Task: Open Card Product Testing Review in Board Thought Leadership to Workspace E-commerce Management and add a team member Softage.4@softage.net, a label Green, a checklist Culinary Nutrition, an attachment from your google drive, a color Green and finally, add a card description 'Develop and launch new referral program for new customers' and a comment 'This task requires us to be organized and efficient, managing our time and resources effectively.'. Add a start date 'Jan 08, 1900' with a due date 'Jan 15, 1900'
Action: Mouse moved to (82, 386)
Screenshot: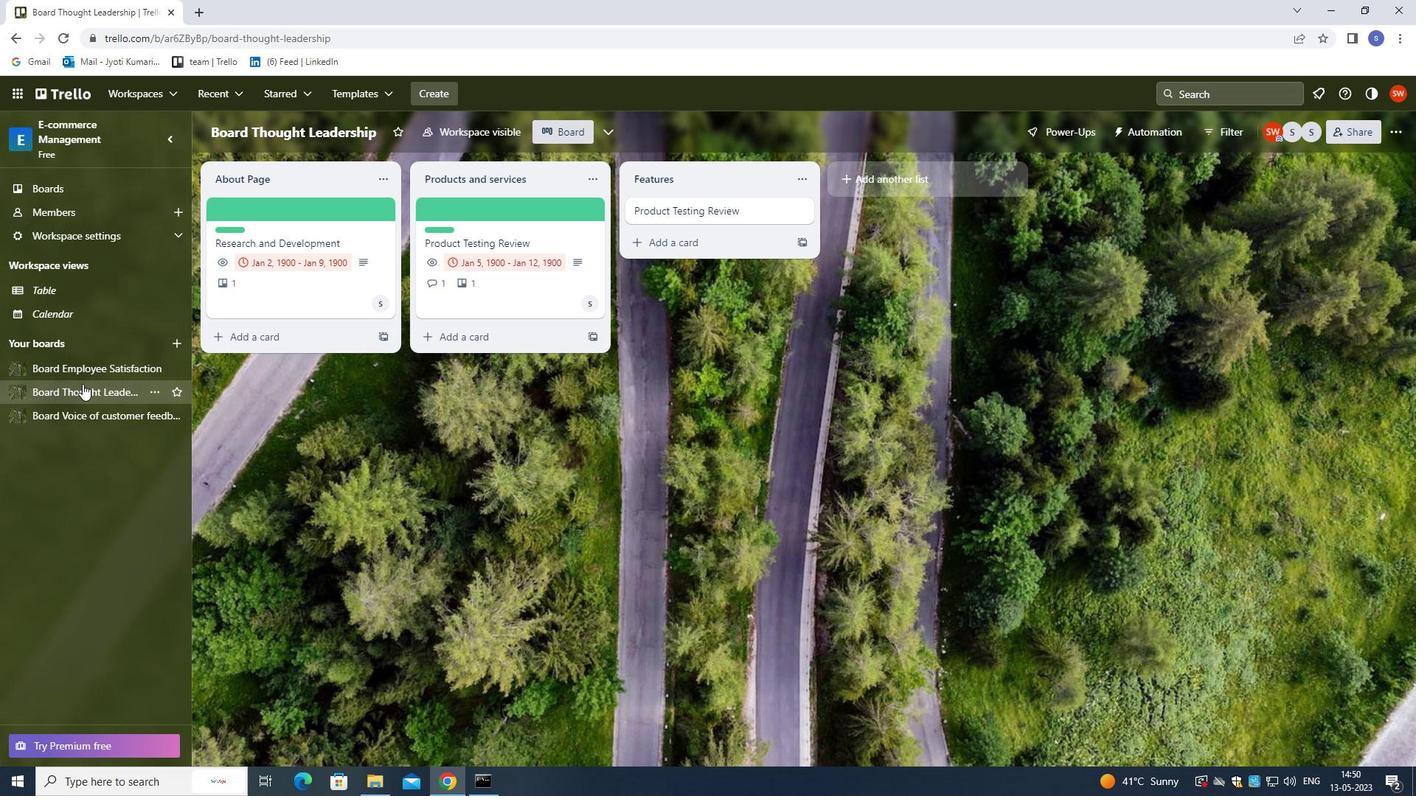 
Action: Mouse pressed left at (82, 386)
Screenshot: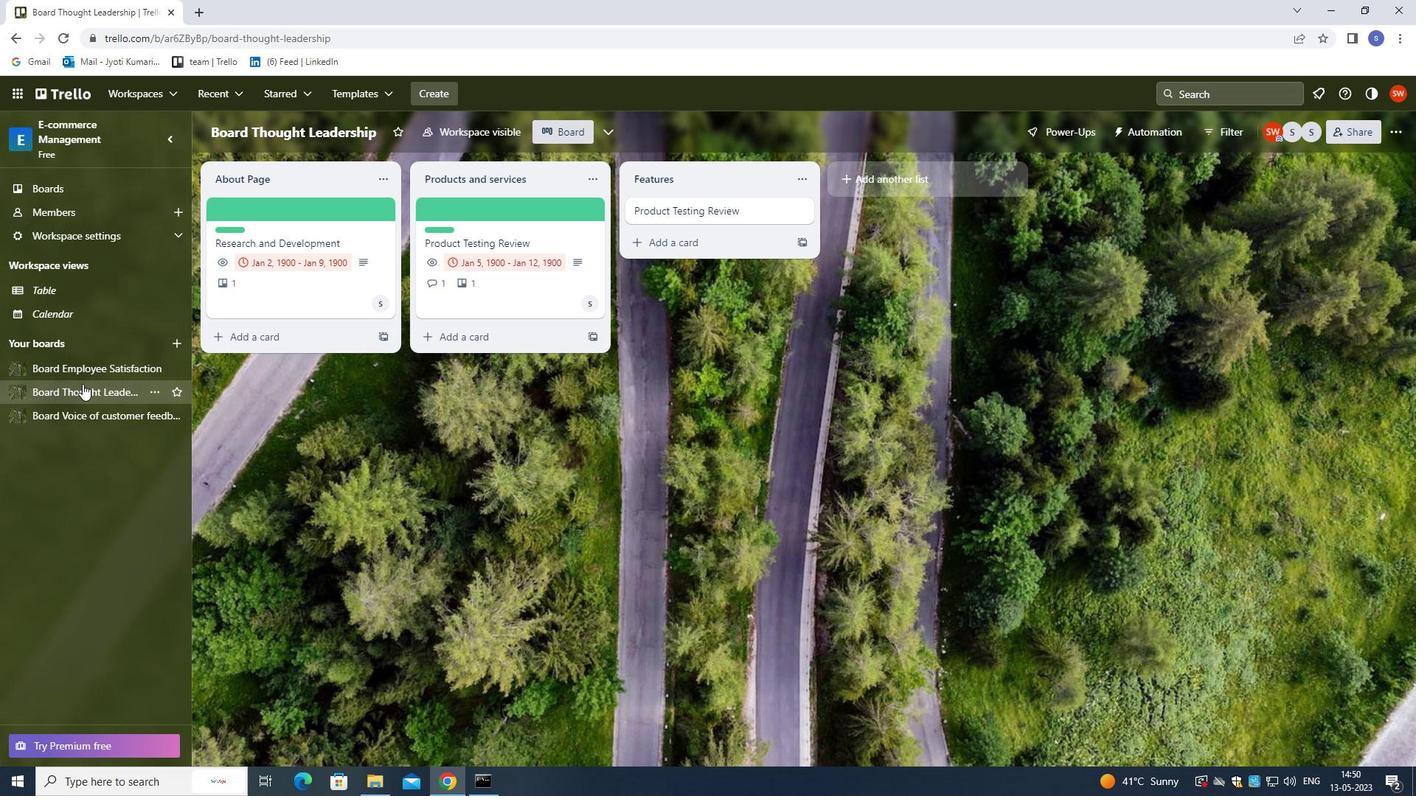 
Action: Mouse moved to (635, 208)
Screenshot: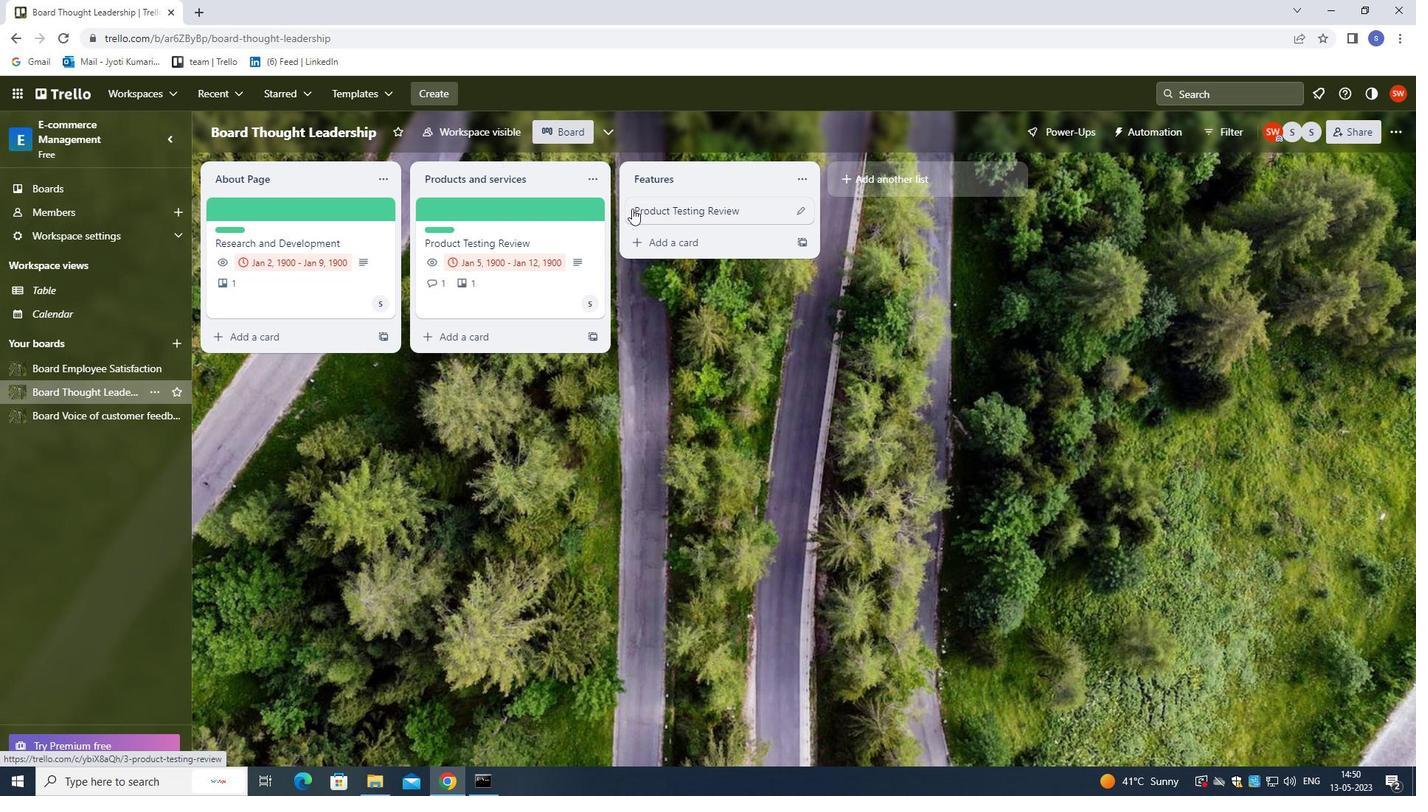 
Action: Mouse pressed left at (635, 208)
Screenshot: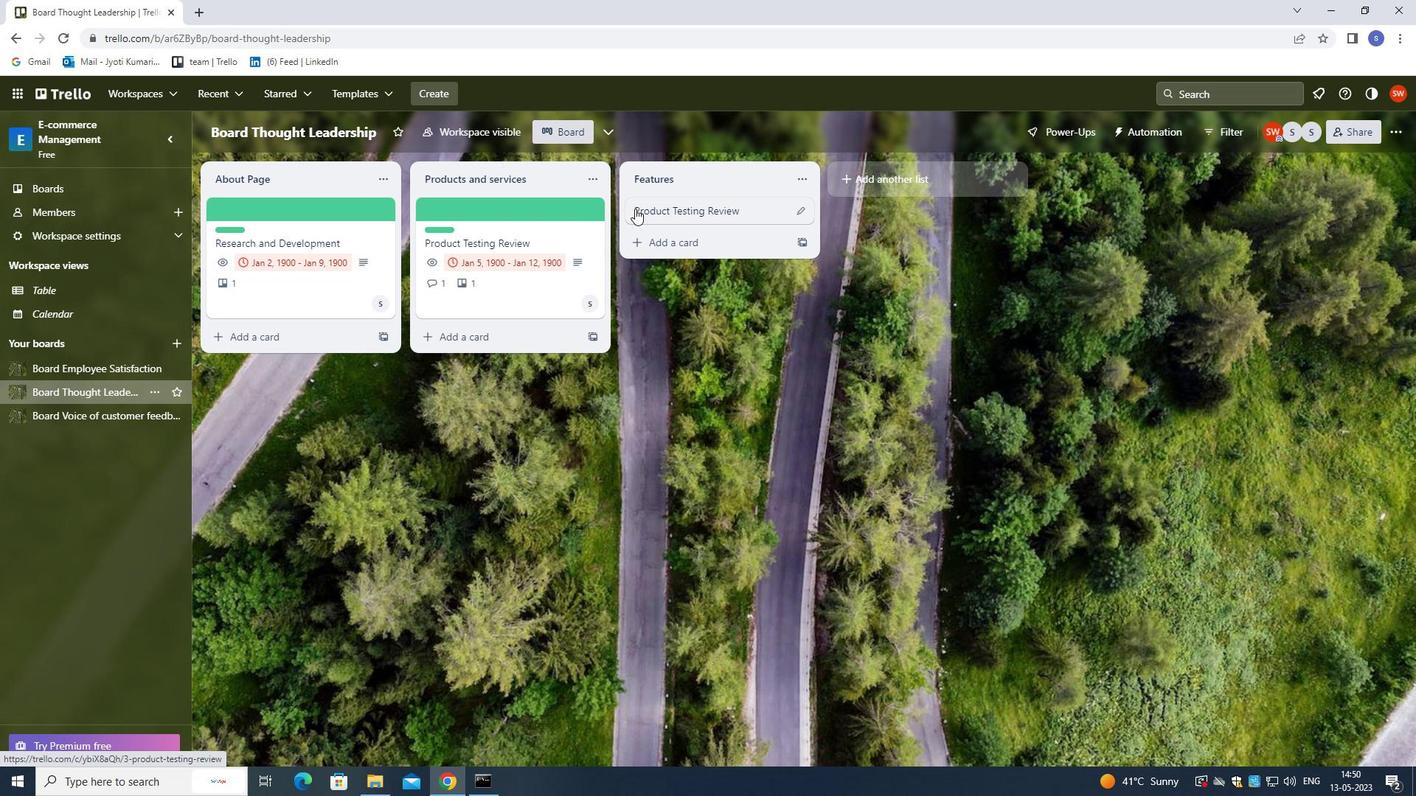 
Action: Mouse moved to (725, 289)
Screenshot: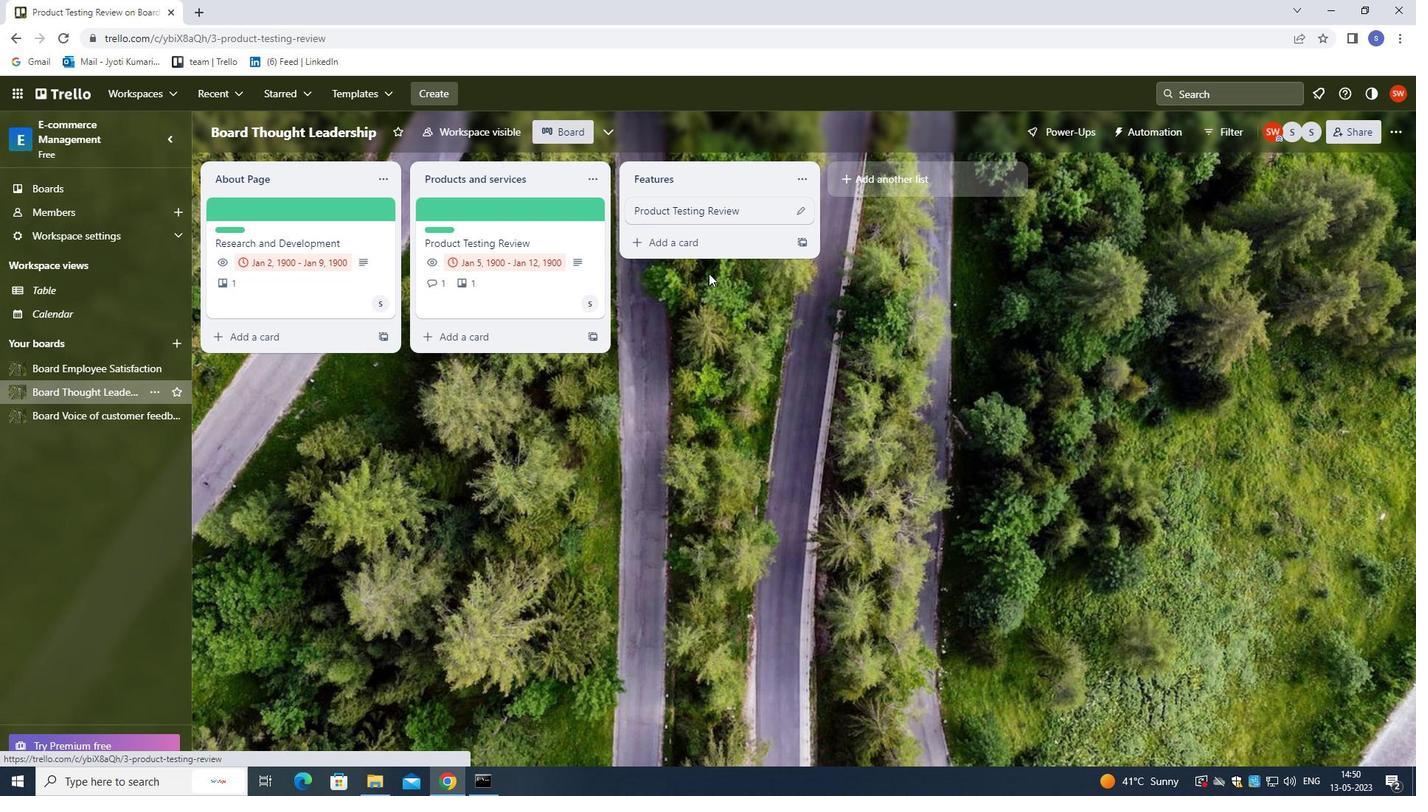 
Action: Key pressed softage.4<Key.shift>@SOFTAGE.NET
Screenshot: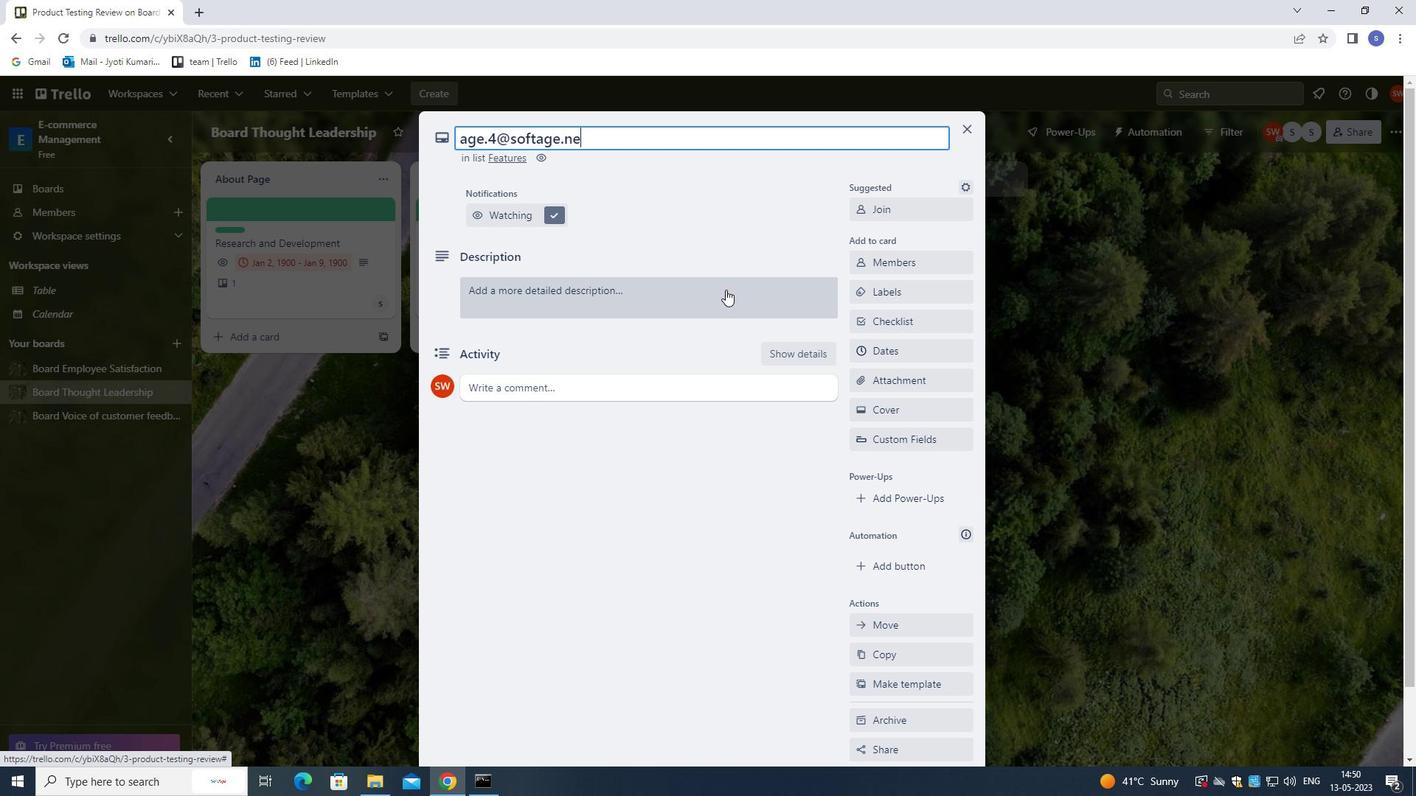 
Action: Mouse moved to (718, 281)
Screenshot: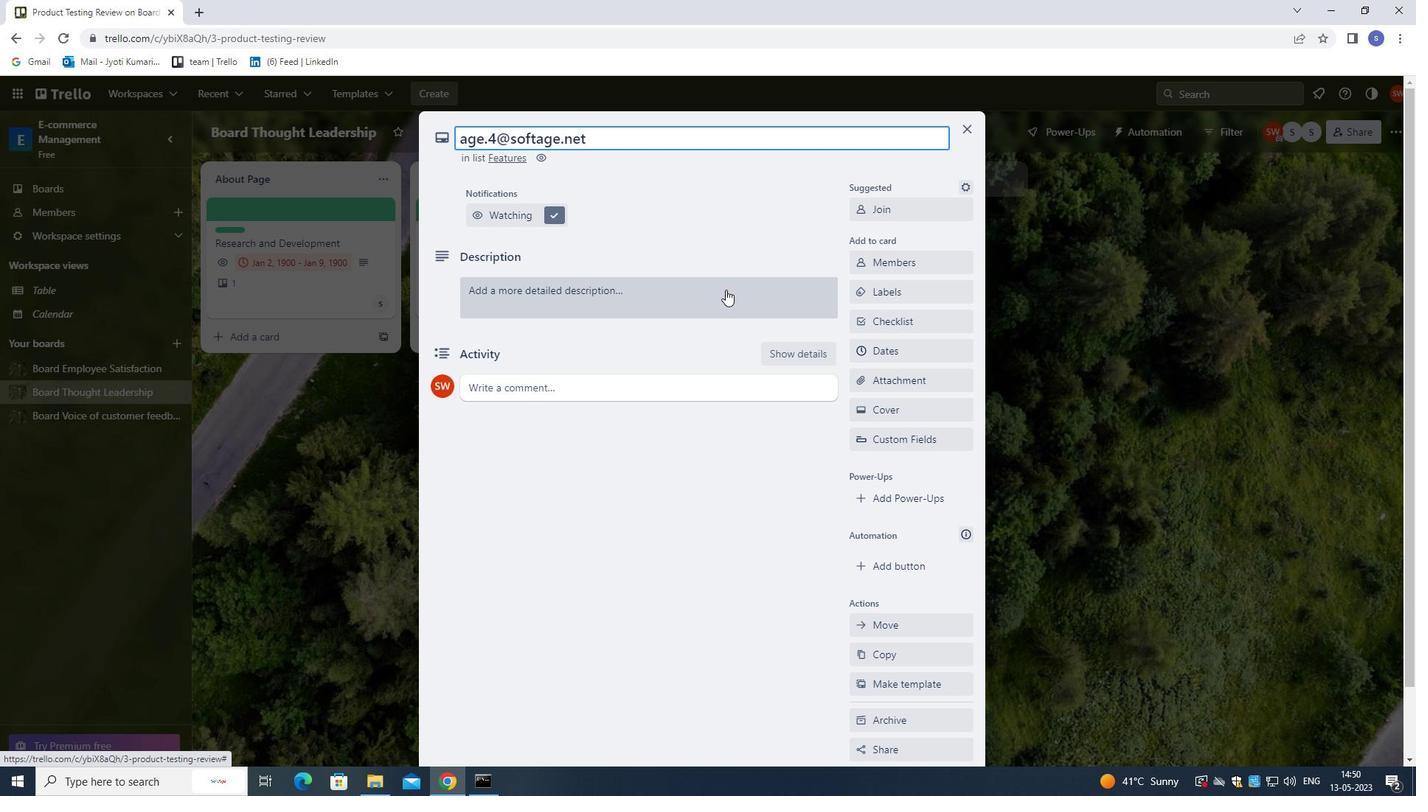
Action: Key pressed <Key.backspace><Key.backspace><Key.backspace><Key.backspace><Key.backspace><Key.backspace><Key.backspace><Key.backspace><Key.backspace><Key.backspace><Key.backspace><Key.backspace><Key.backspace><Key.backspace><Key.backspace><Key.backspace><Key.backspace><Key.backspace><Key.backspace><Key.backspace><Key.backspace>
Screenshot: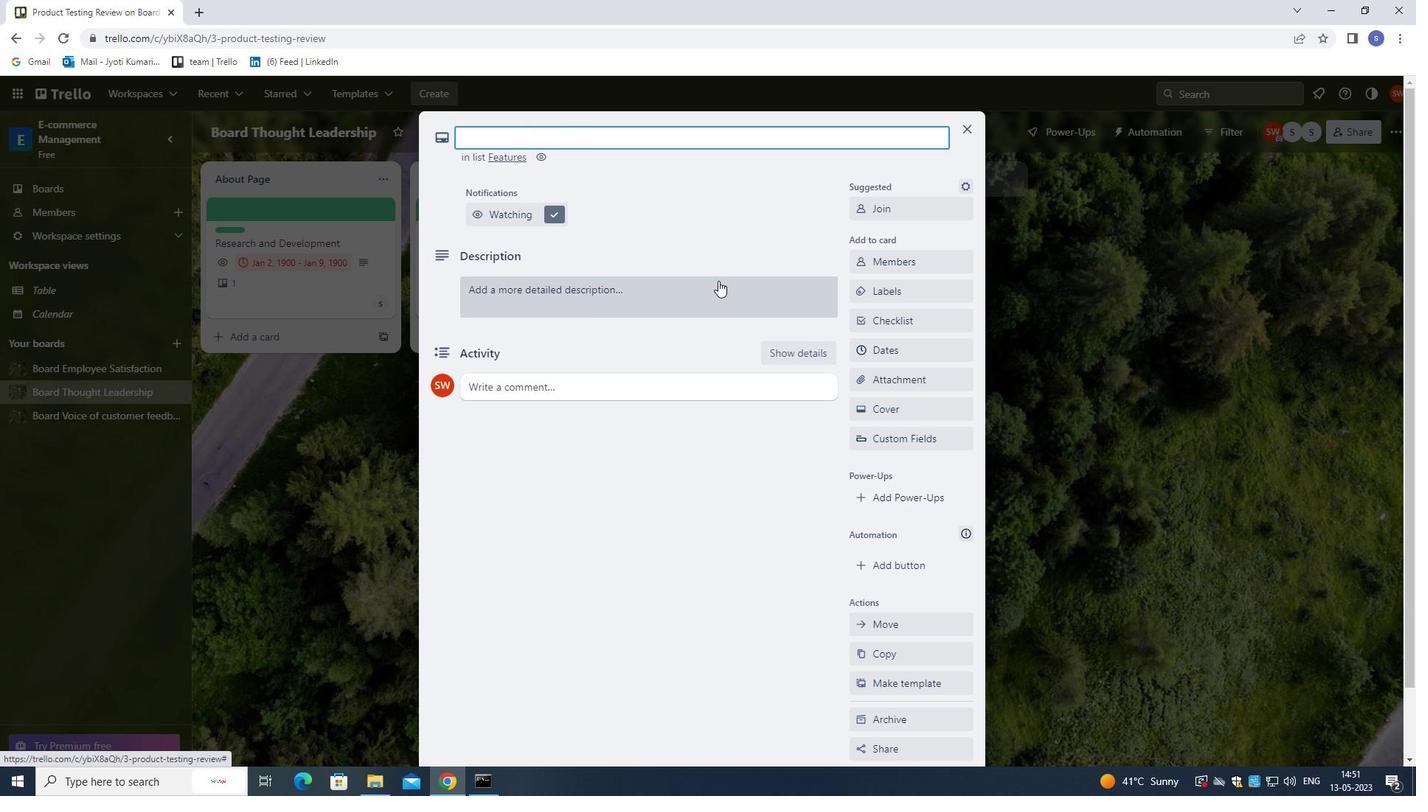 
Action: Mouse moved to (869, 253)
Screenshot: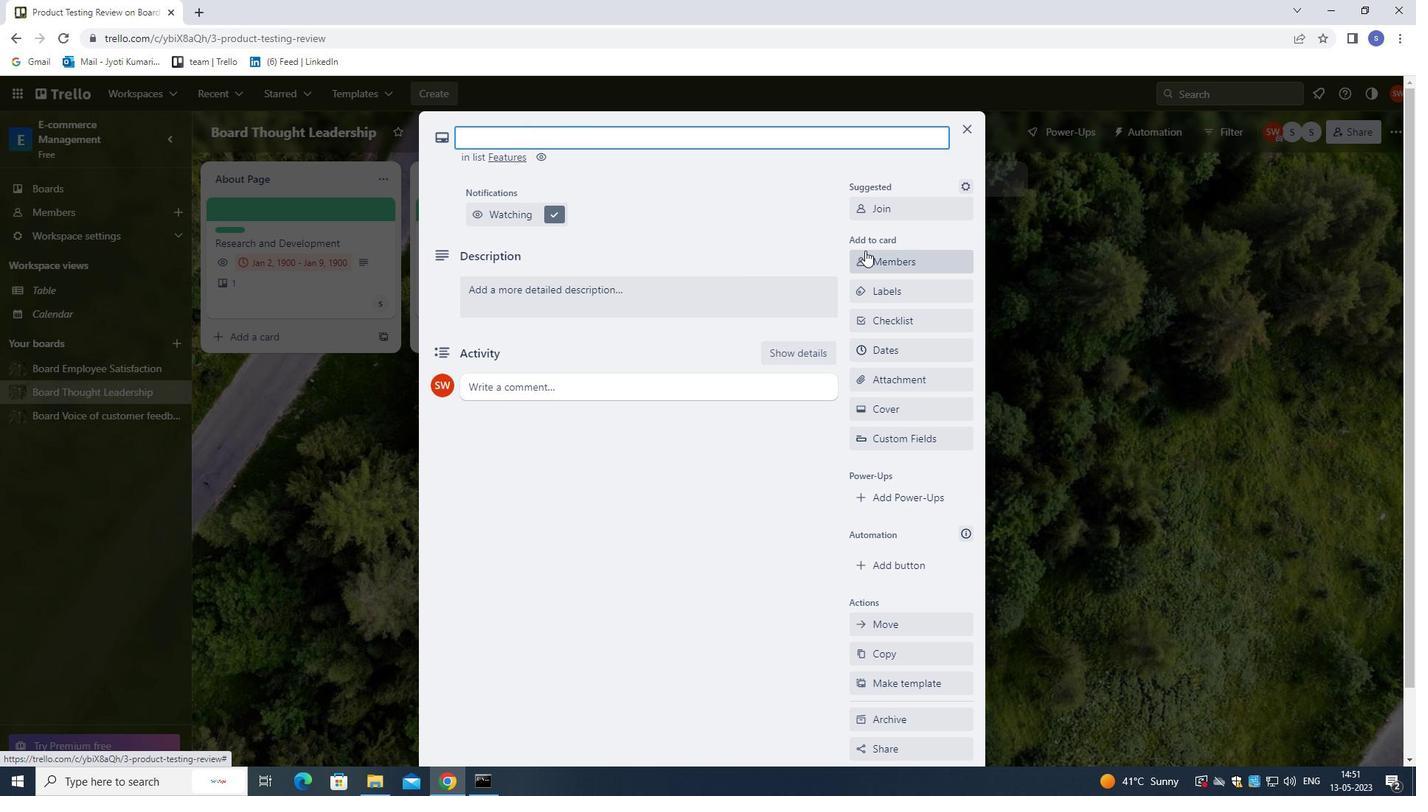 
Action: Mouse pressed left at (869, 253)
Screenshot: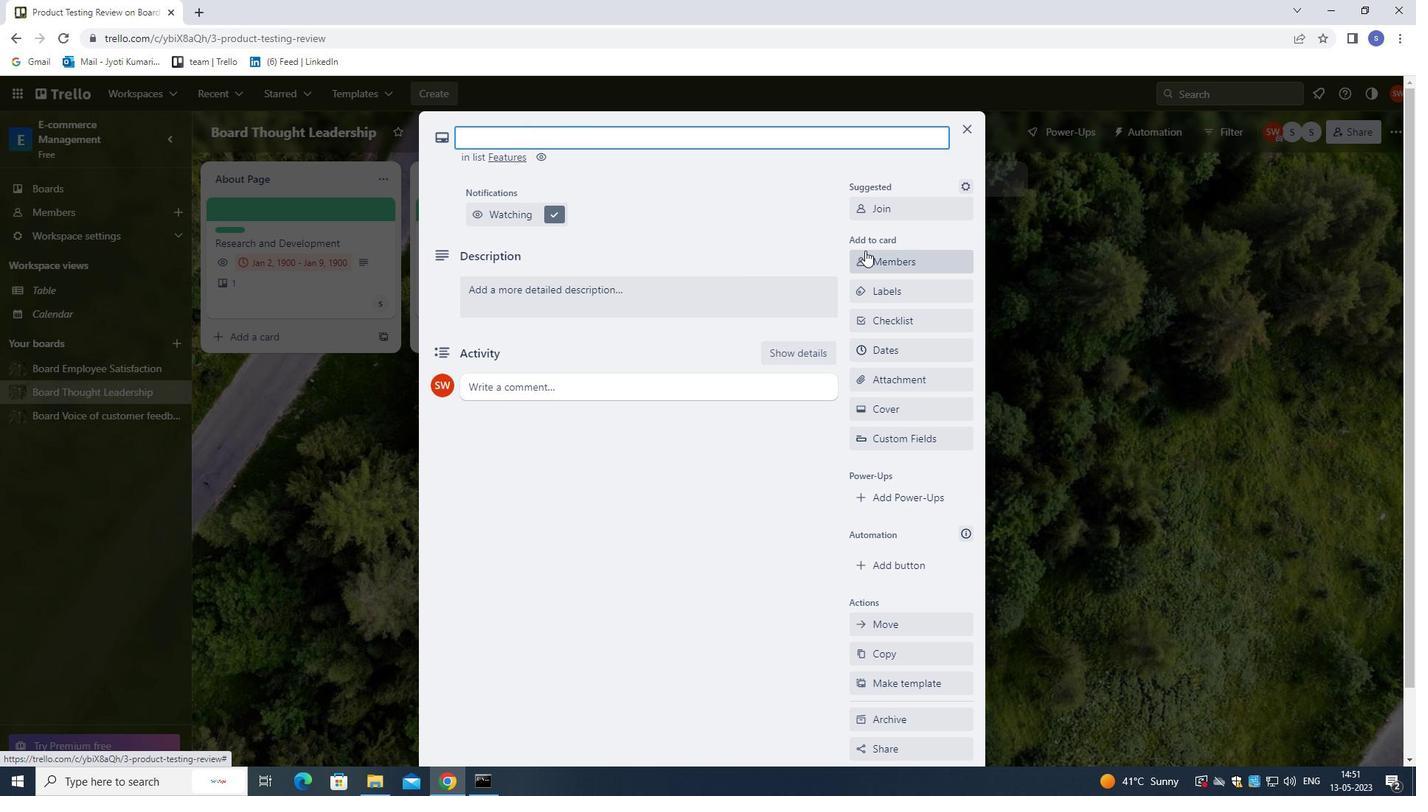 
Action: Mouse moved to (852, 240)
Screenshot: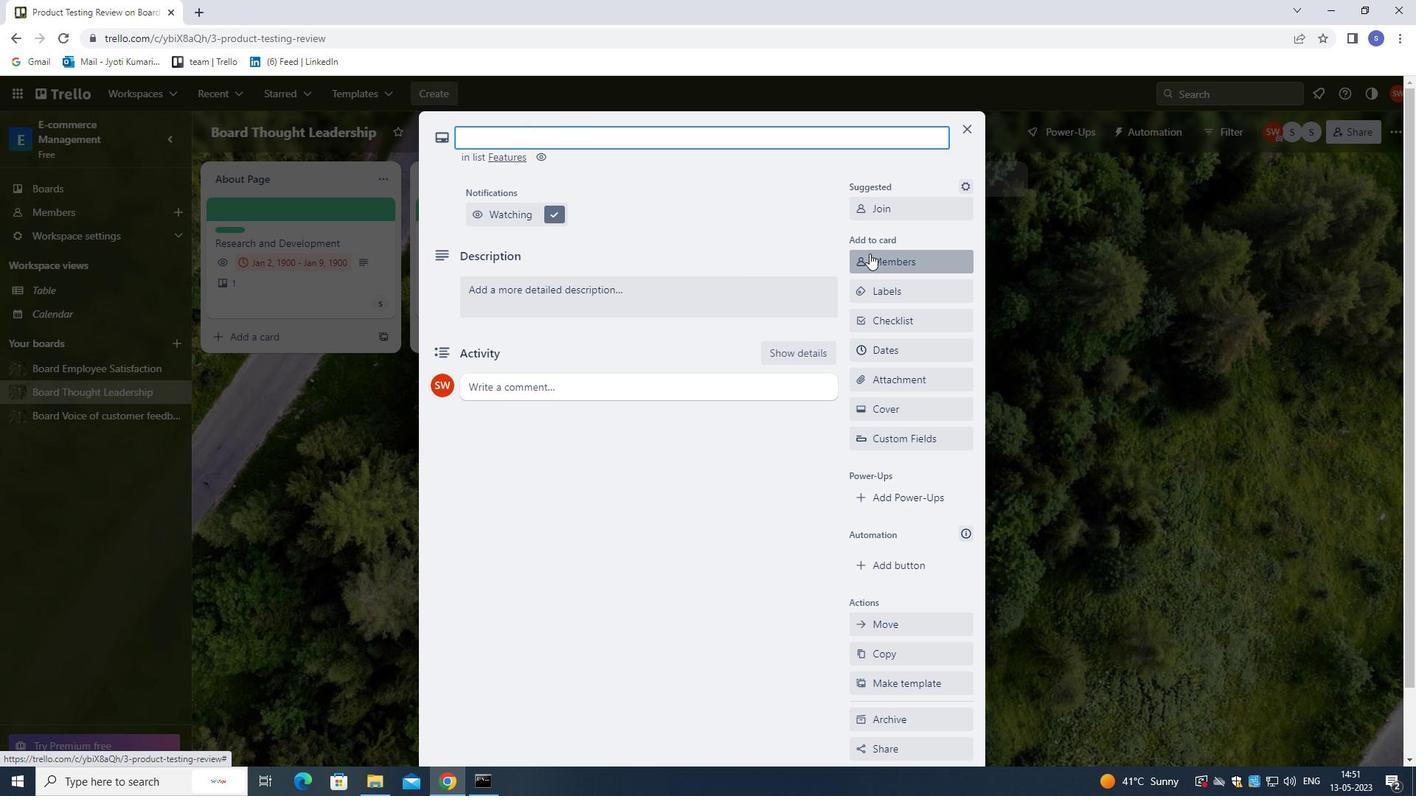 
Action: Key pressed SOFTAGE.4<Key.shift>@SOFTAGE.M<Key.backspace>NET
Screenshot: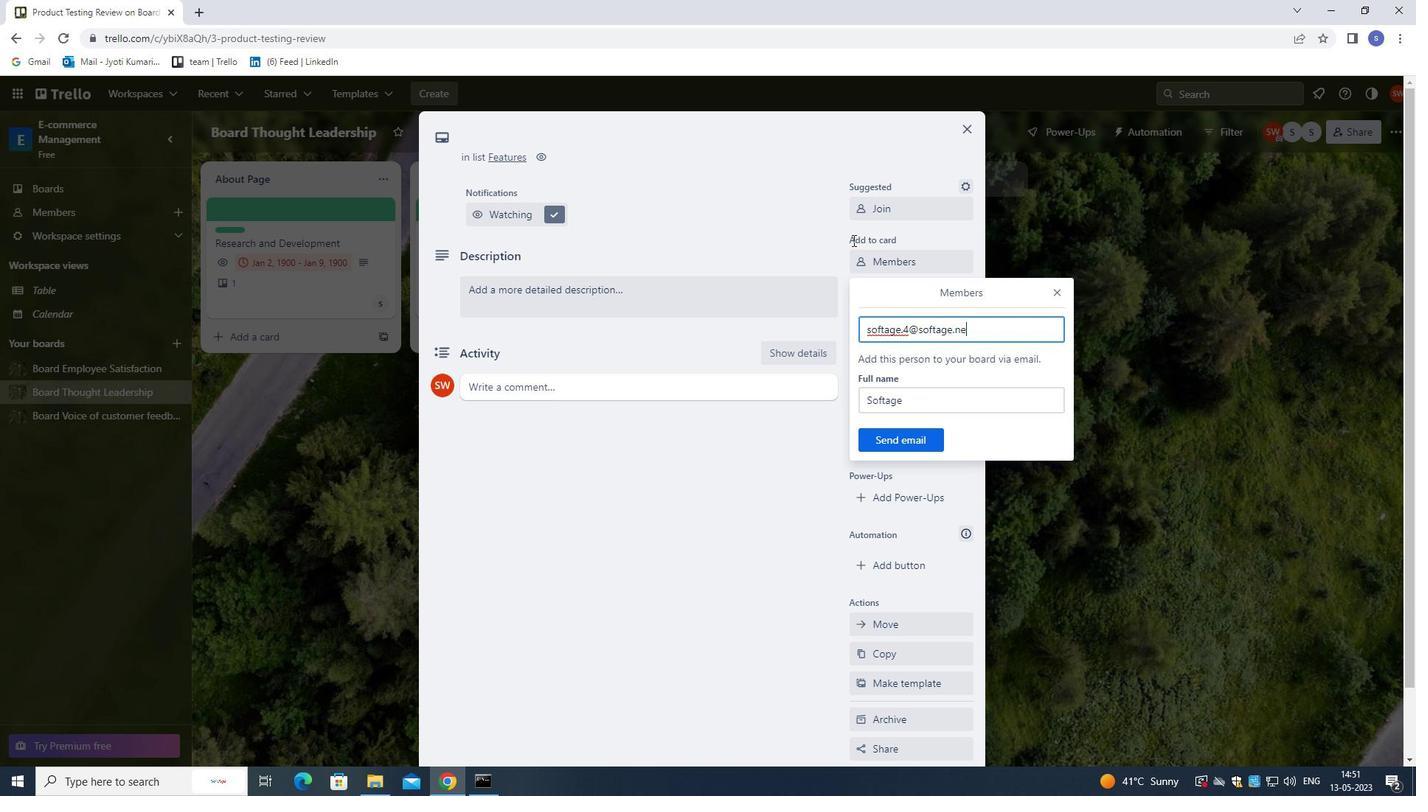 
Action: Mouse moved to (919, 442)
Screenshot: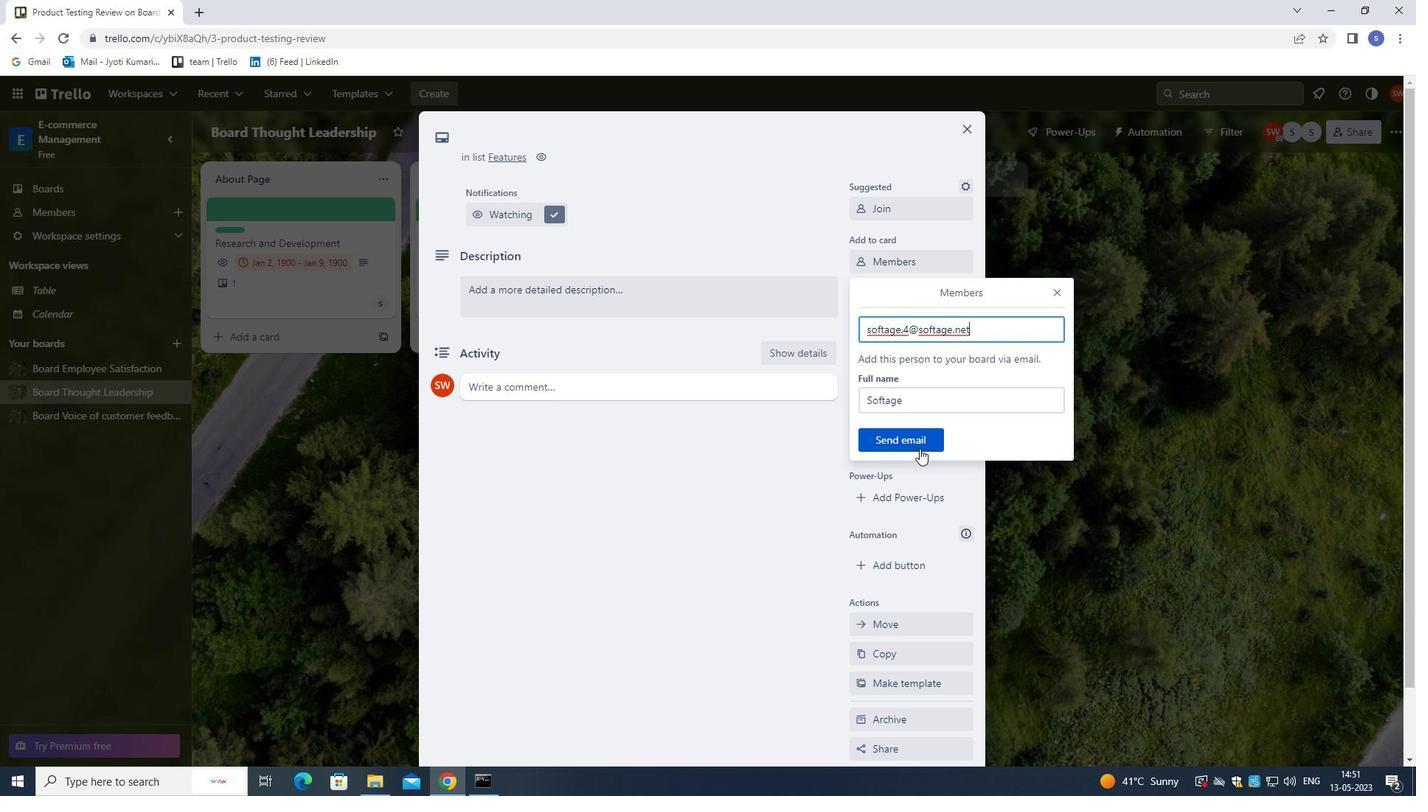 
Action: Mouse pressed left at (919, 442)
Screenshot: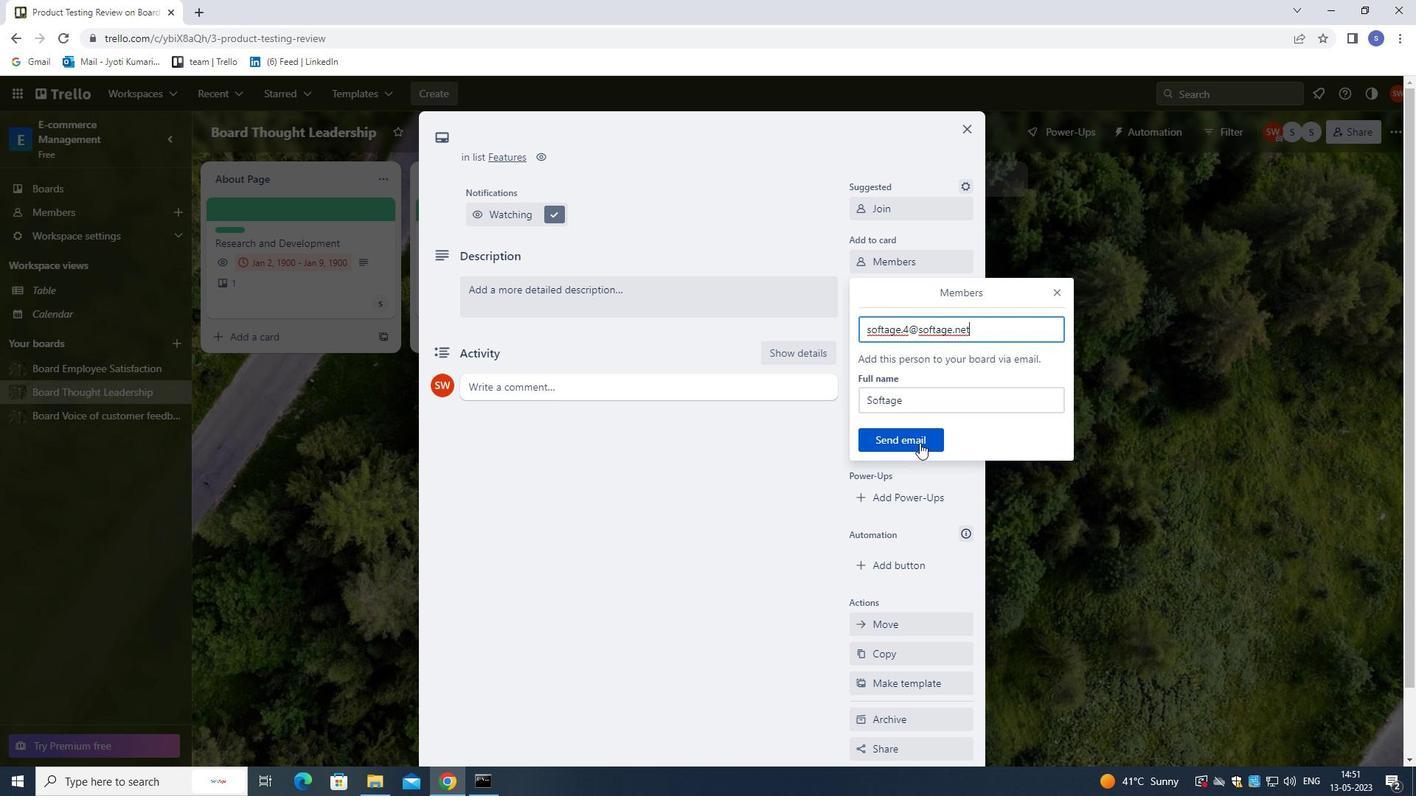 
Action: Mouse moved to (895, 286)
Screenshot: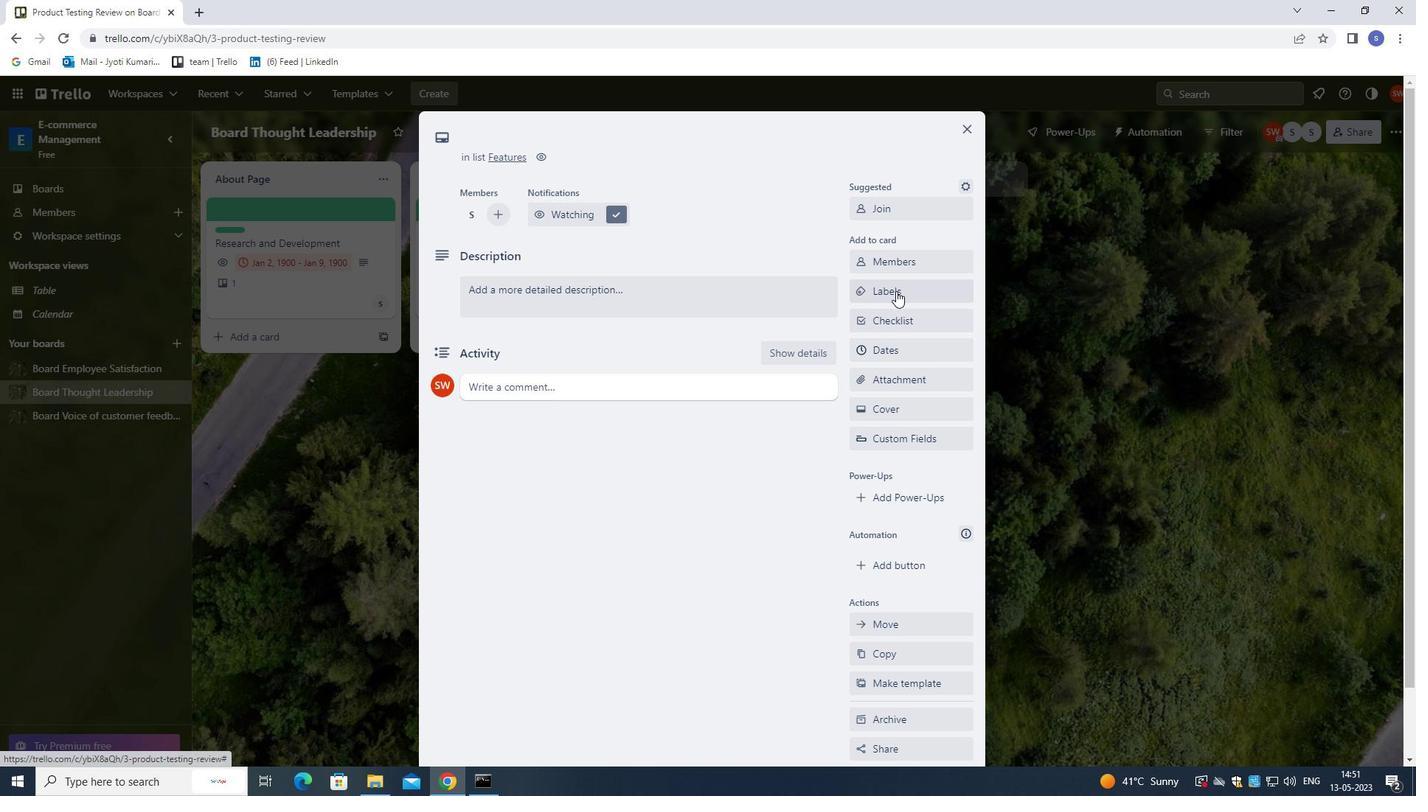 
Action: Mouse pressed left at (895, 286)
Screenshot: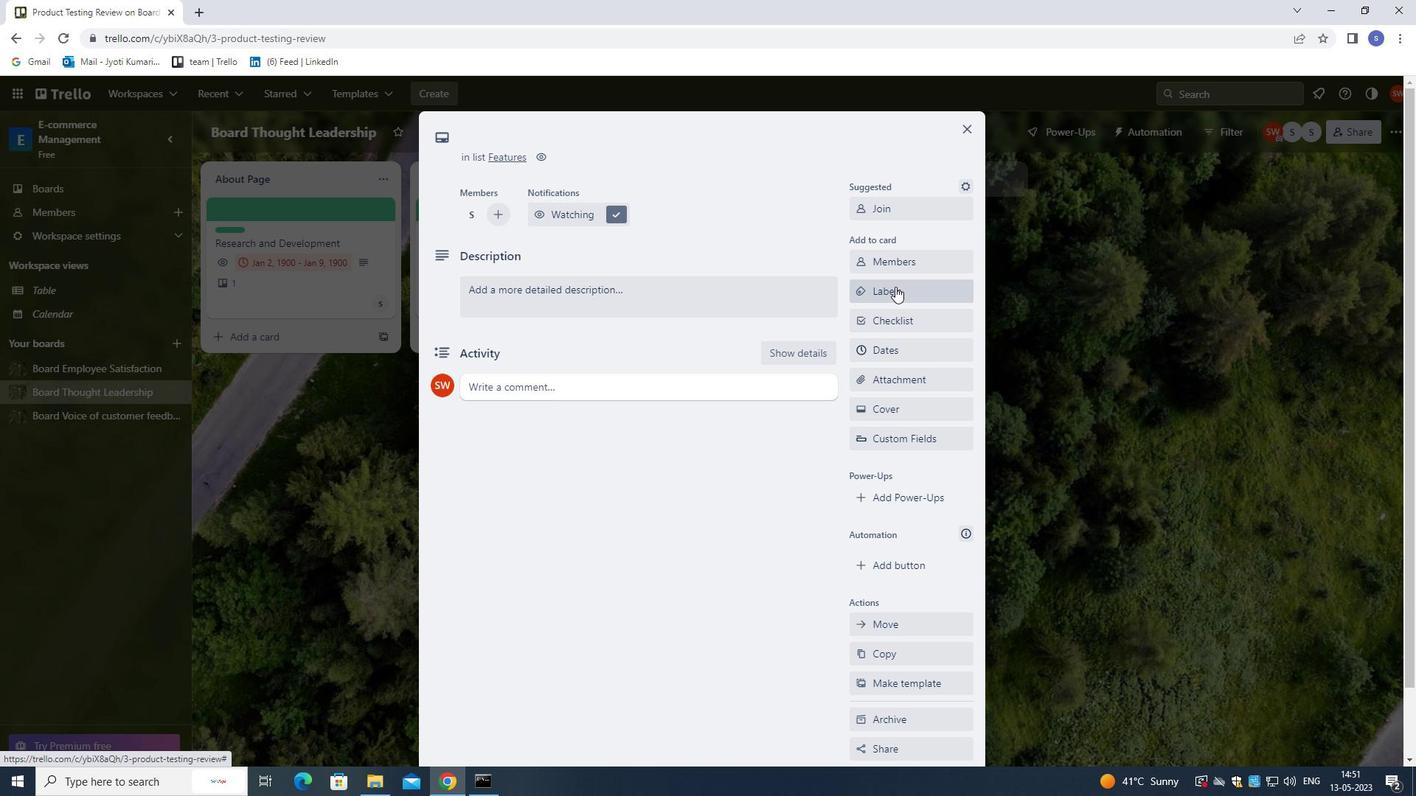 
Action: Key pressed G
Screenshot: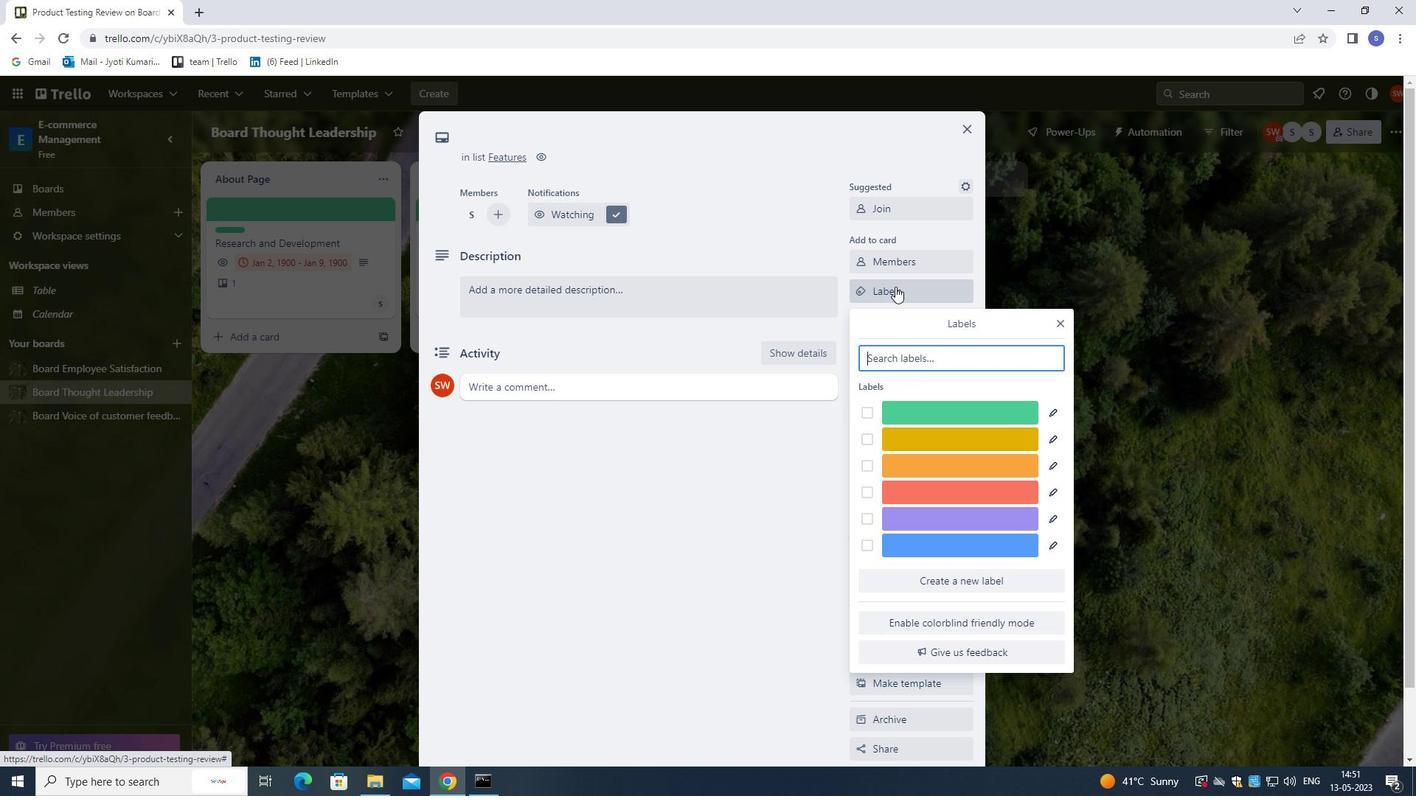 
Action: Mouse moved to (914, 413)
Screenshot: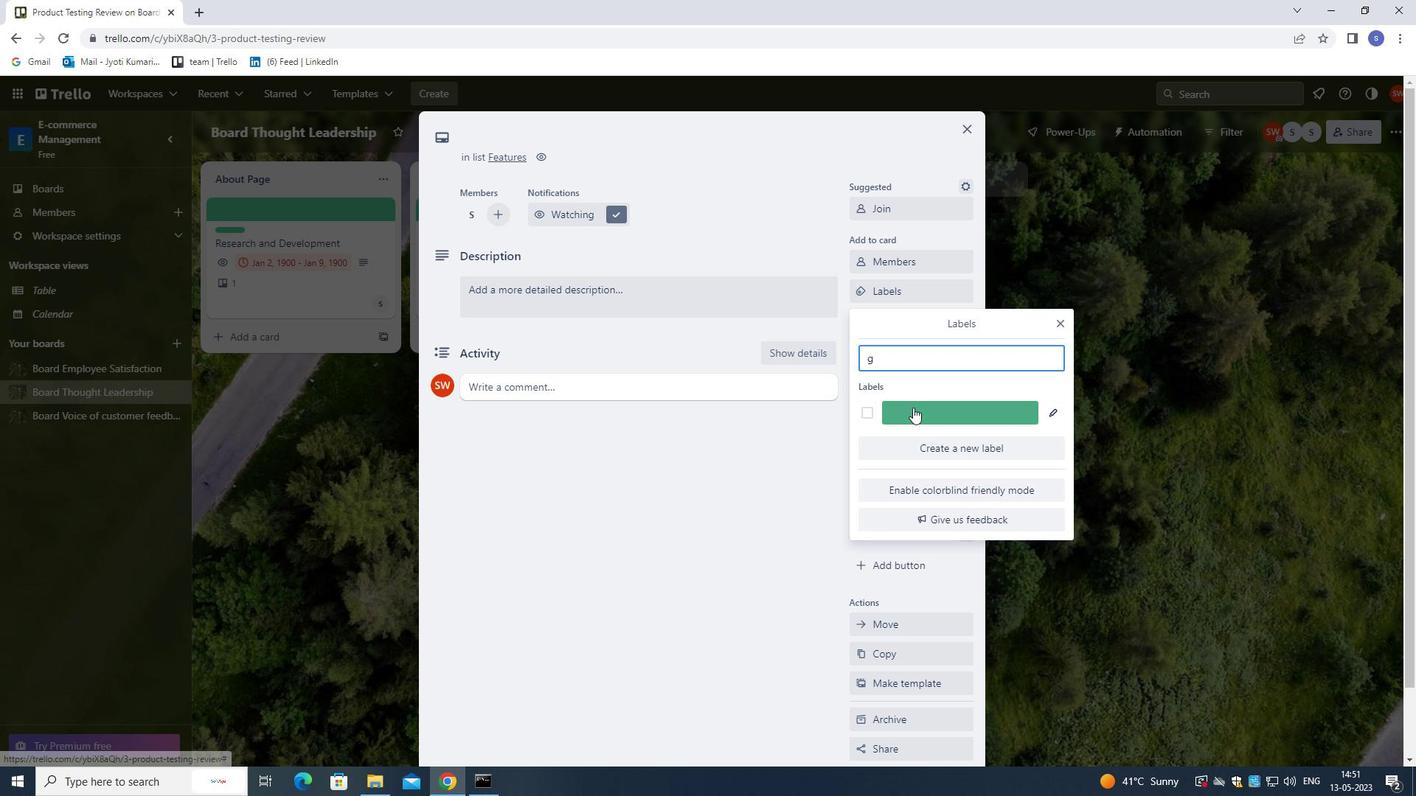 
Action: Mouse pressed left at (914, 413)
Screenshot: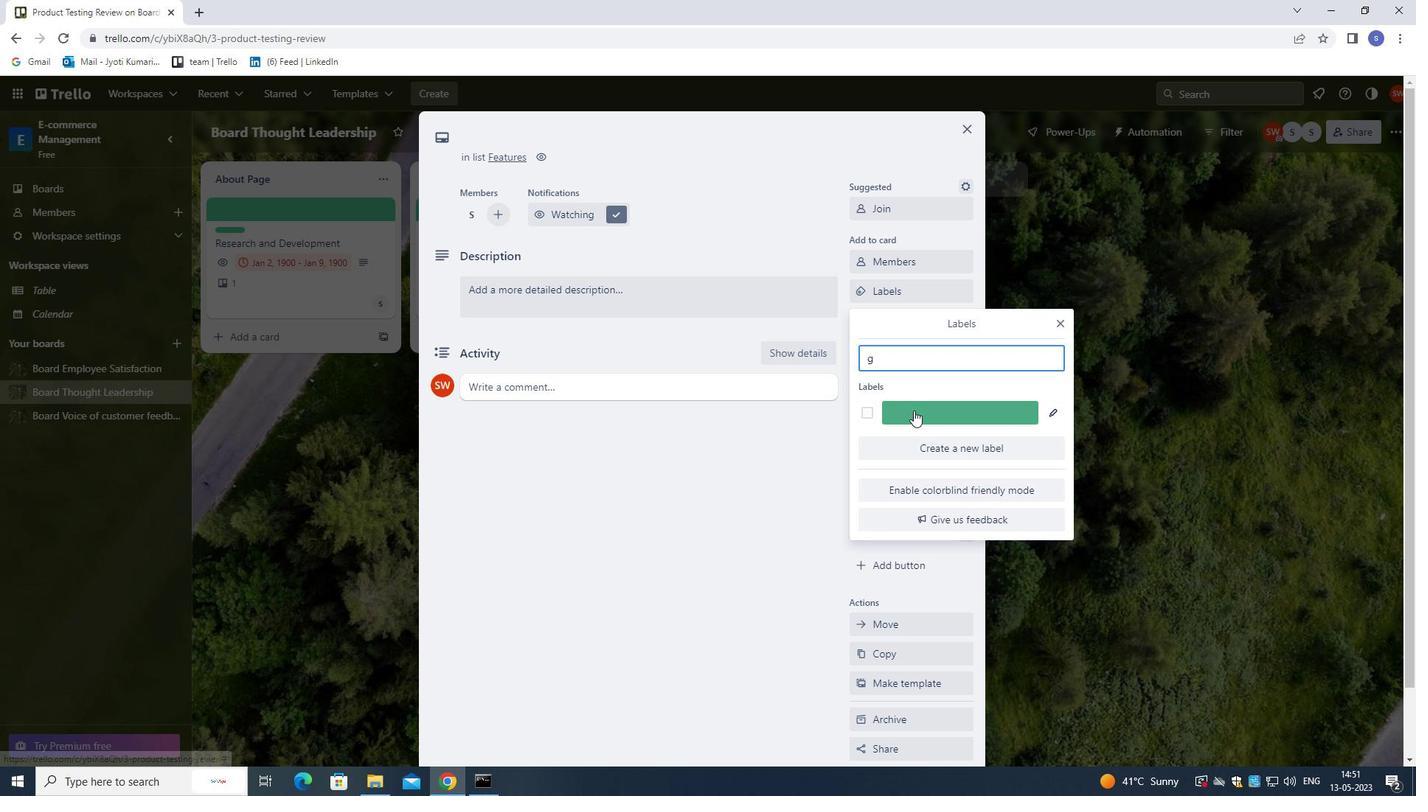 
Action: Mouse moved to (1059, 326)
Screenshot: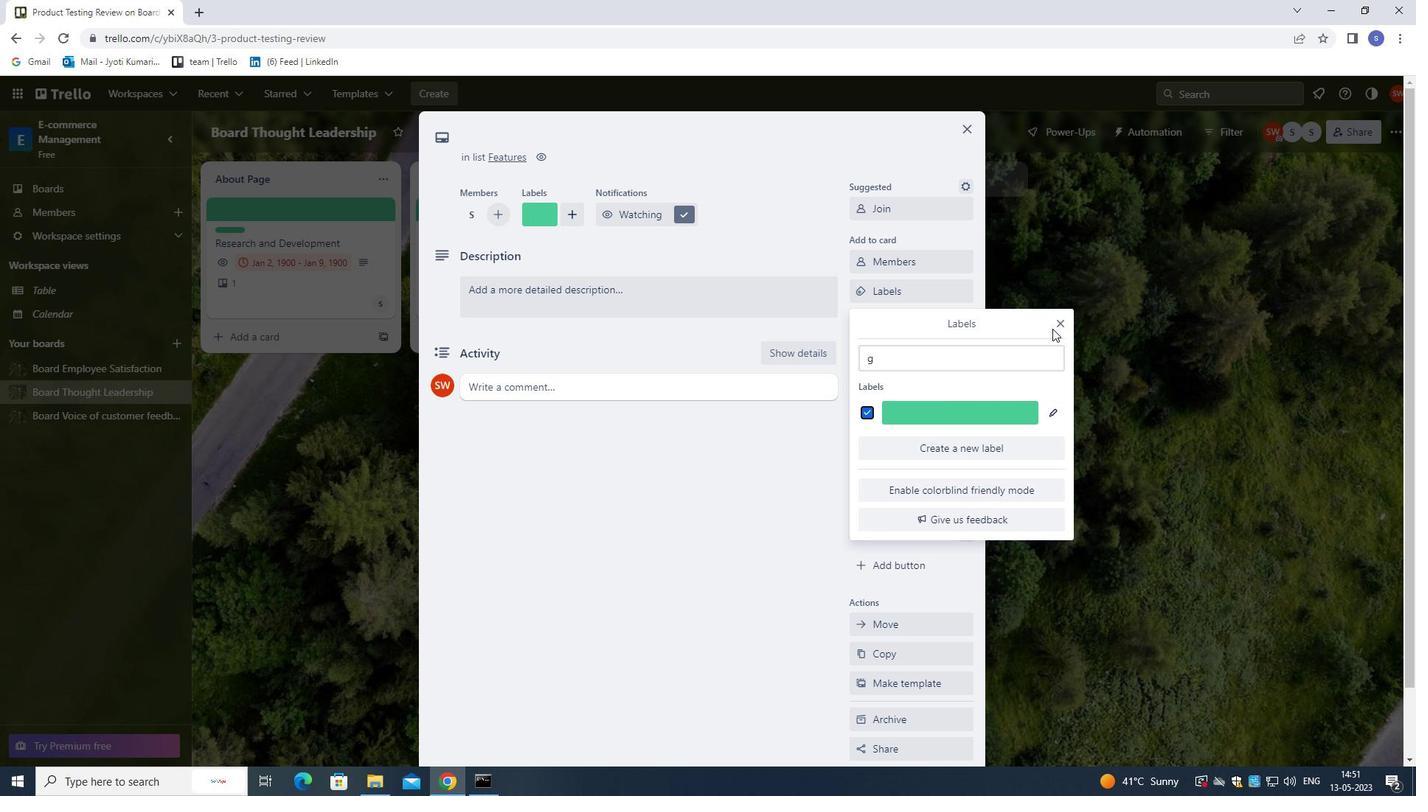 
Action: Mouse pressed left at (1059, 326)
Screenshot: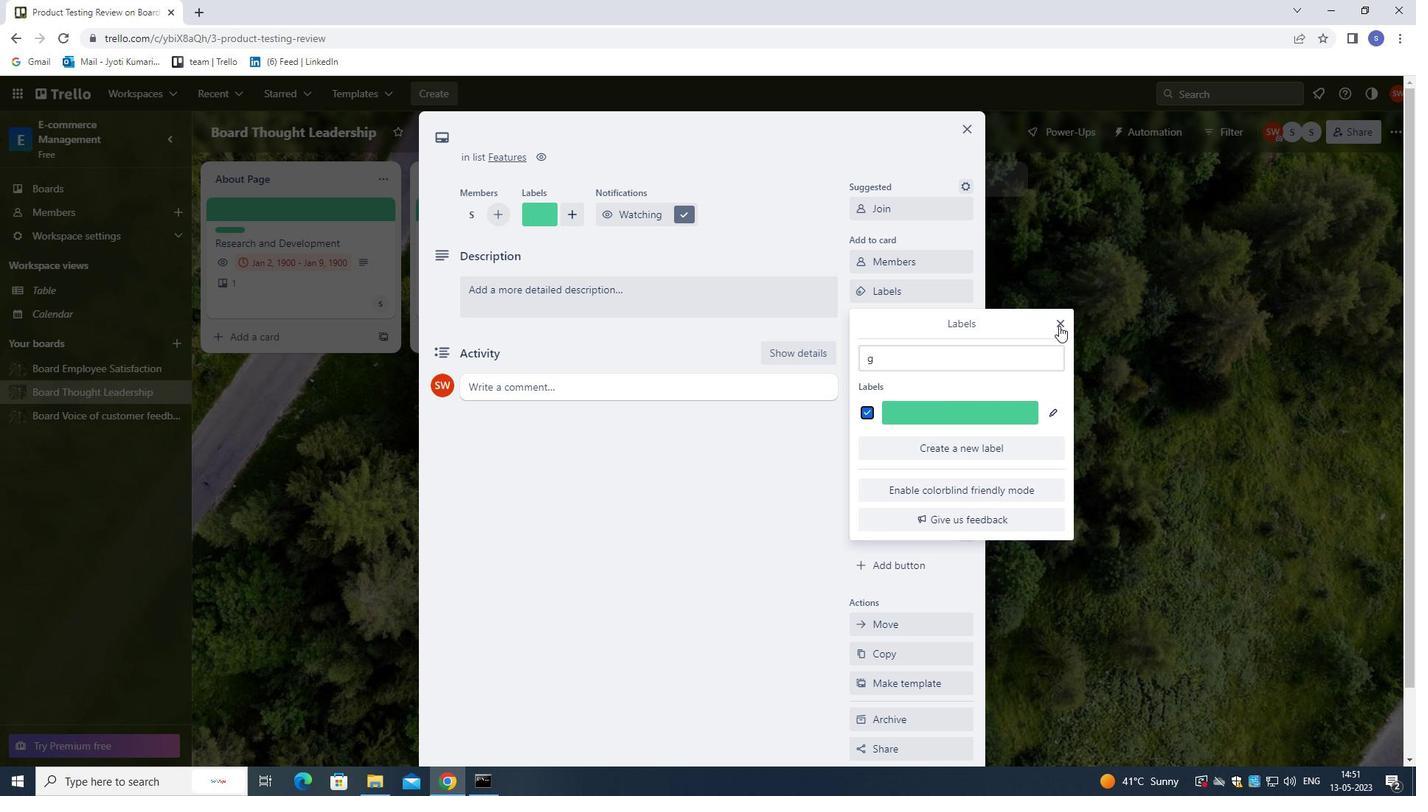 
Action: Mouse moved to (950, 329)
Screenshot: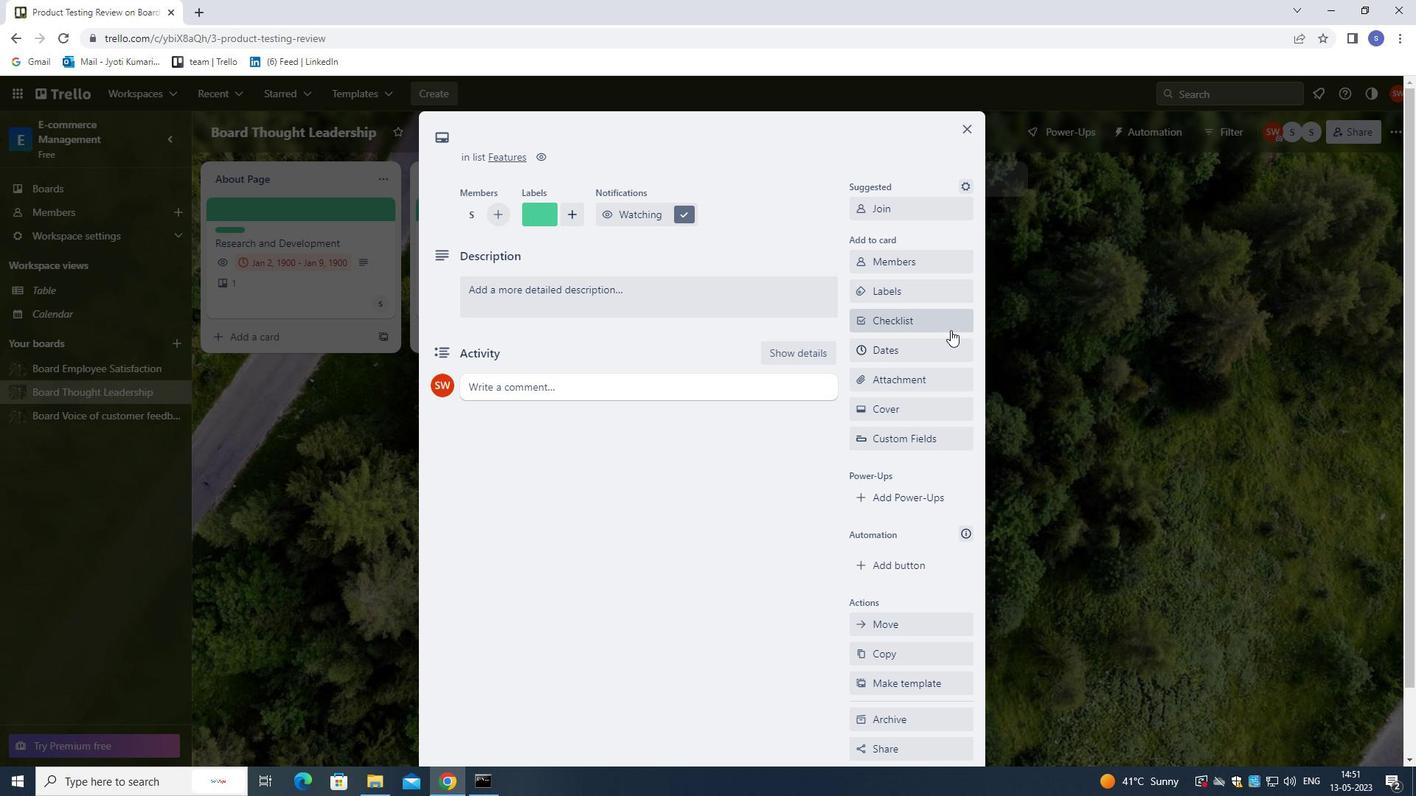 
Action: Mouse pressed left at (950, 329)
Screenshot: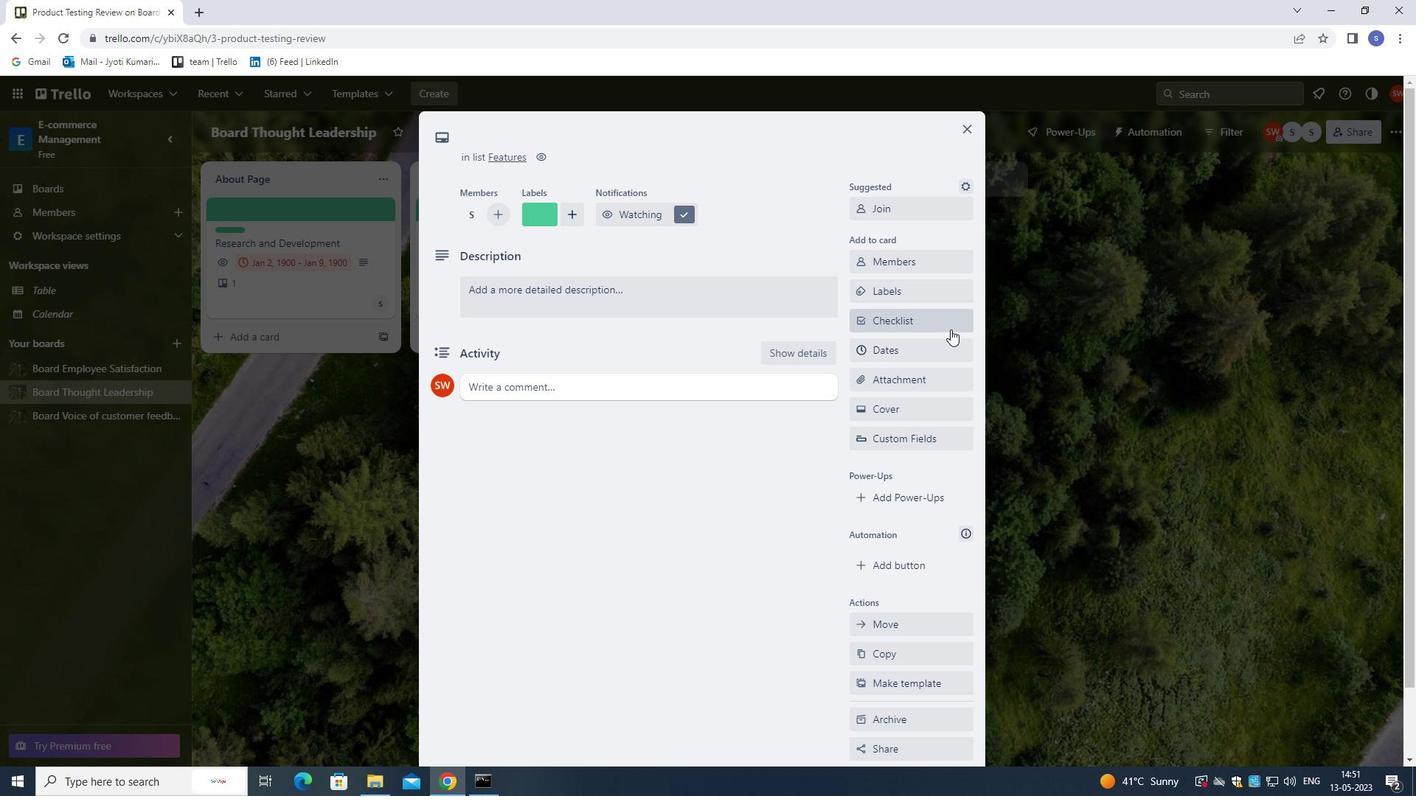 
Action: Key pressed <Key.shift>CULINARY<Key.space><Key.shift>NUTRITION
Screenshot: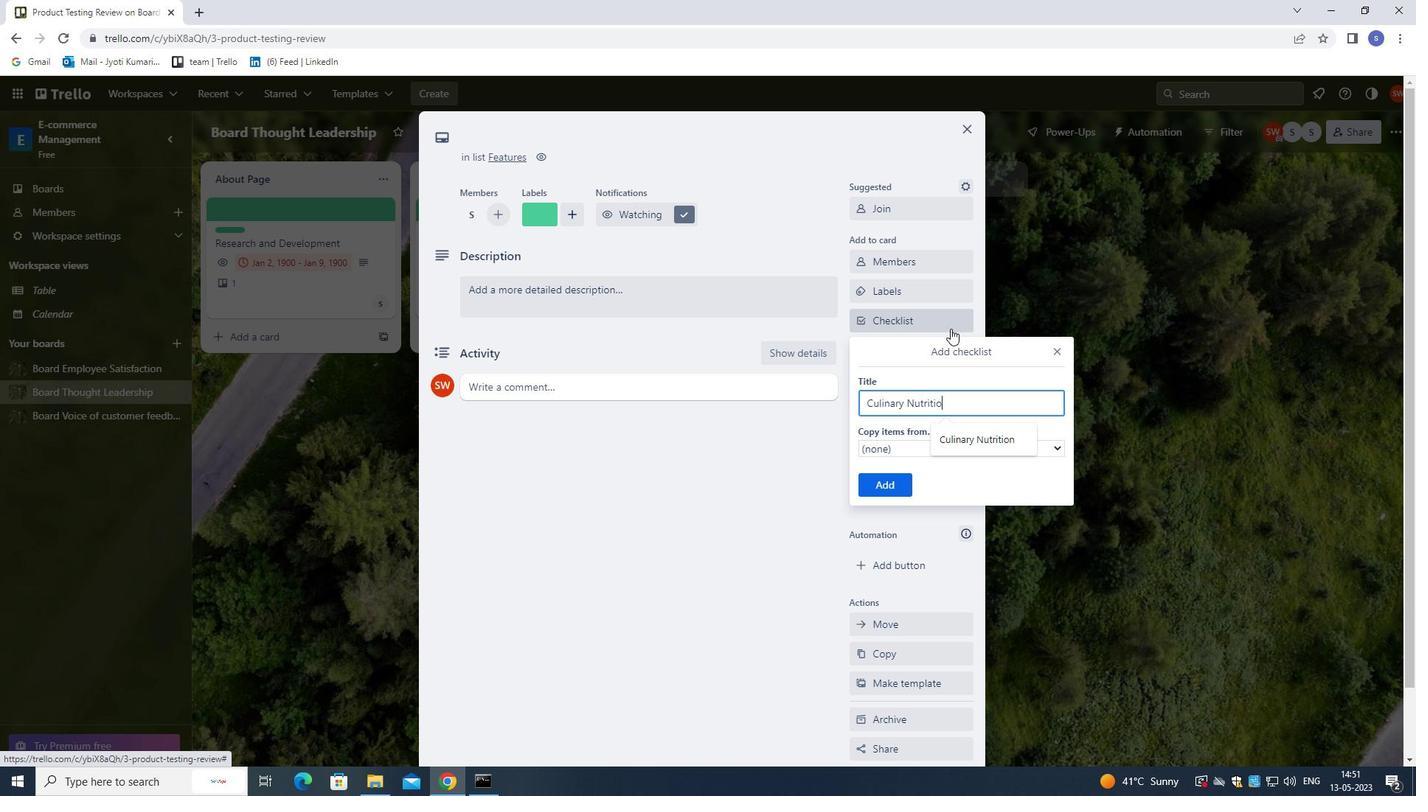
Action: Mouse moved to (887, 485)
Screenshot: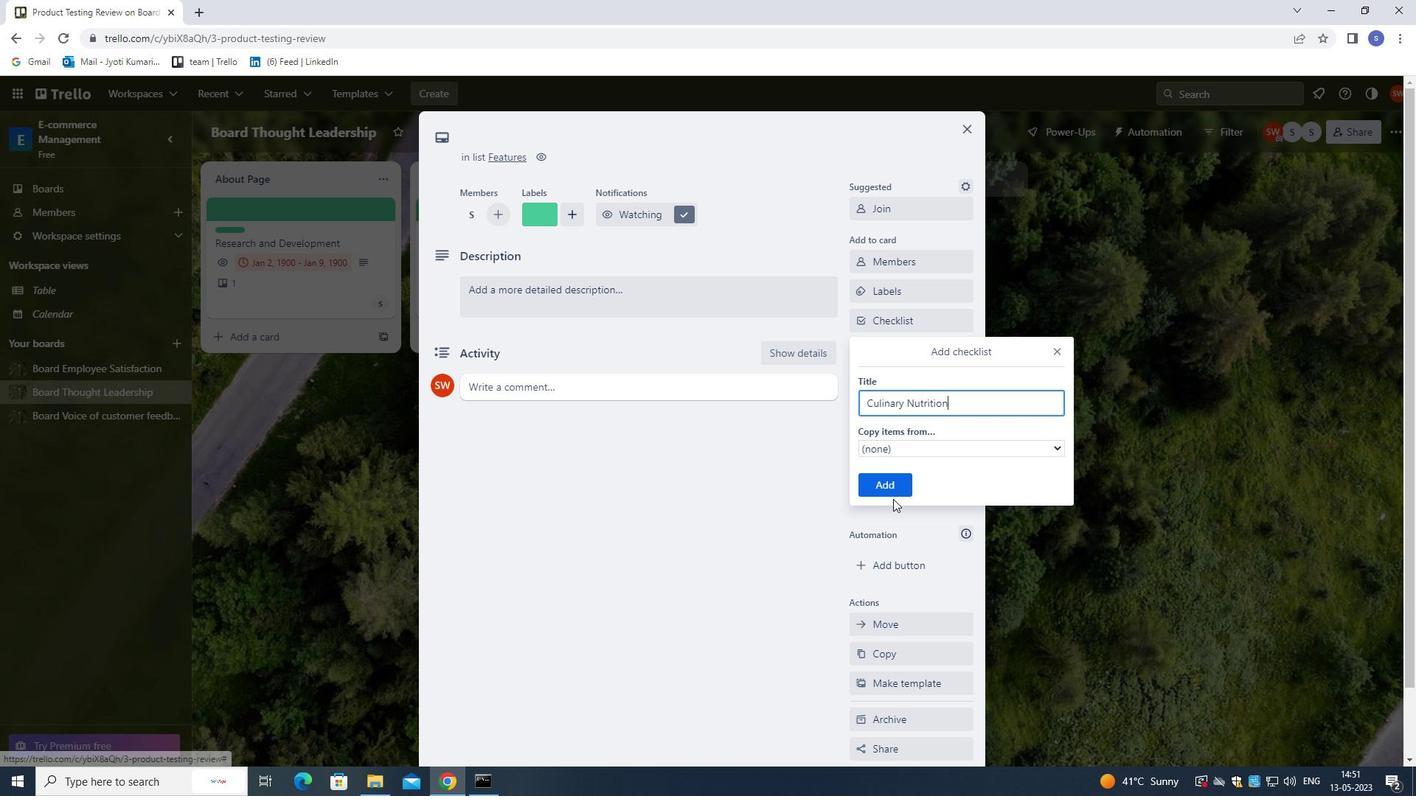 
Action: Mouse pressed left at (887, 485)
Screenshot: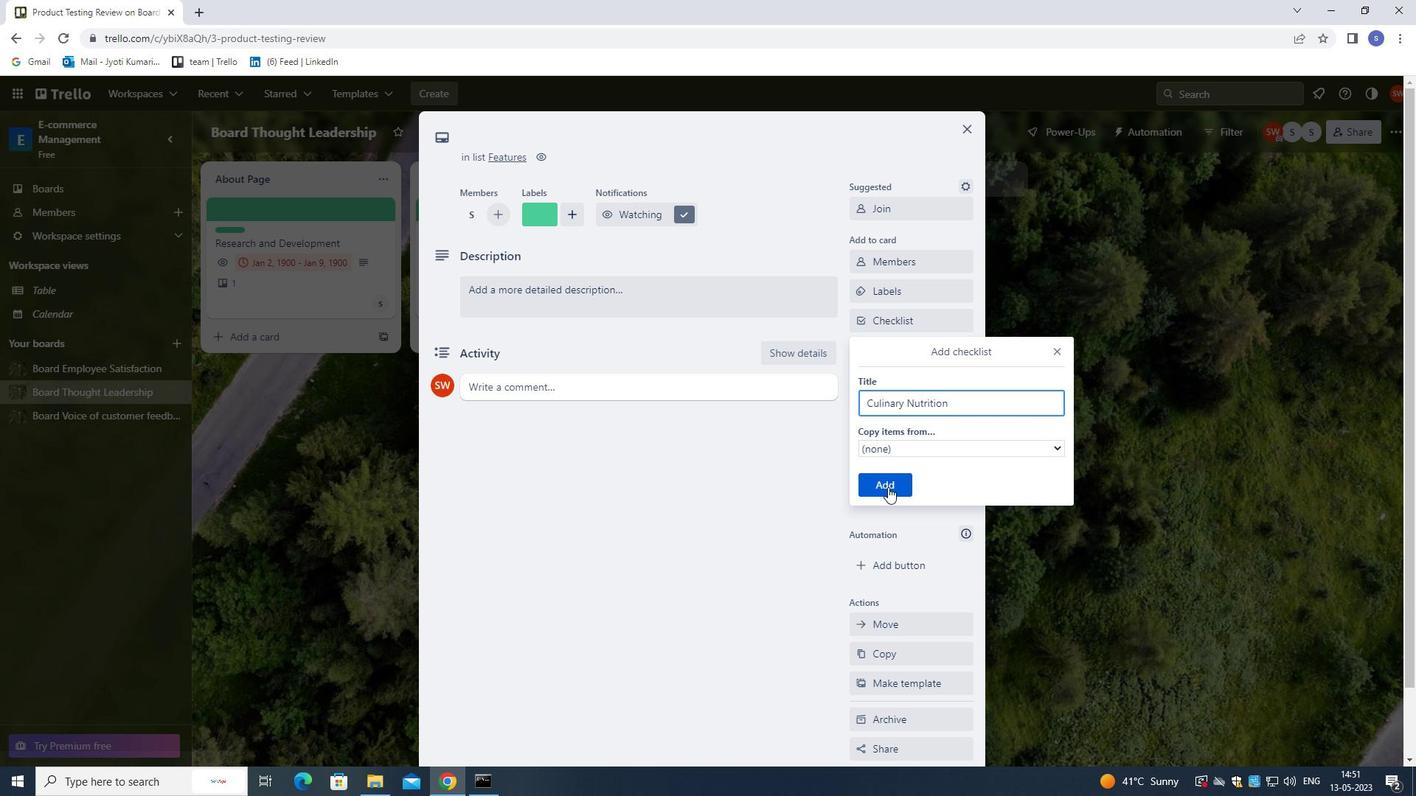 
Action: Mouse moved to (891, 352)
Screenshot: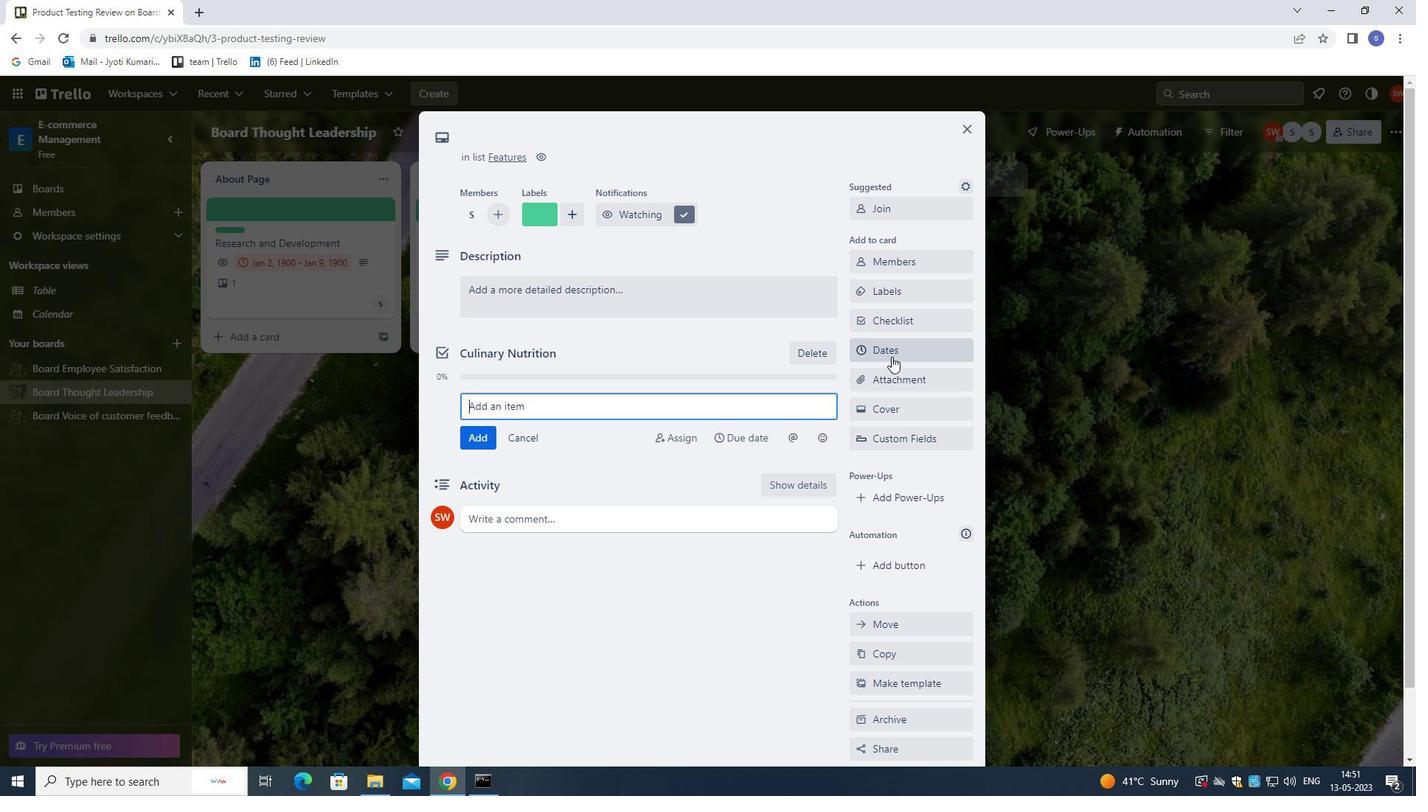 
Action: Mouse pressed left at (891, 352)
Screenshot: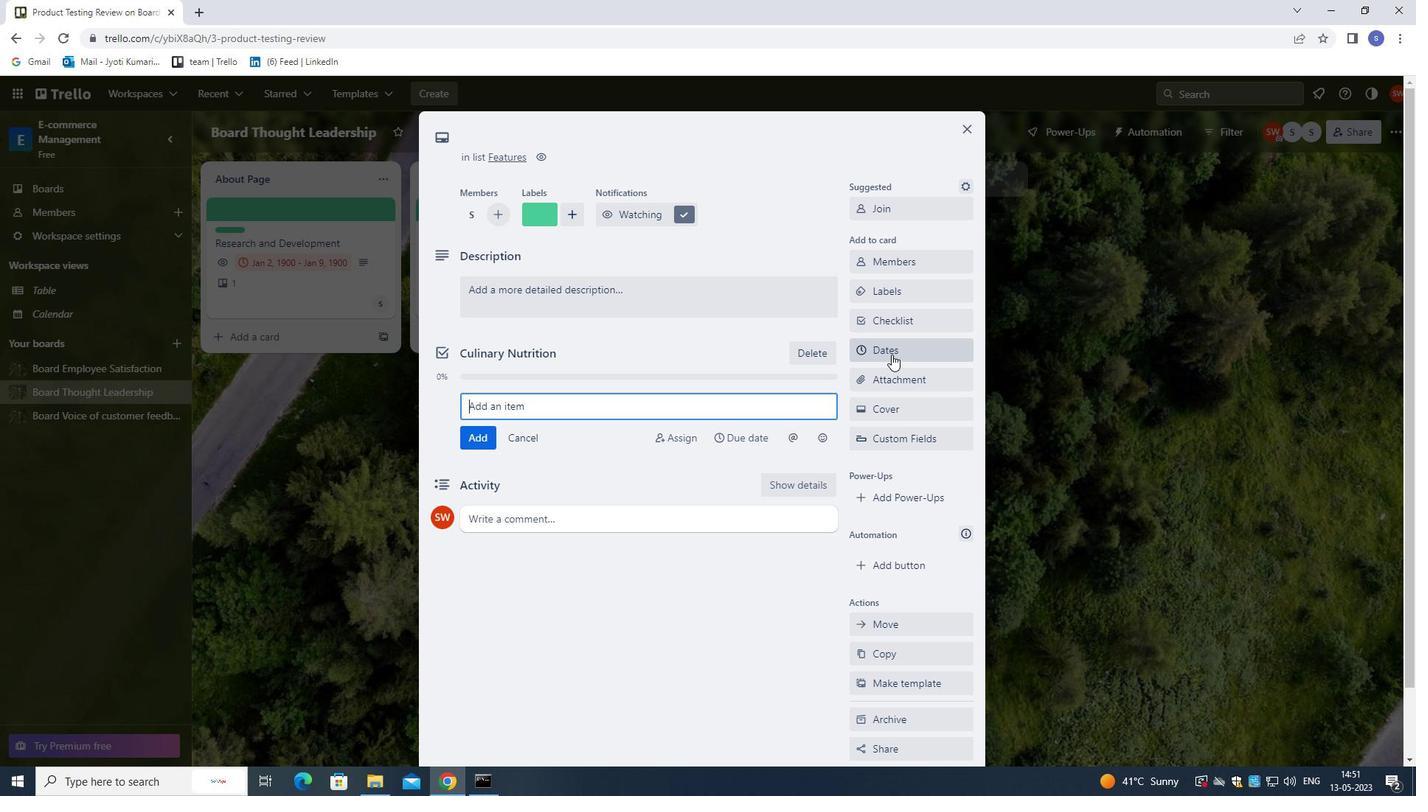 
Action: Mouse moved to (865, 399)
Screenshot: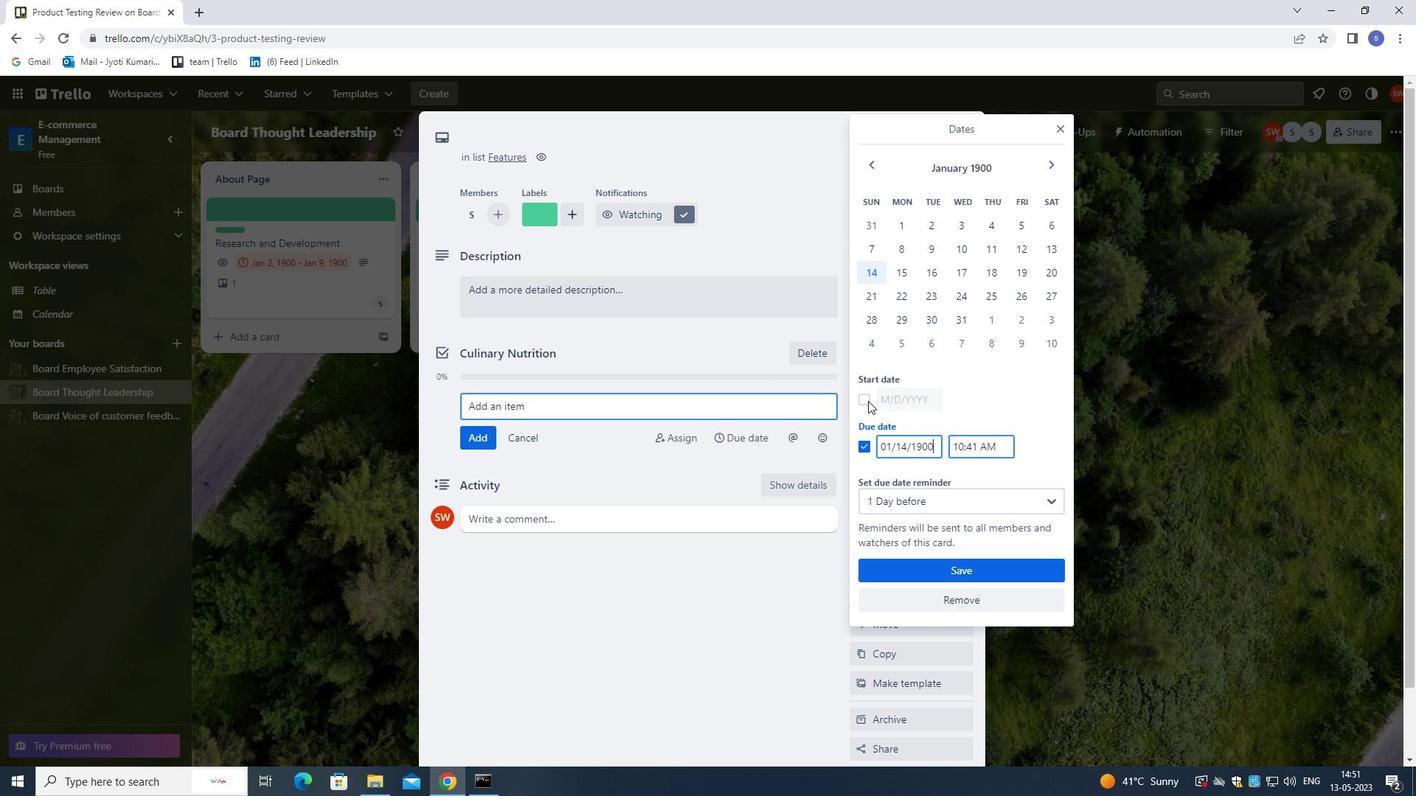 
Action: Mouse pressed left at (865, 399)
Screenshot: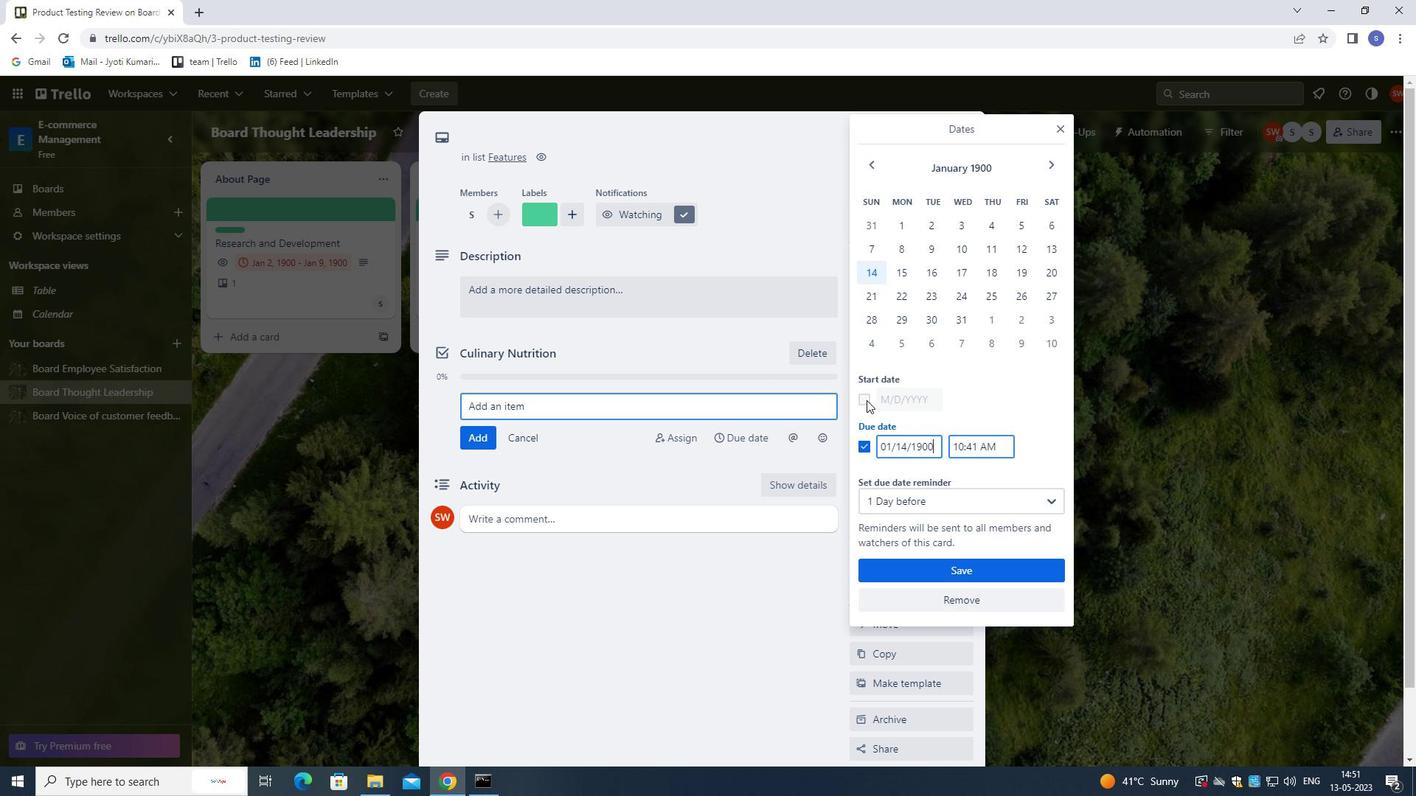 
Action: Mouse moved to (896, 393)
Screenshot: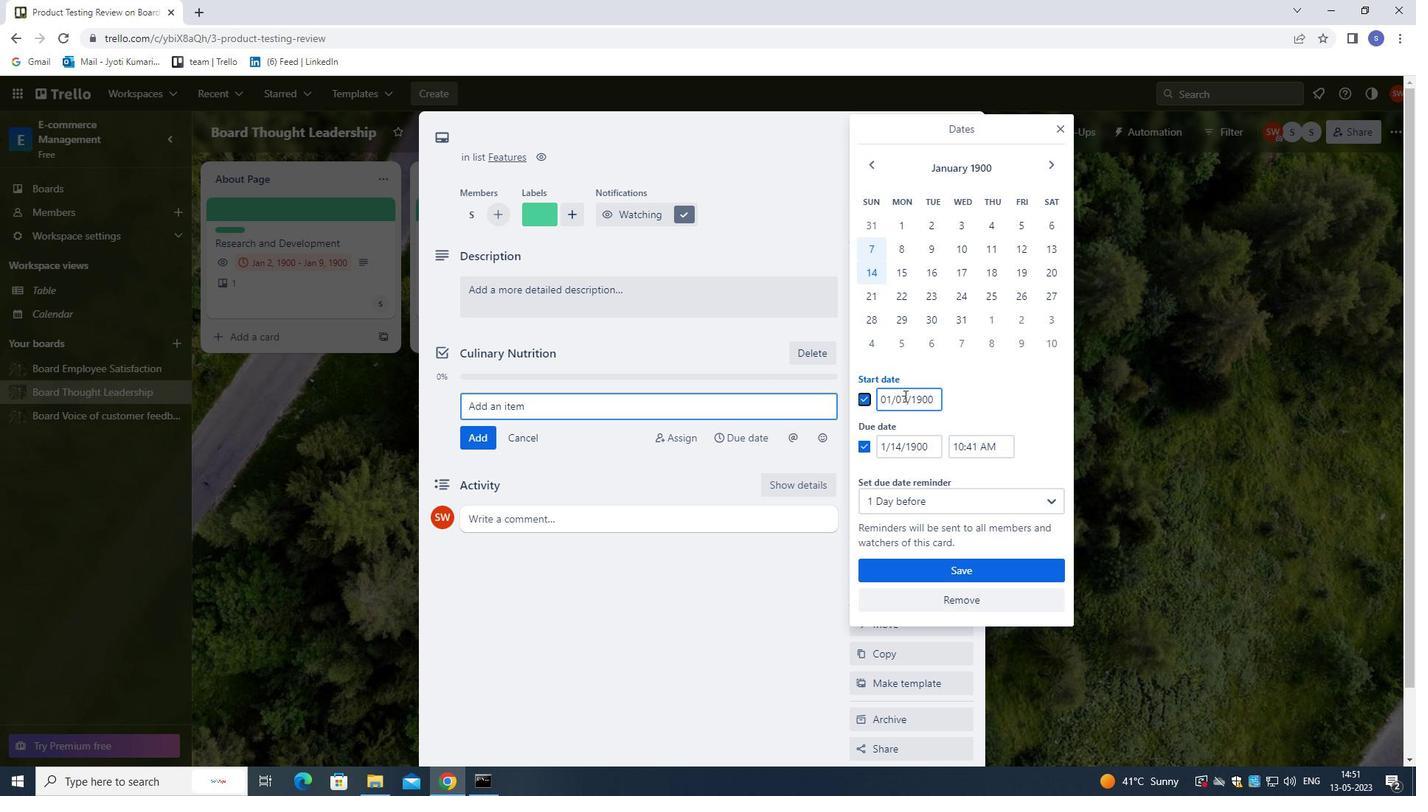 
Action: Mouse pressed left at (896, 393)
Screenshot: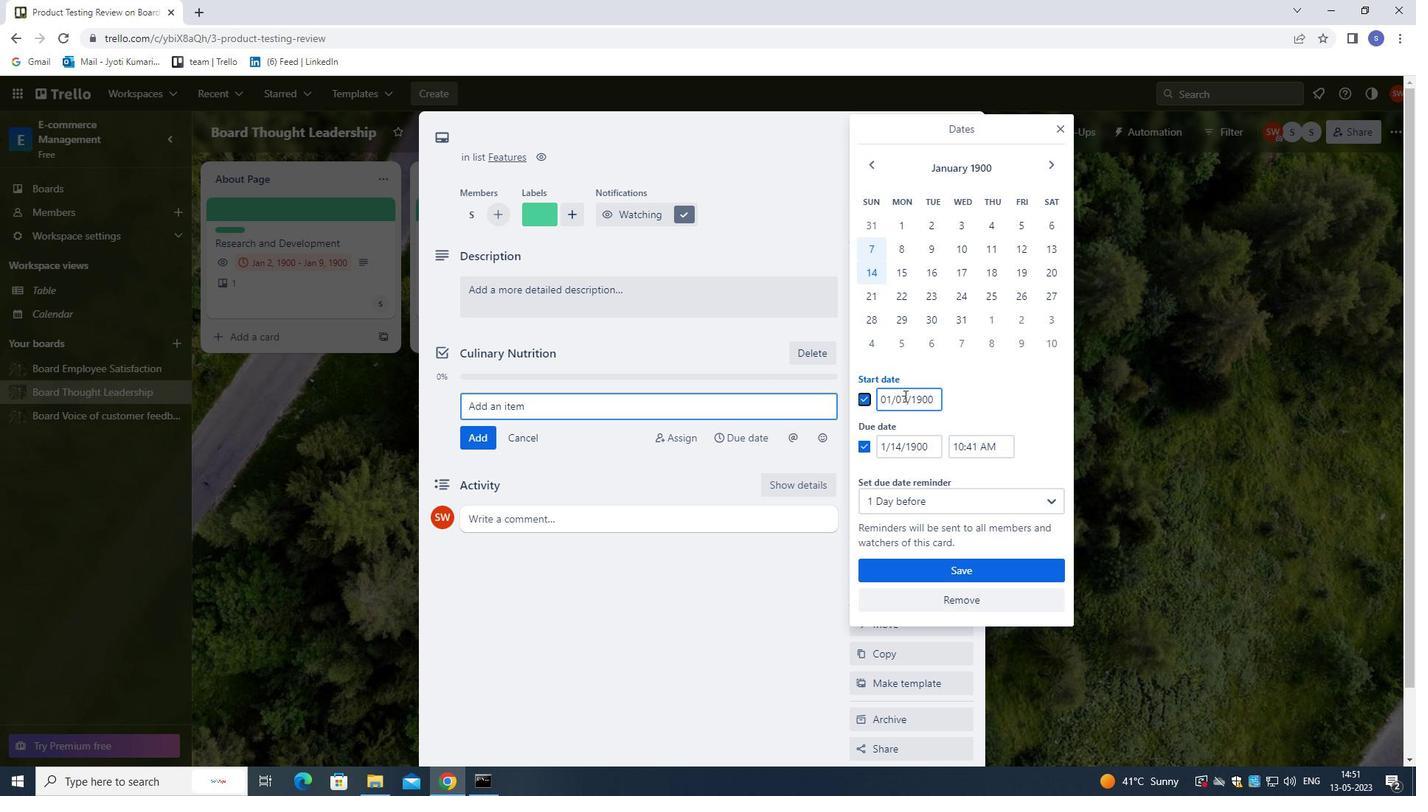 
Action: Mouse moved to (915, 431)
Screenshot: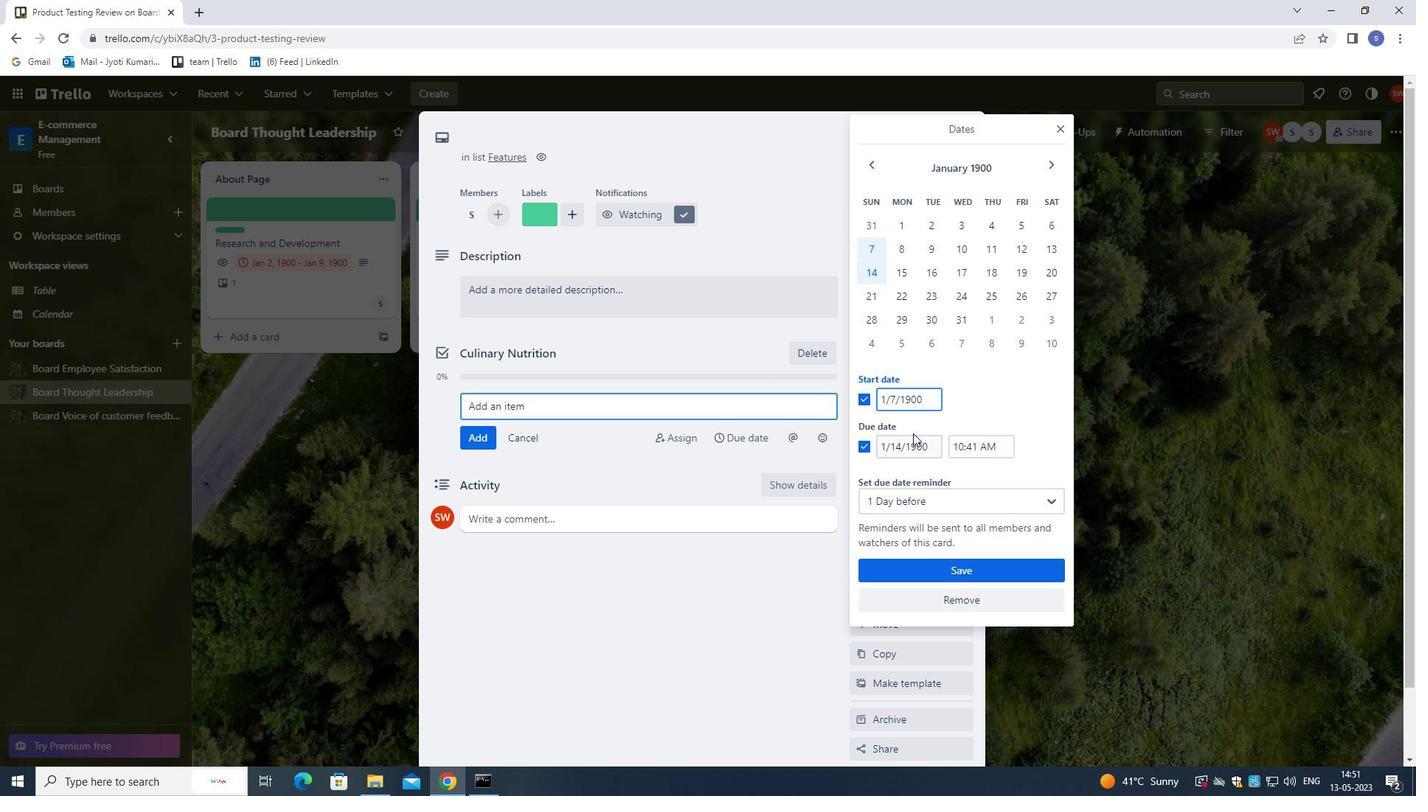
Action: Key pressed <Key.backspace>
Screenshot: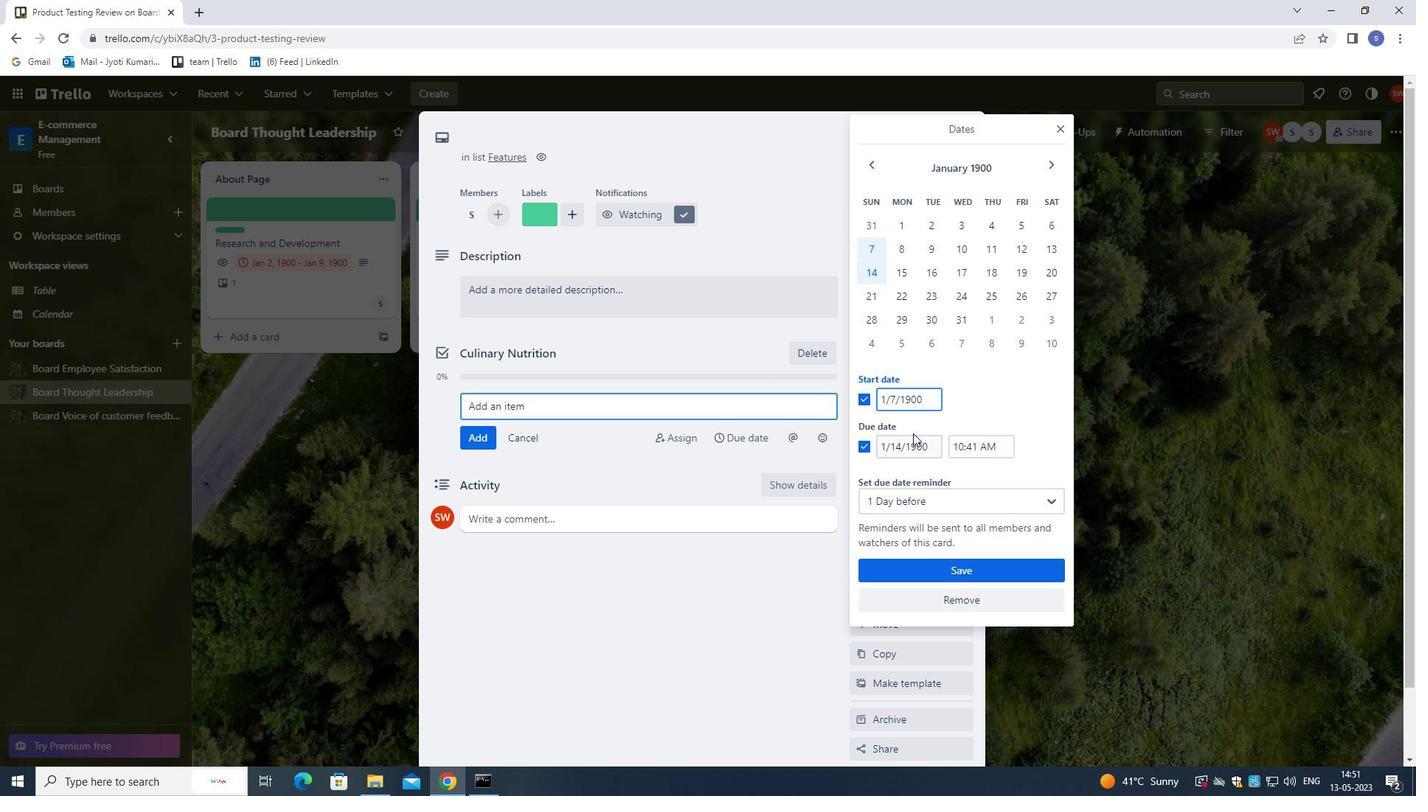 
Action: Mouse moved to (915, 427)
Screenshot: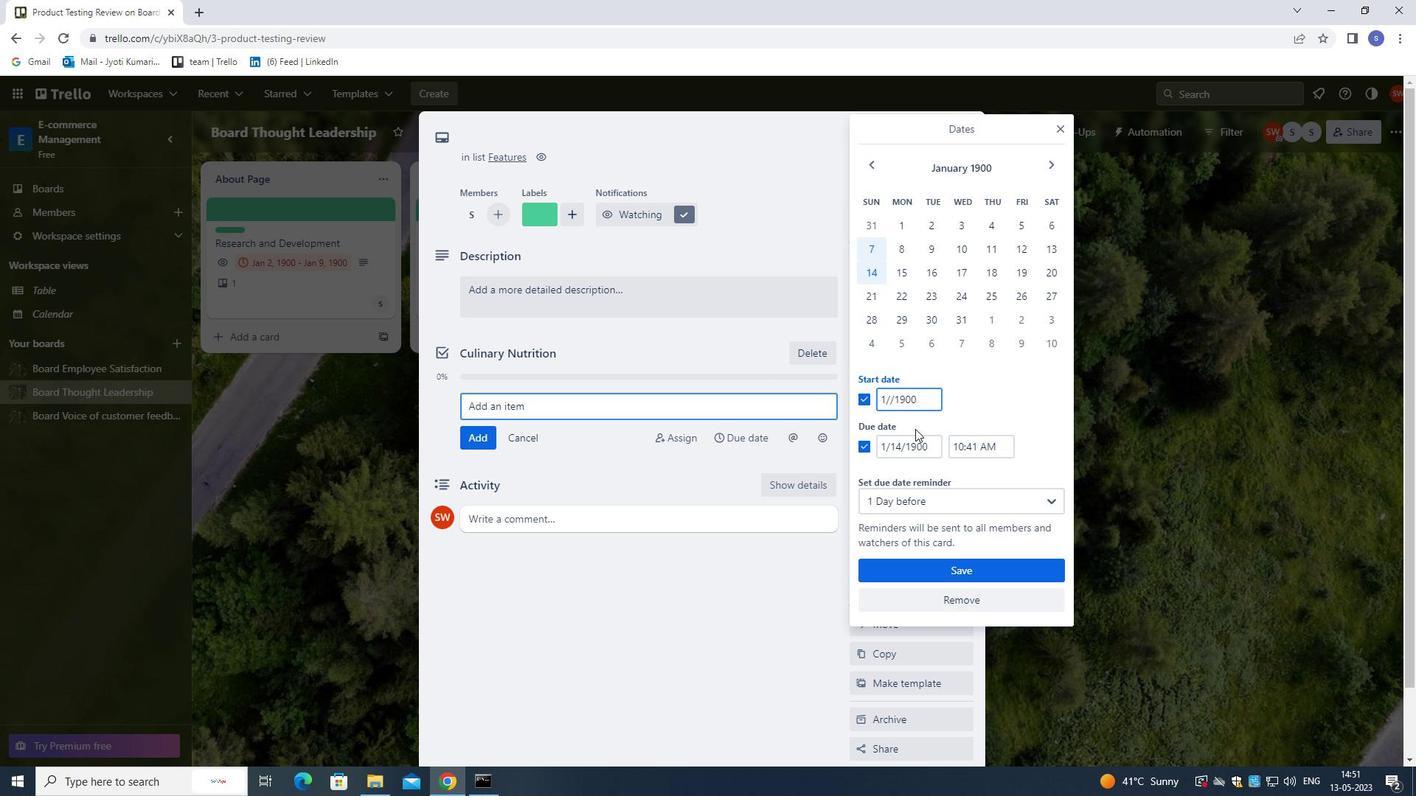 
Action: Key pressed 8
Screenshot: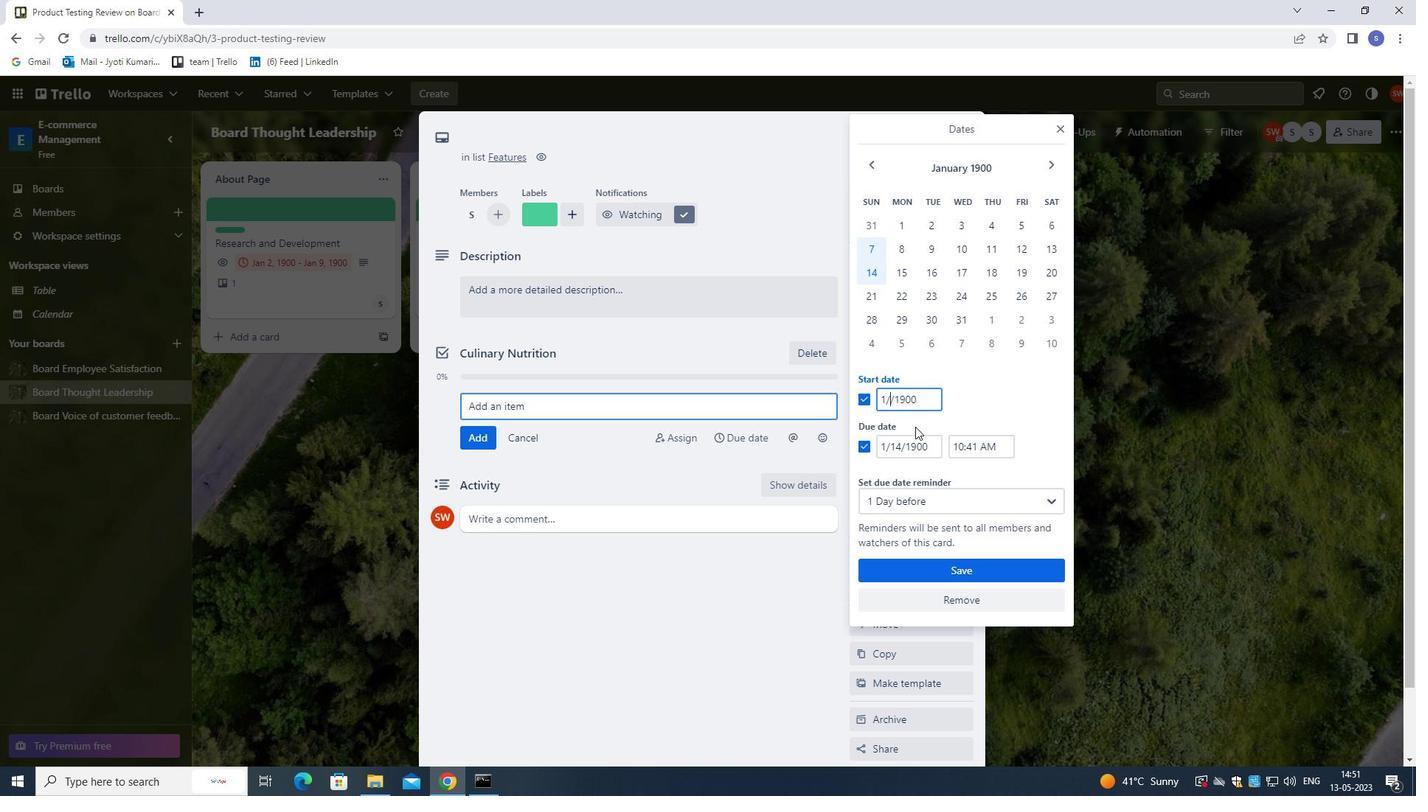 
Action: Mouse moved to (896, 447)
Screenshot: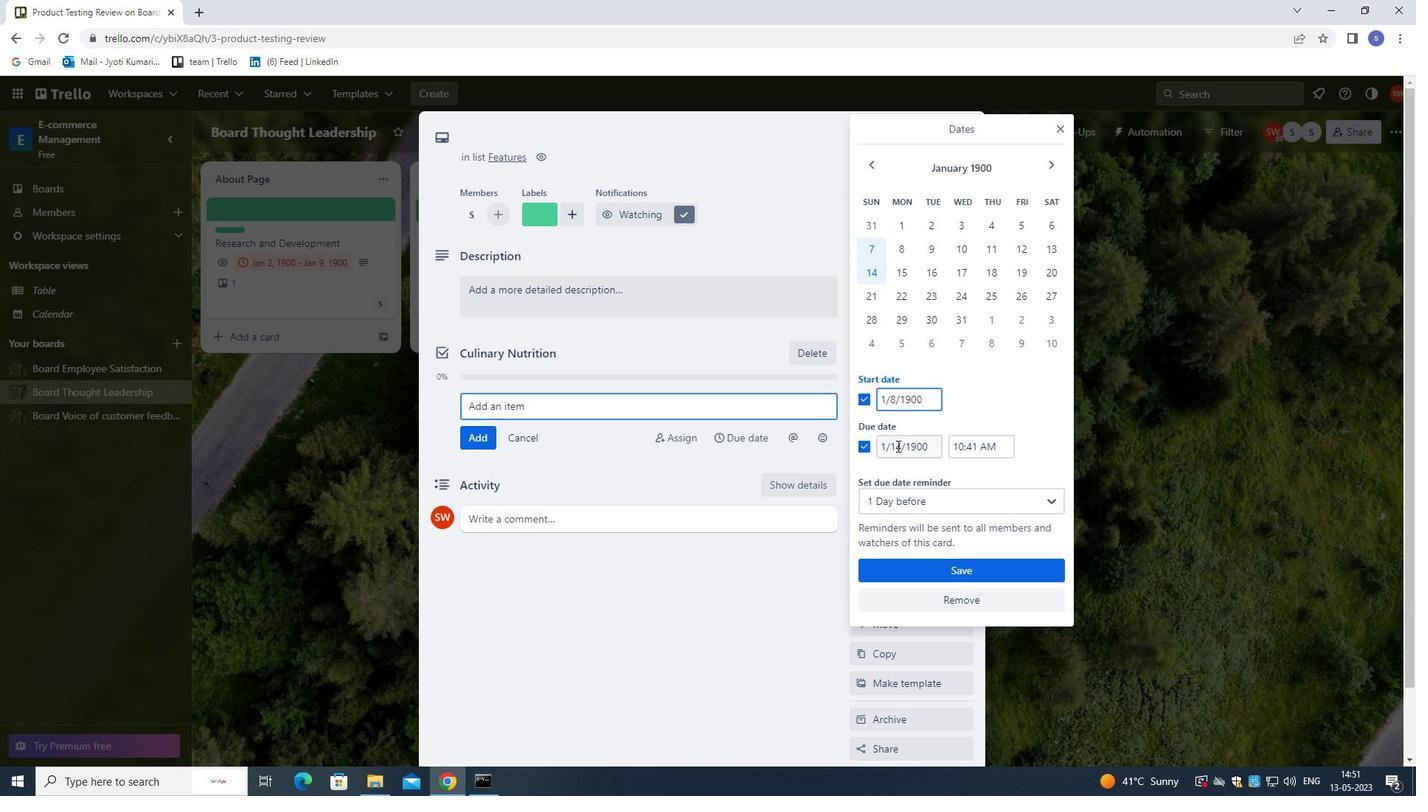 
Action: Mouse pressed left at (896, 447)
Screenshot: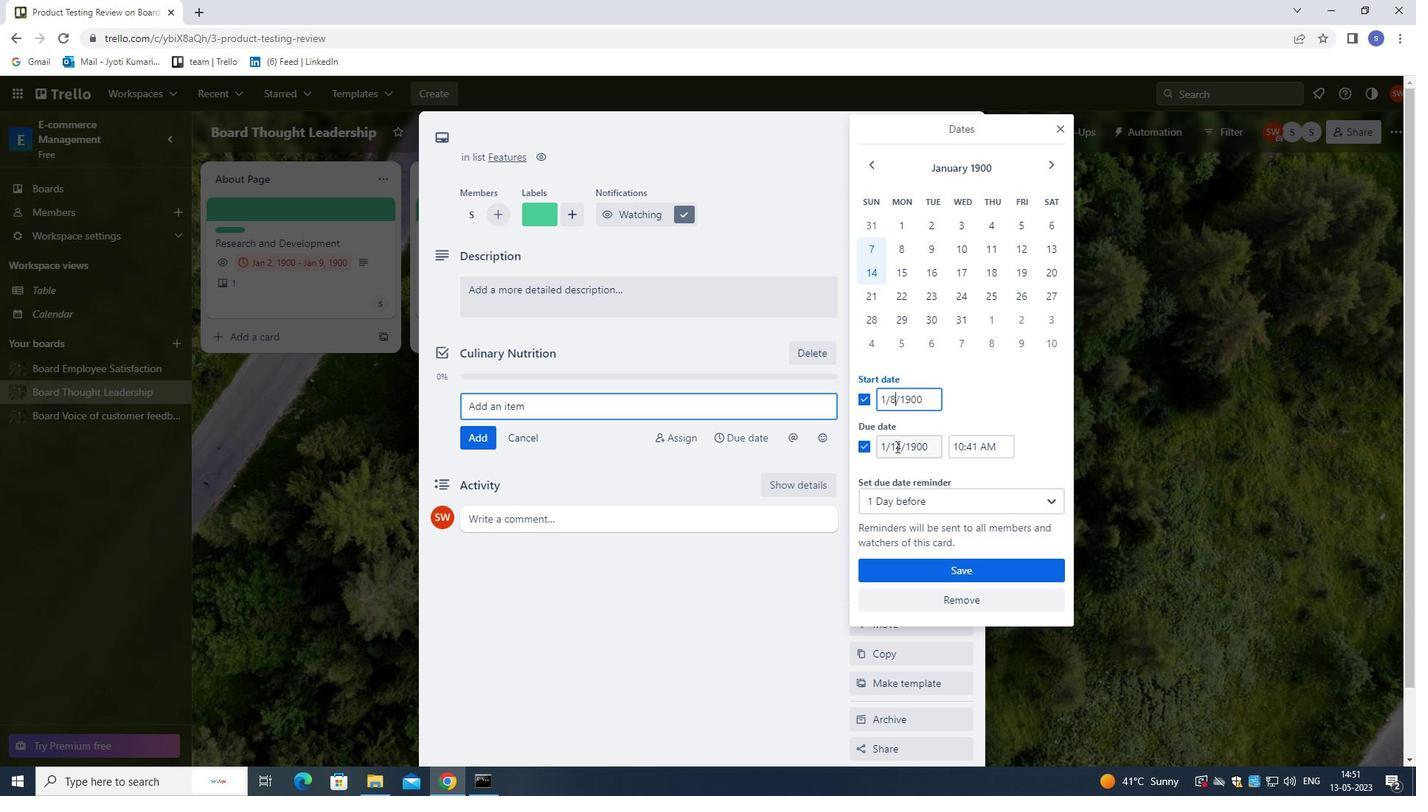 
Action: Mouse moved to (909, 461)
Screenshot: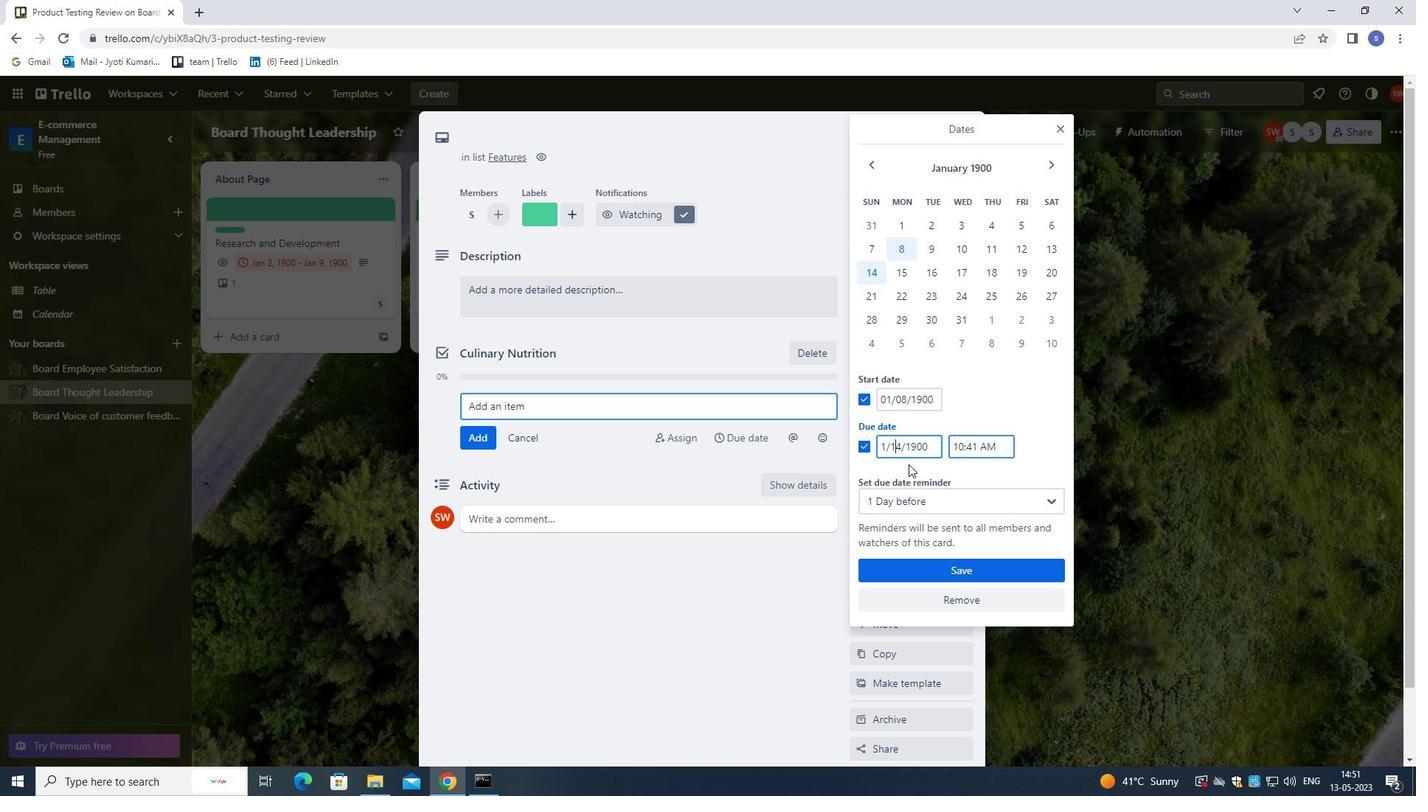 
Action: Key pressed <Key.right>
Screenshot: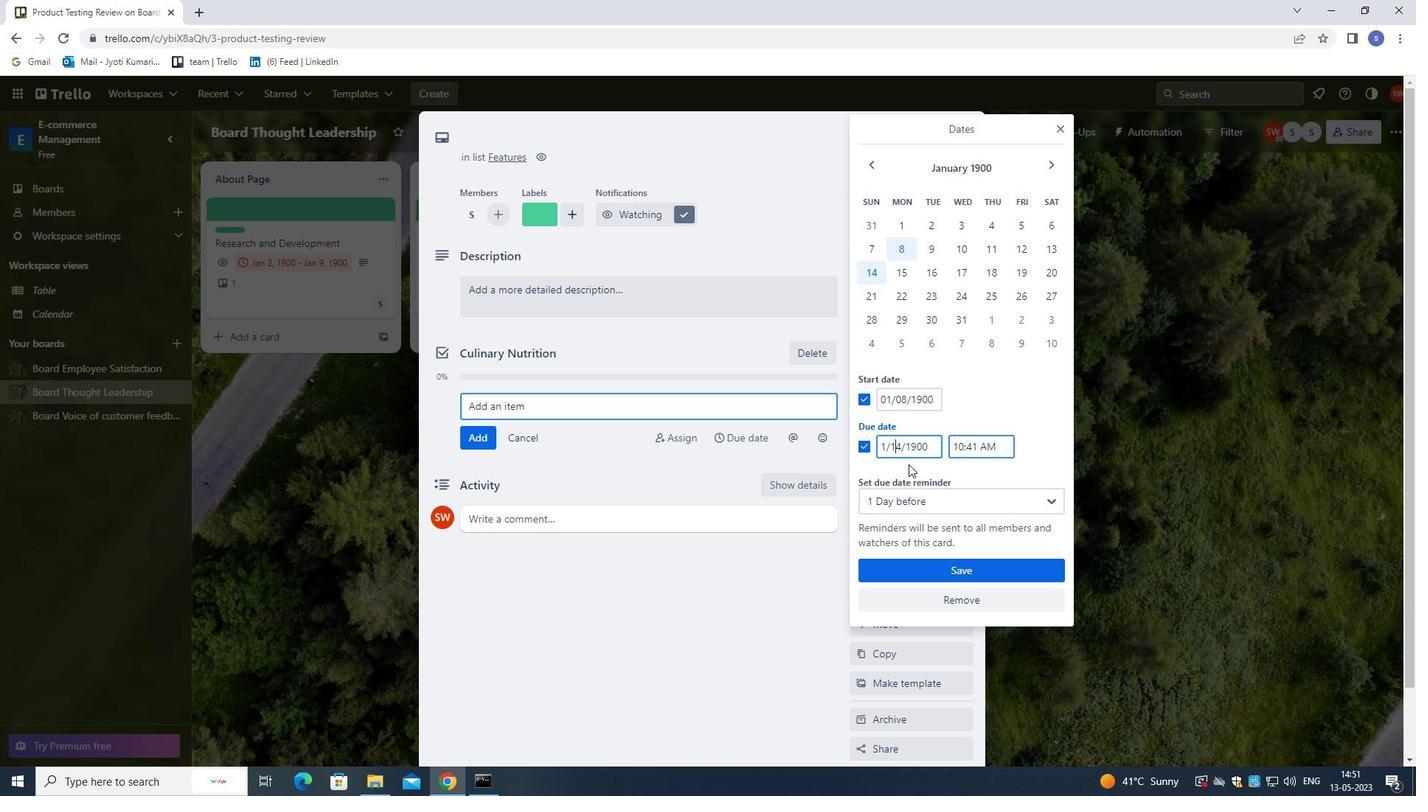 
Action: Mouse moved to (909, 458)
Screenshot: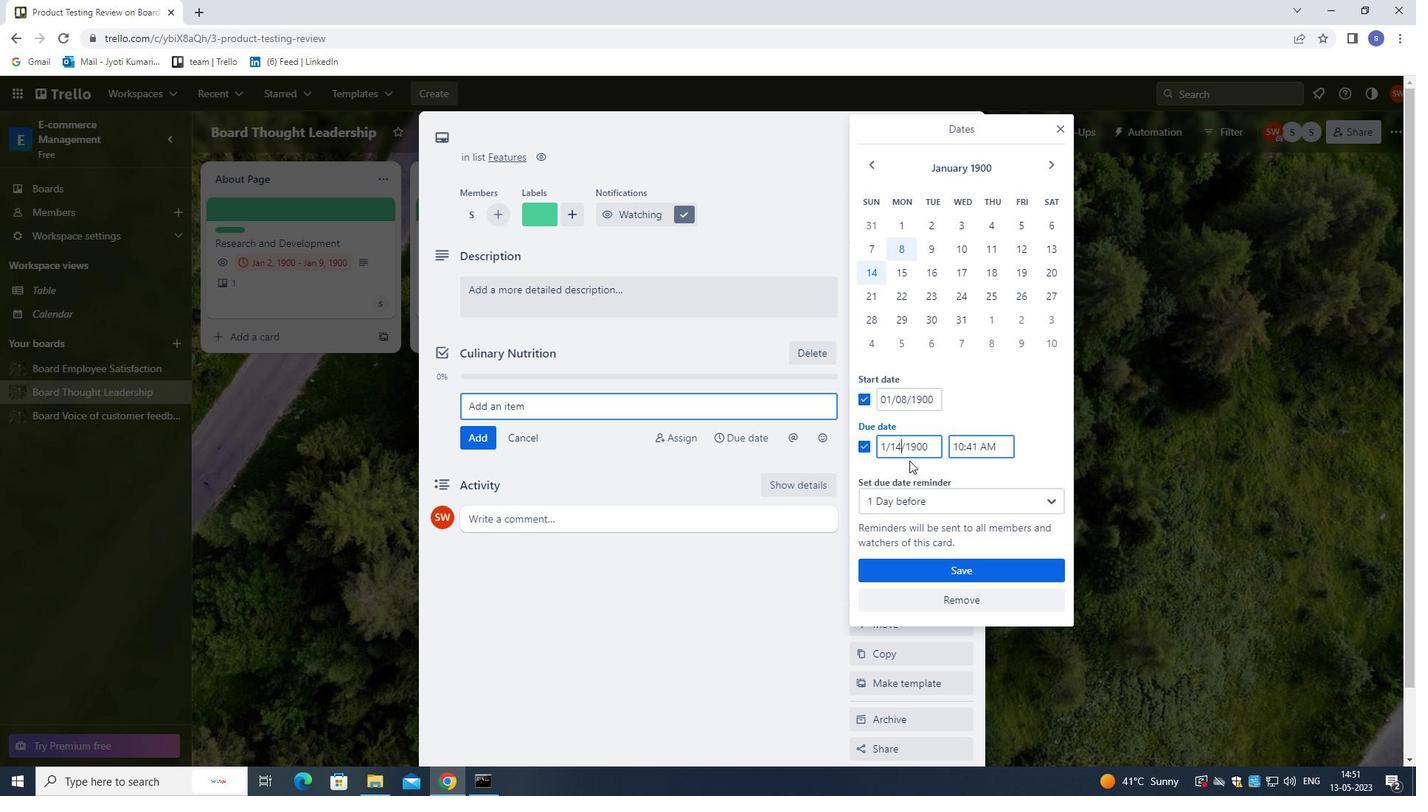 
Action: Key pressed <Key.backspace>
Screenshot: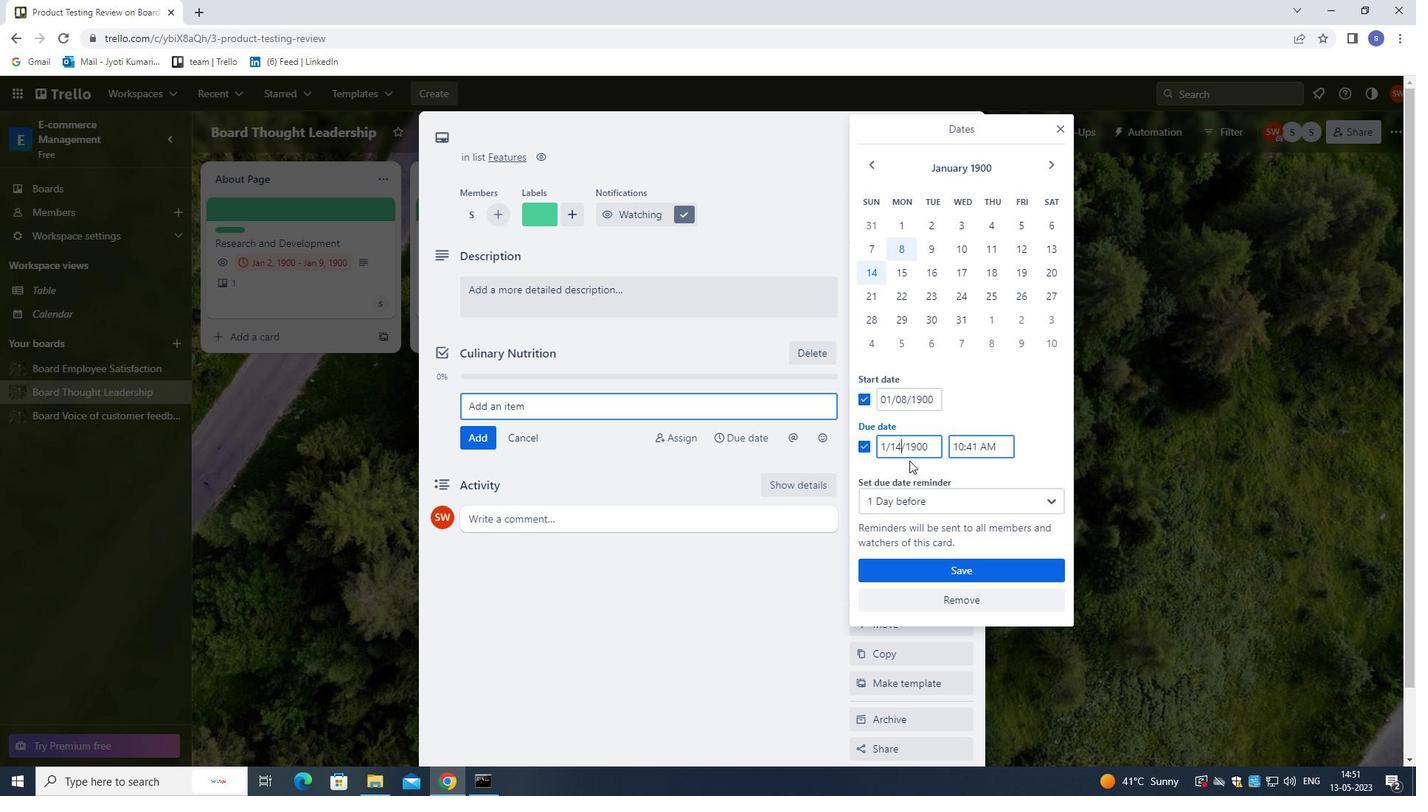 
Action: Mouse moved to (909, 457)
Screenshot: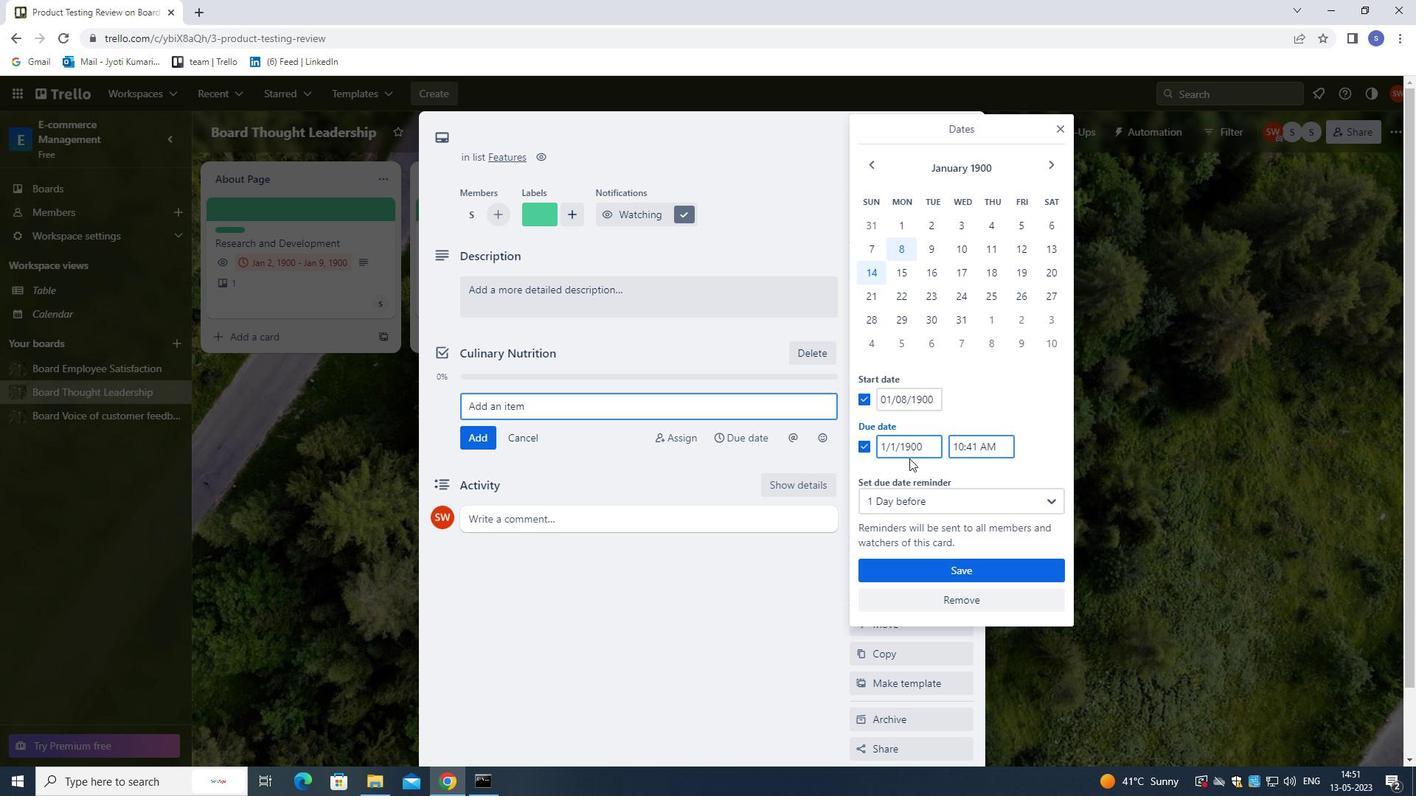 
Action: Key pressed 5
Screenshot: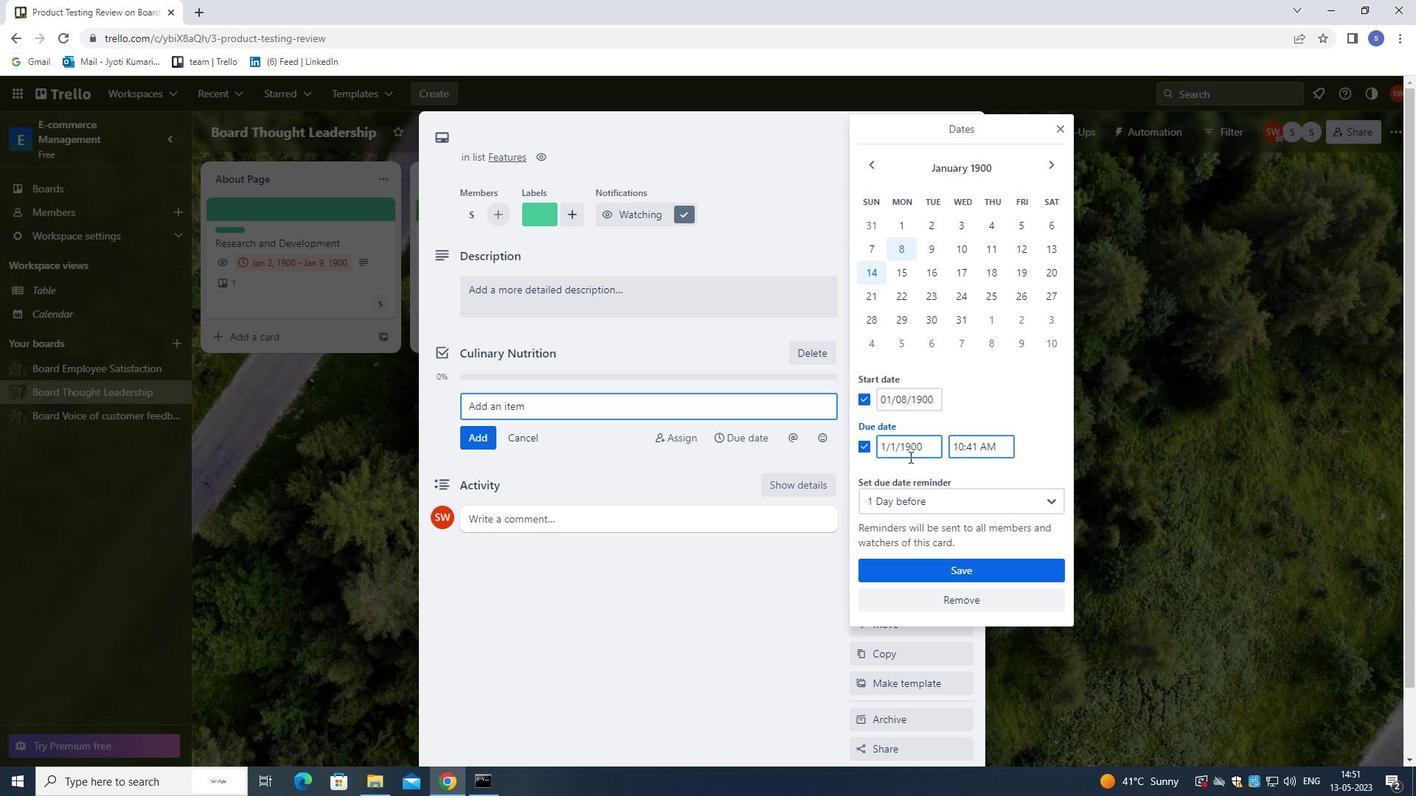 
Action: Mouse moved to (919, 576)
Screenshot: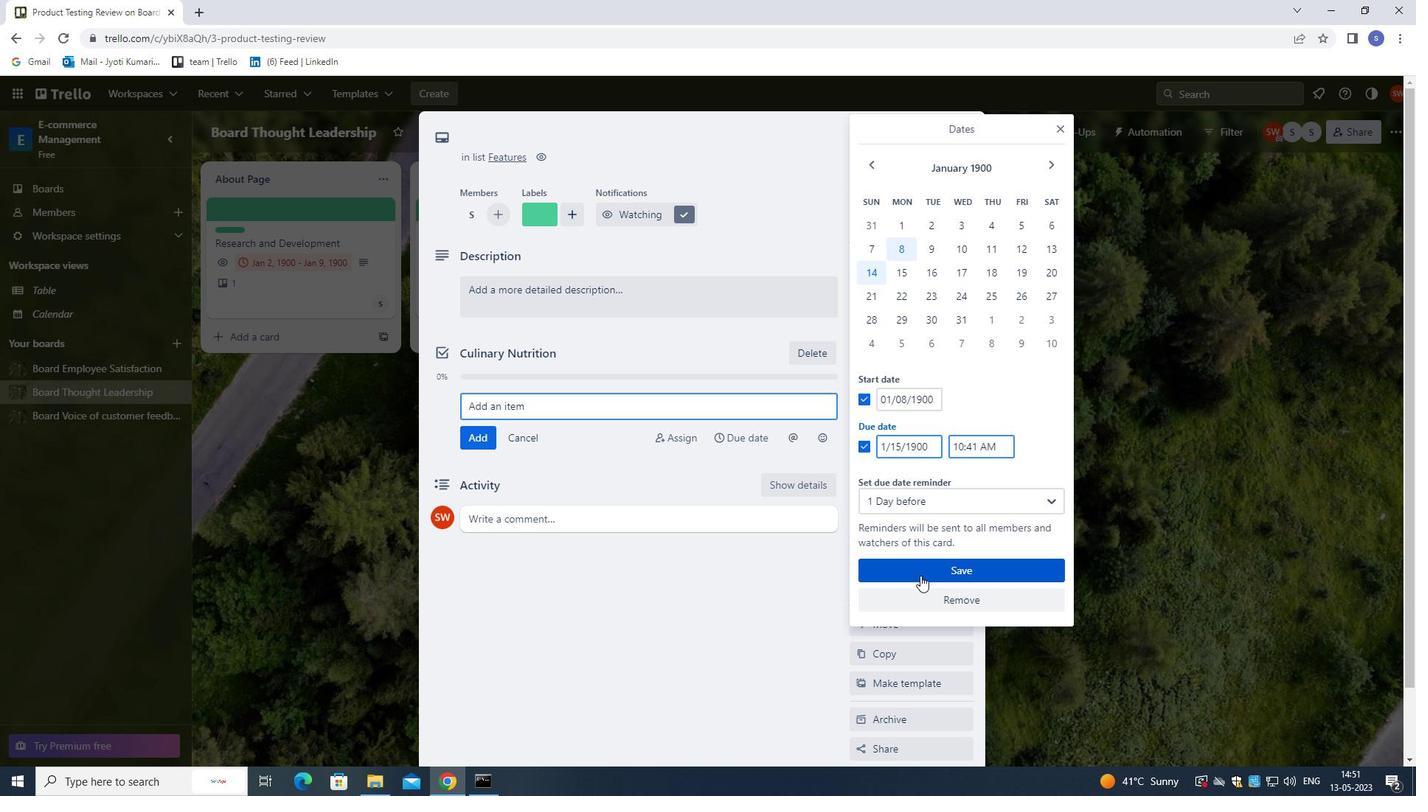 
Action: Mouse pressed left at (919, 576)
Screenshot: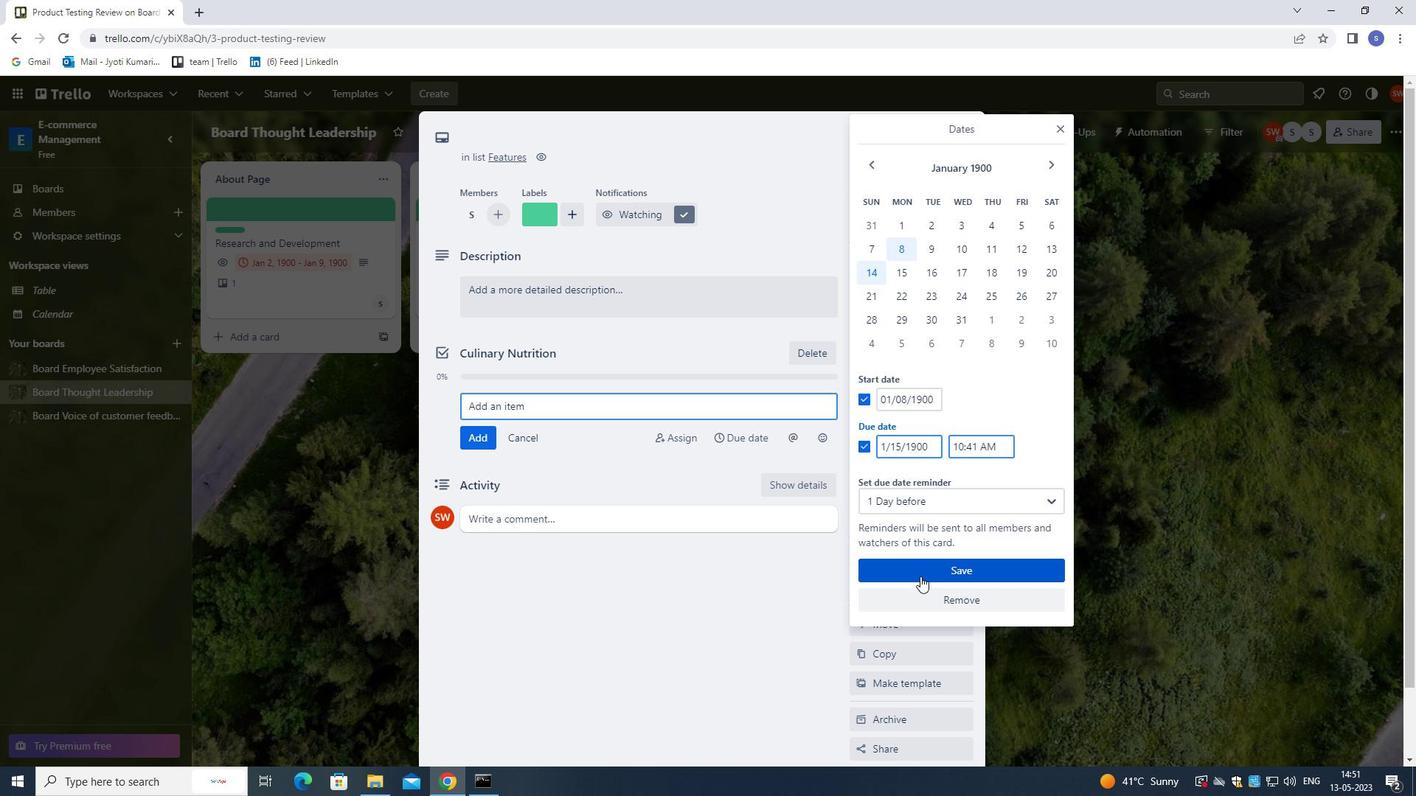 
Action: Mouse moved to (908, 385)
Screenshot: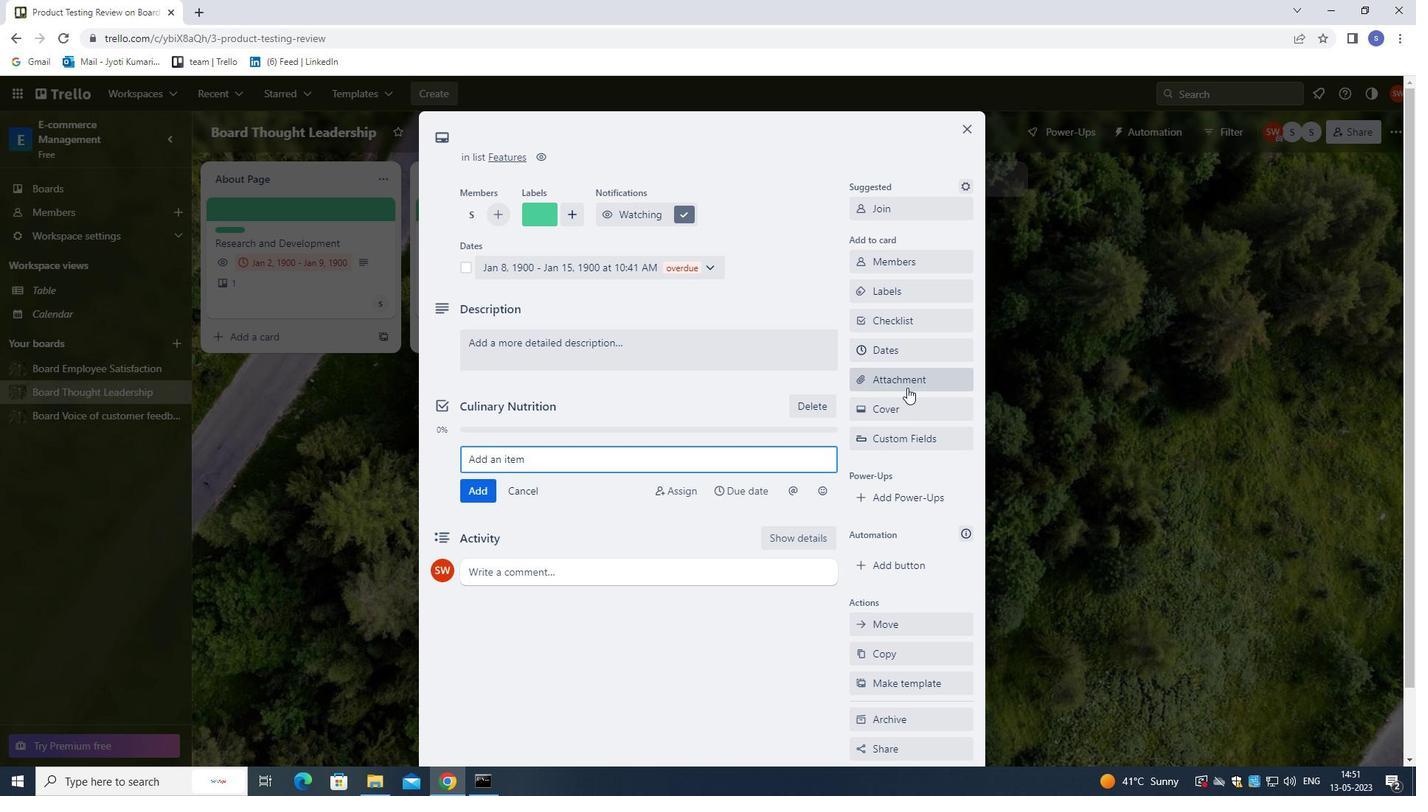
Action: Mouse pressed left at (908, 385)
Screenshot: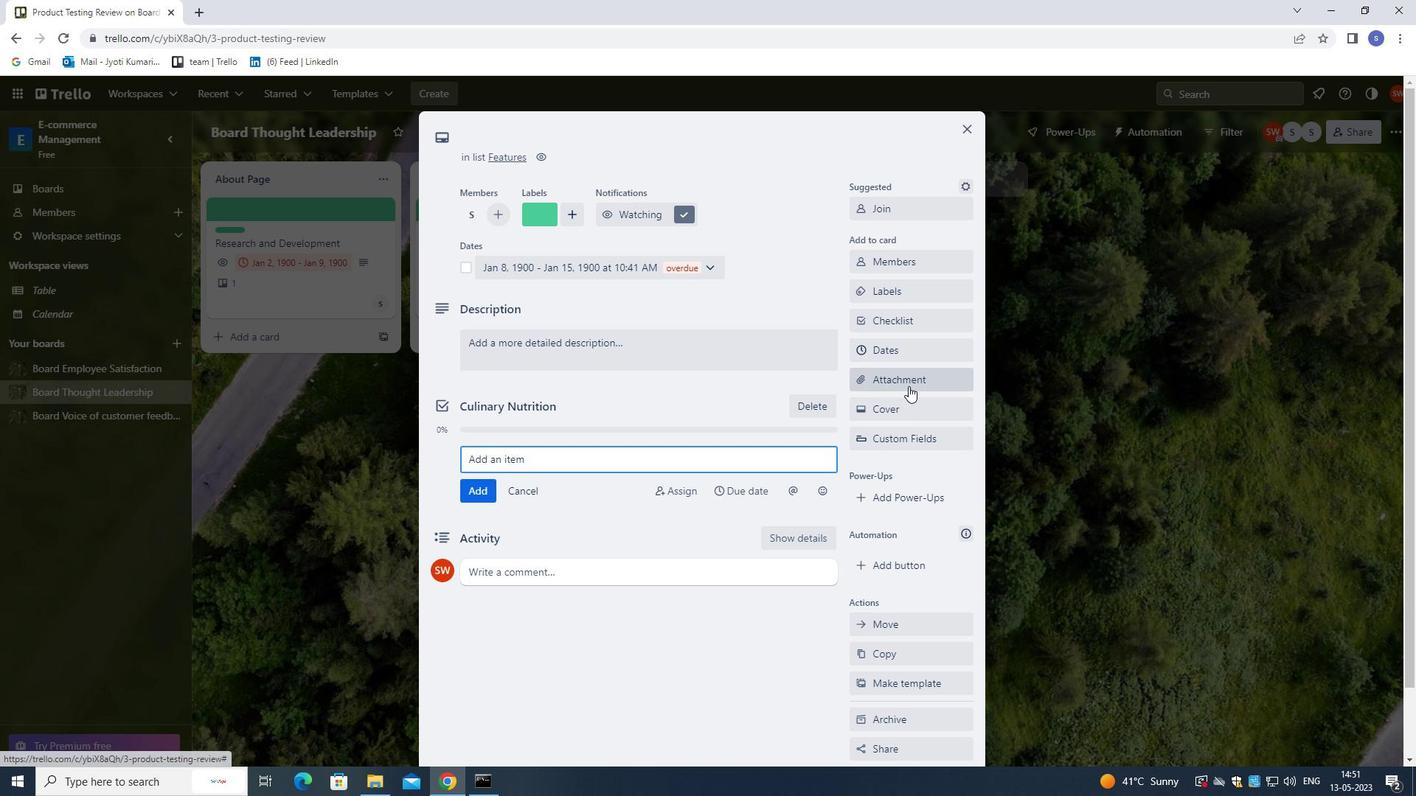 
Action: Mouse moved to (920, 490)
Screenshot: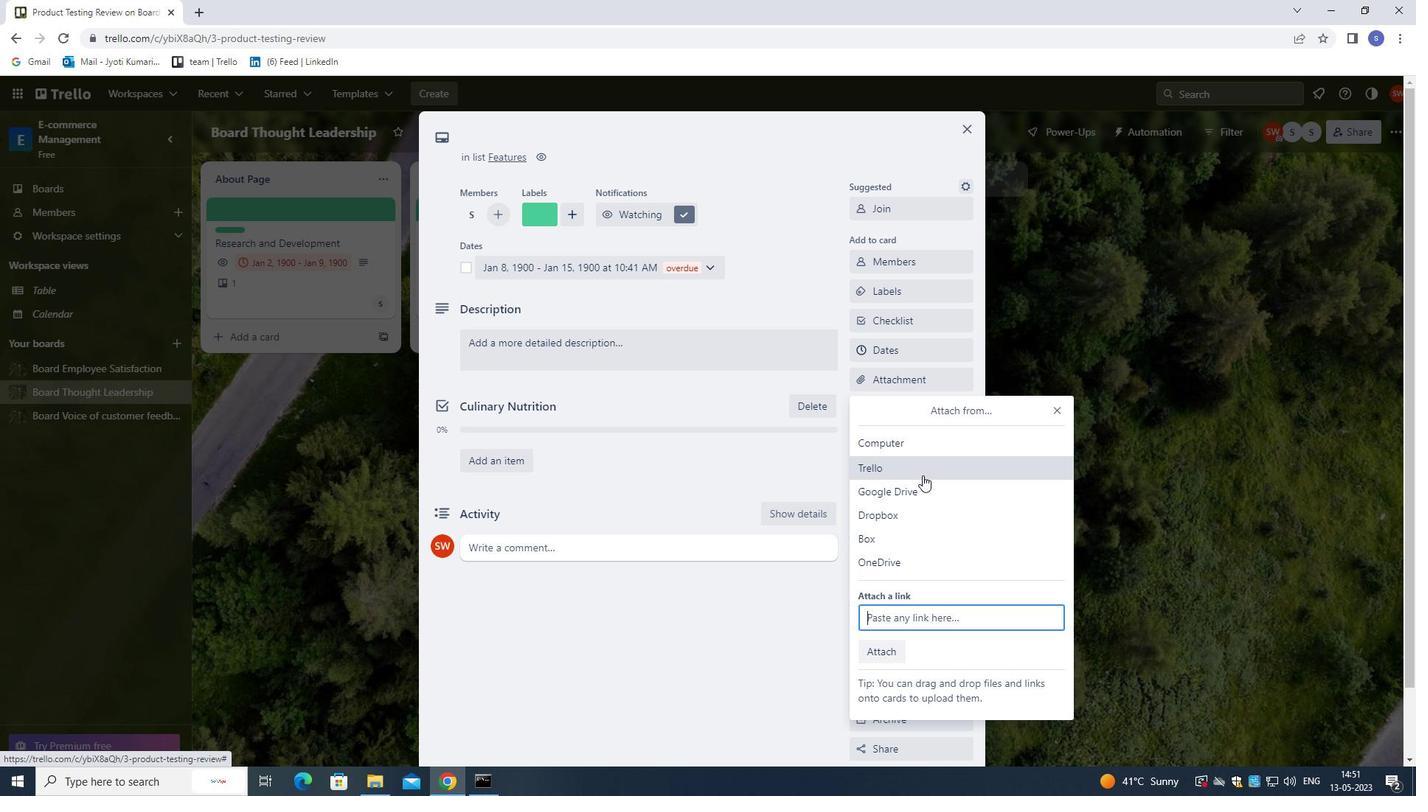 
Action: Mouse pressed left at (920, 490)
Screenshot: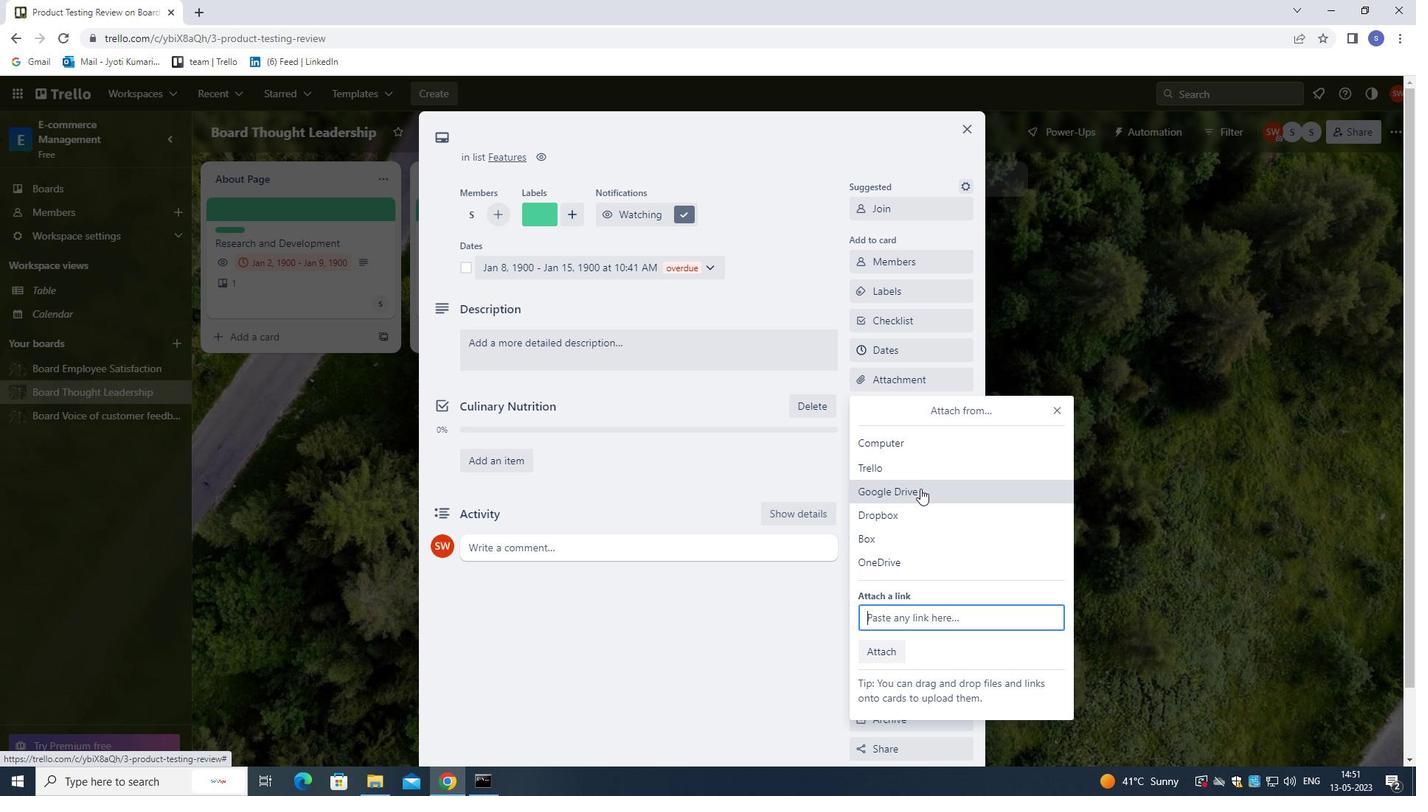 
Action: Mouse moved to (500, 354)
Screenshot: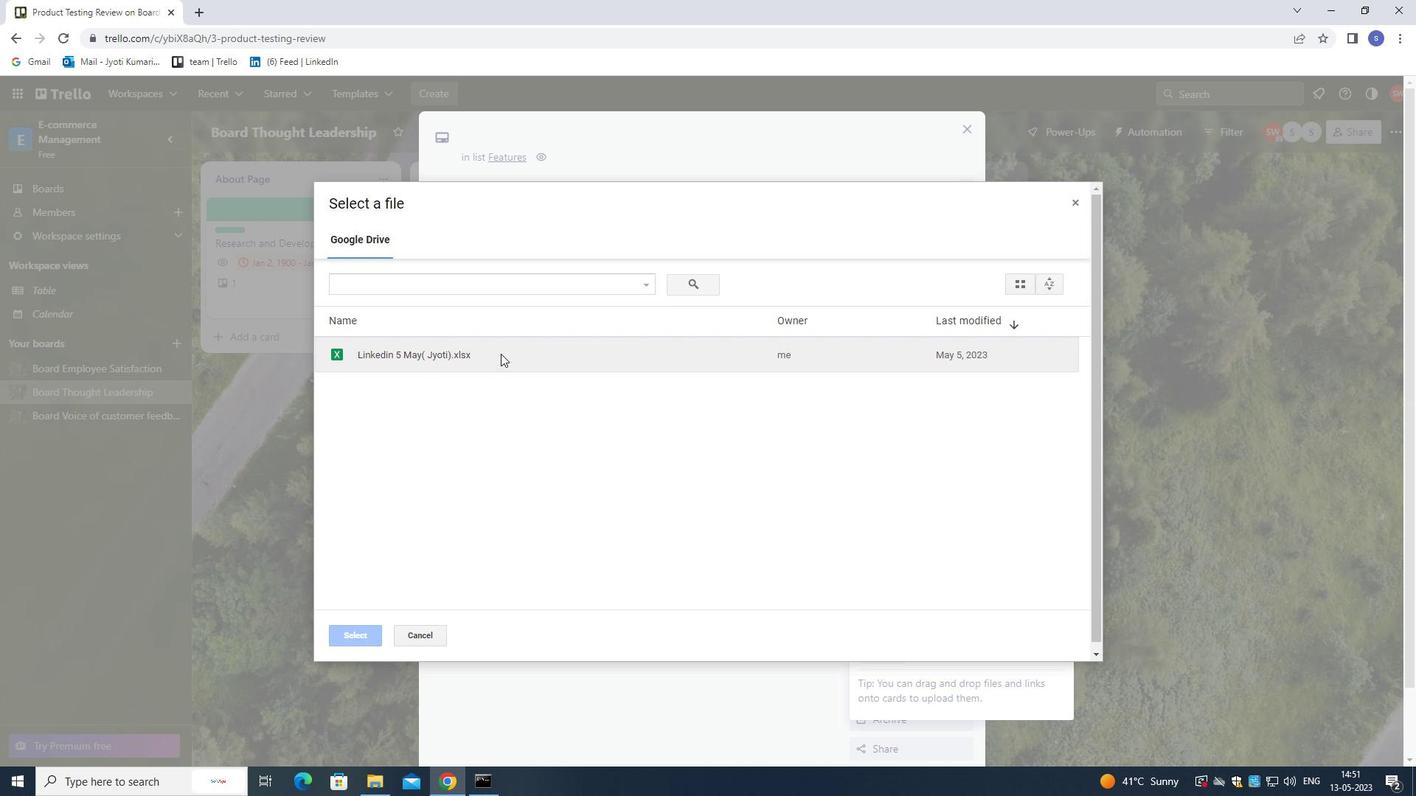 
Action: Mouse pressed left at (500, 354)
Screenshot: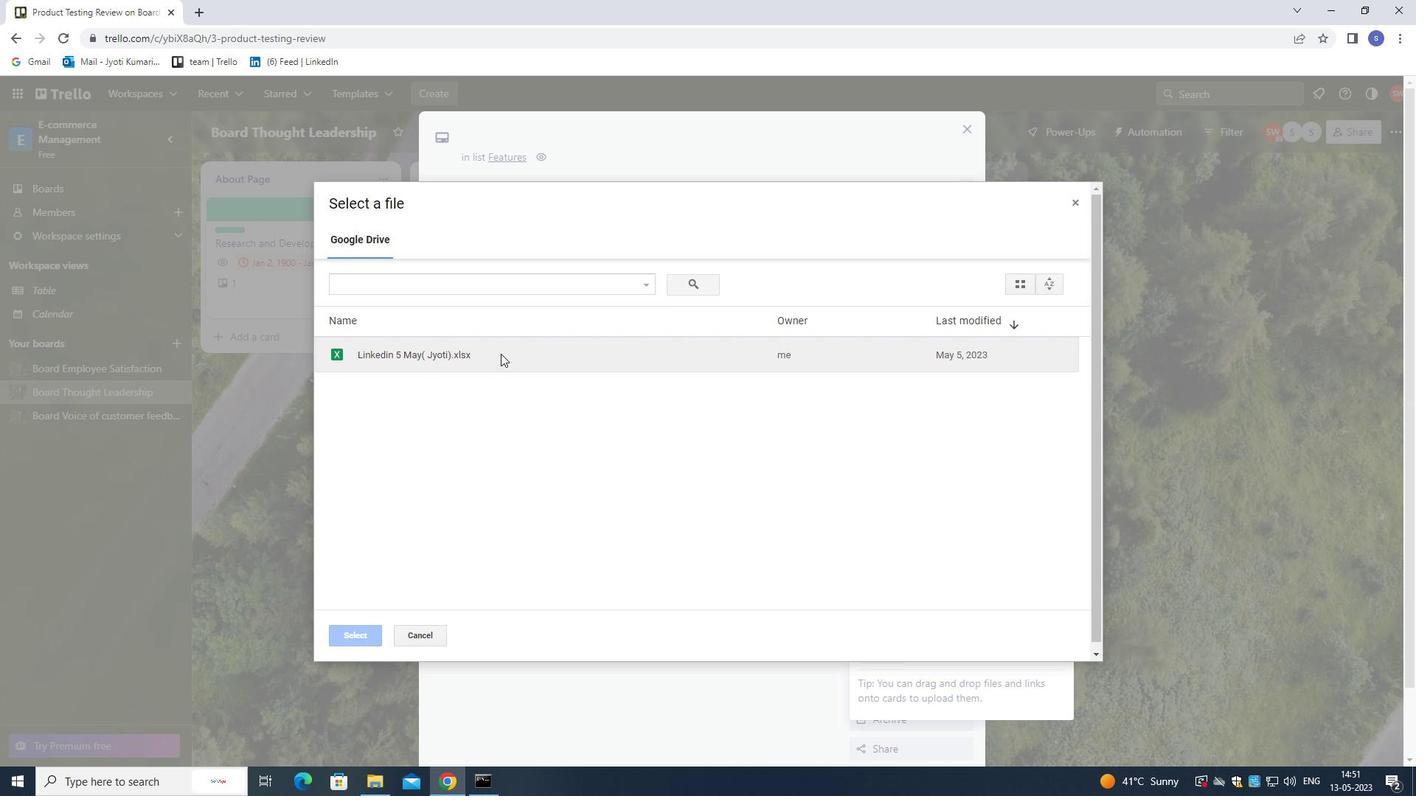 
Action: Mouse moved to (365, 631)
Screenshot: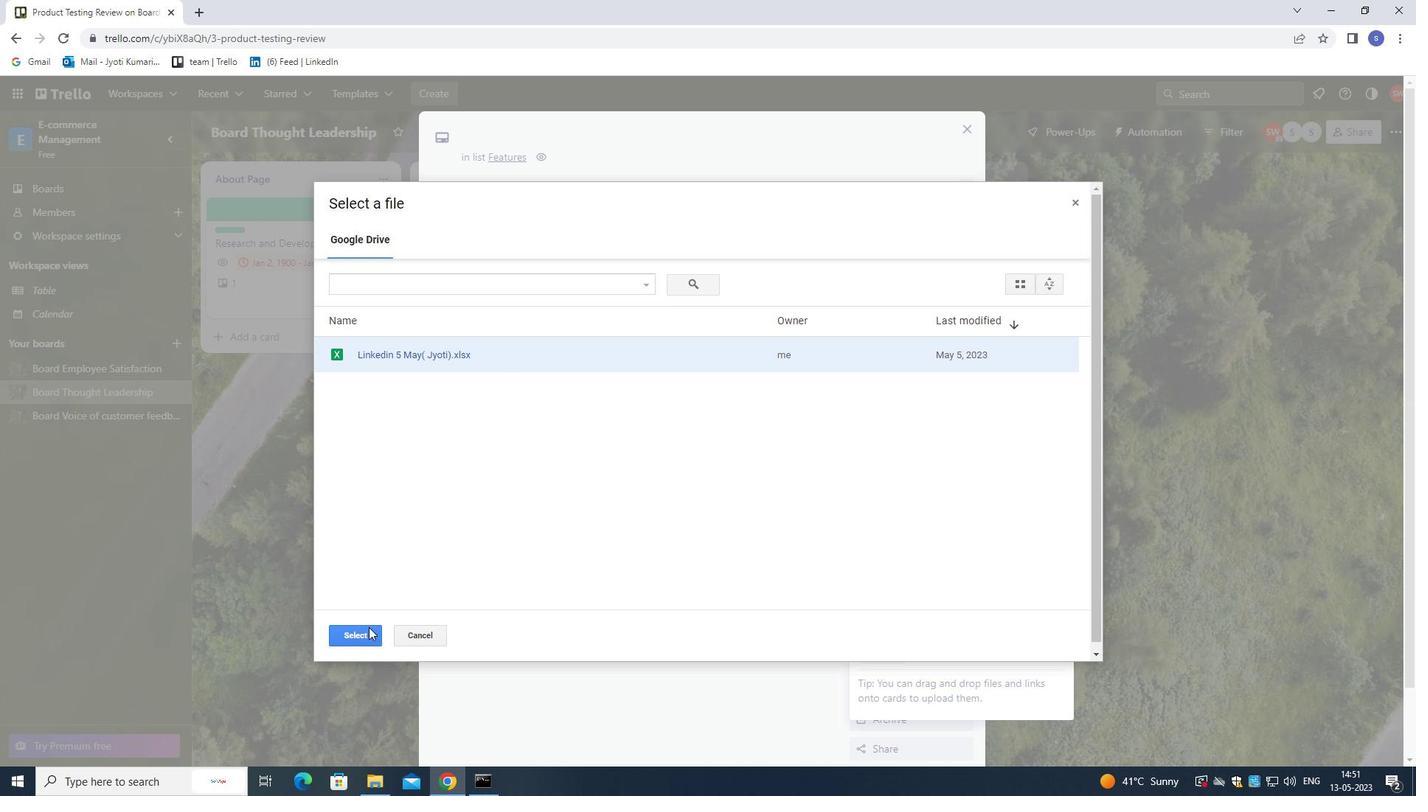 
Action: Mouse pressed left at (365, 631)
Screenshot: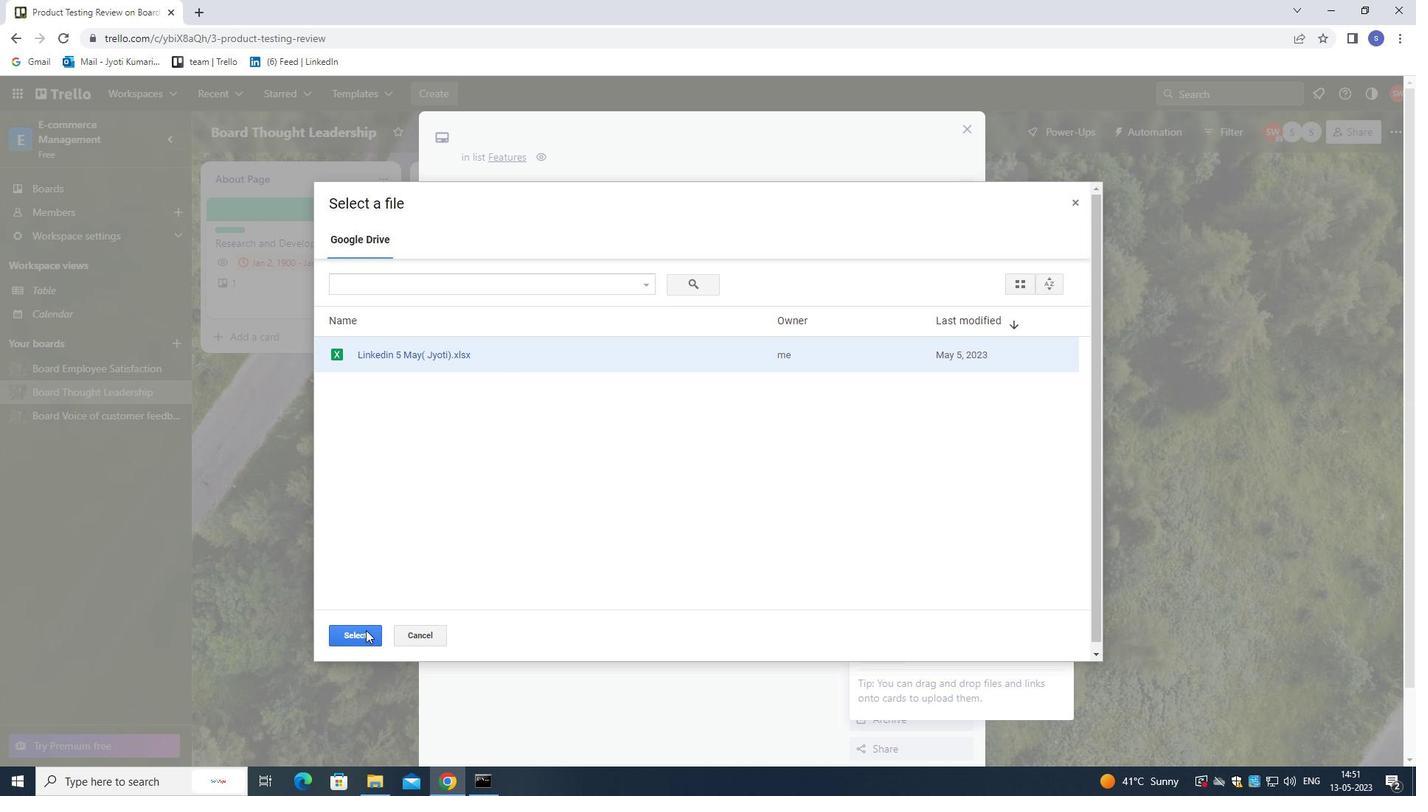 
Action: Mouse moved to (877, 412)
Screenshot: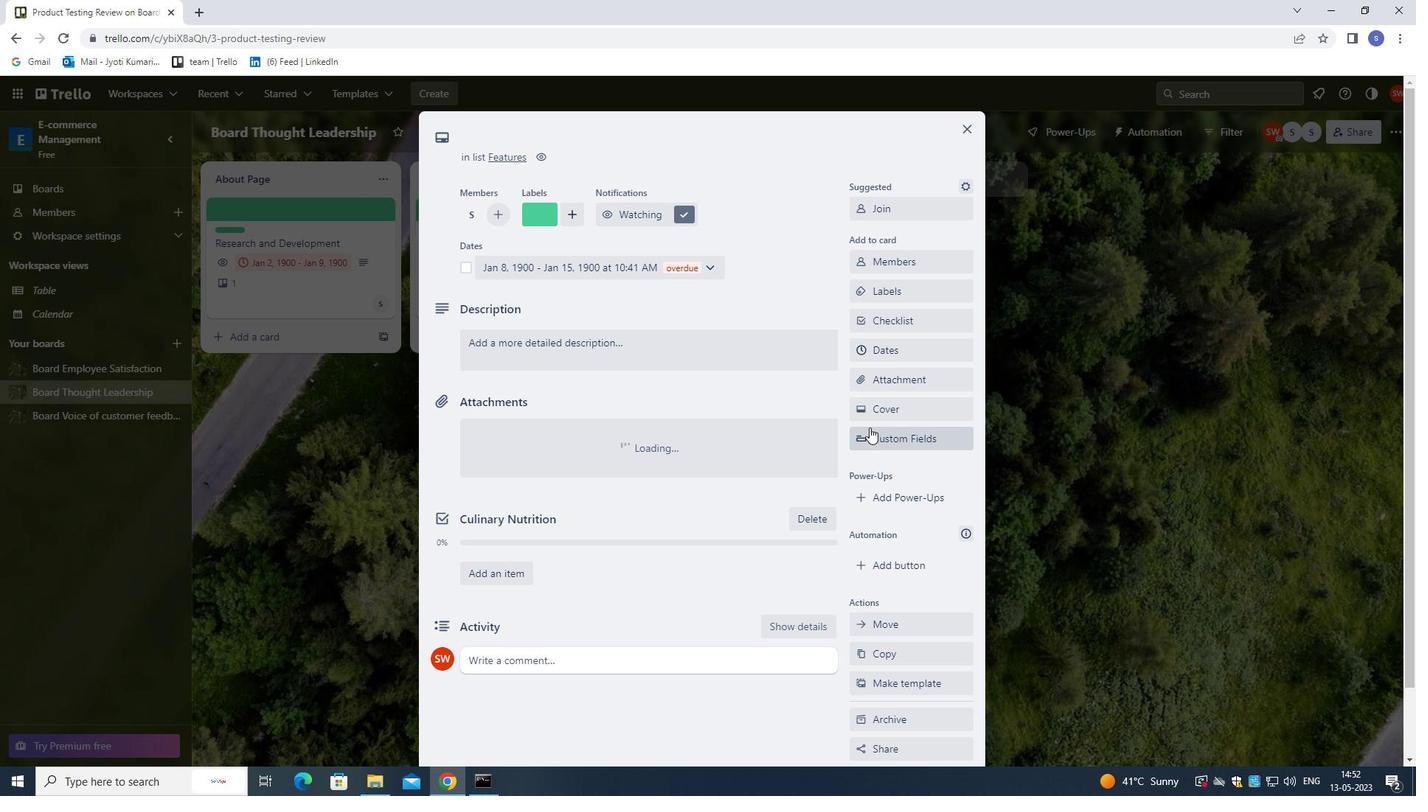 
Action: Mouse pressed left at (877, 412)
Screenshot: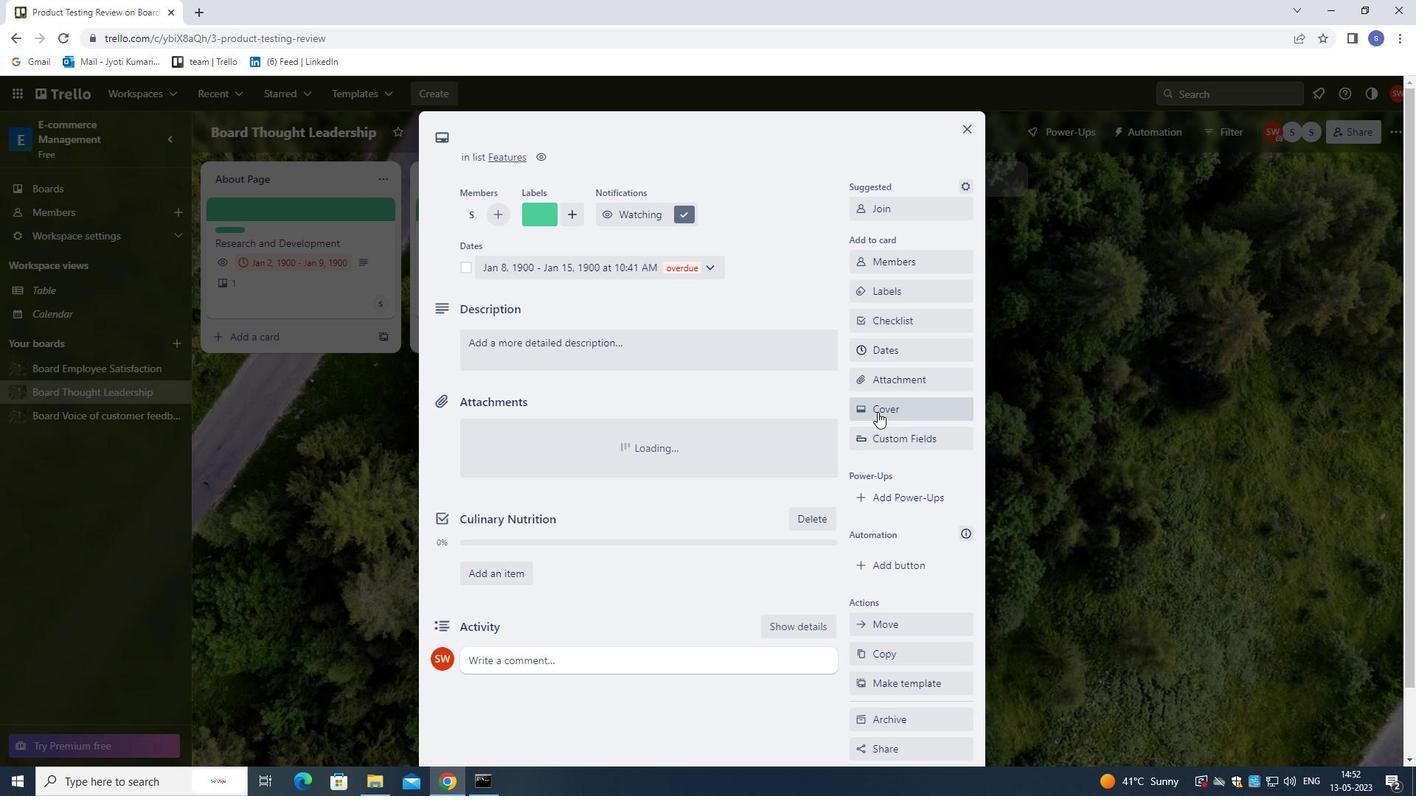 
Action: Mouse moved to (880, 469)
Screenshot: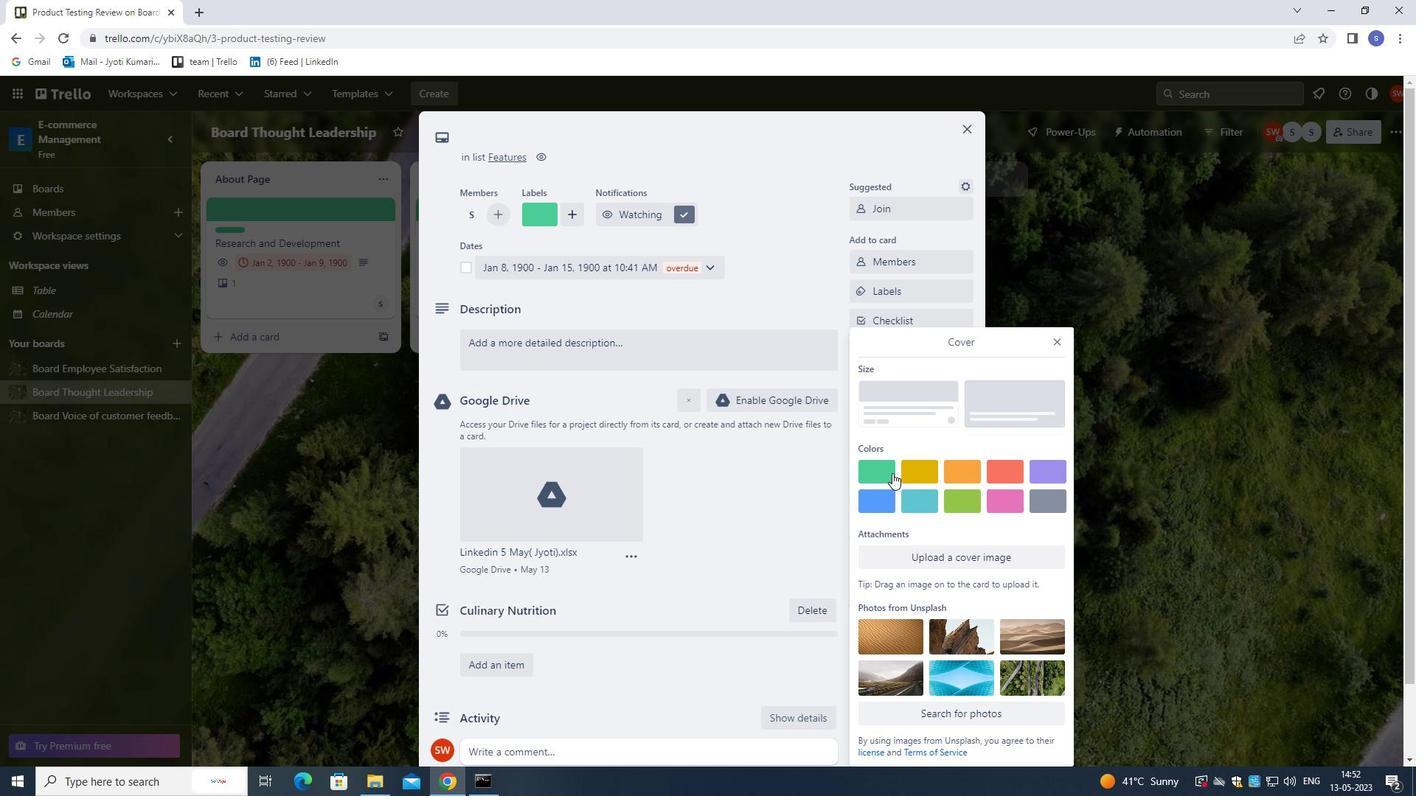 
Action: Mouse pressed left at (880, 469)
Screenshot: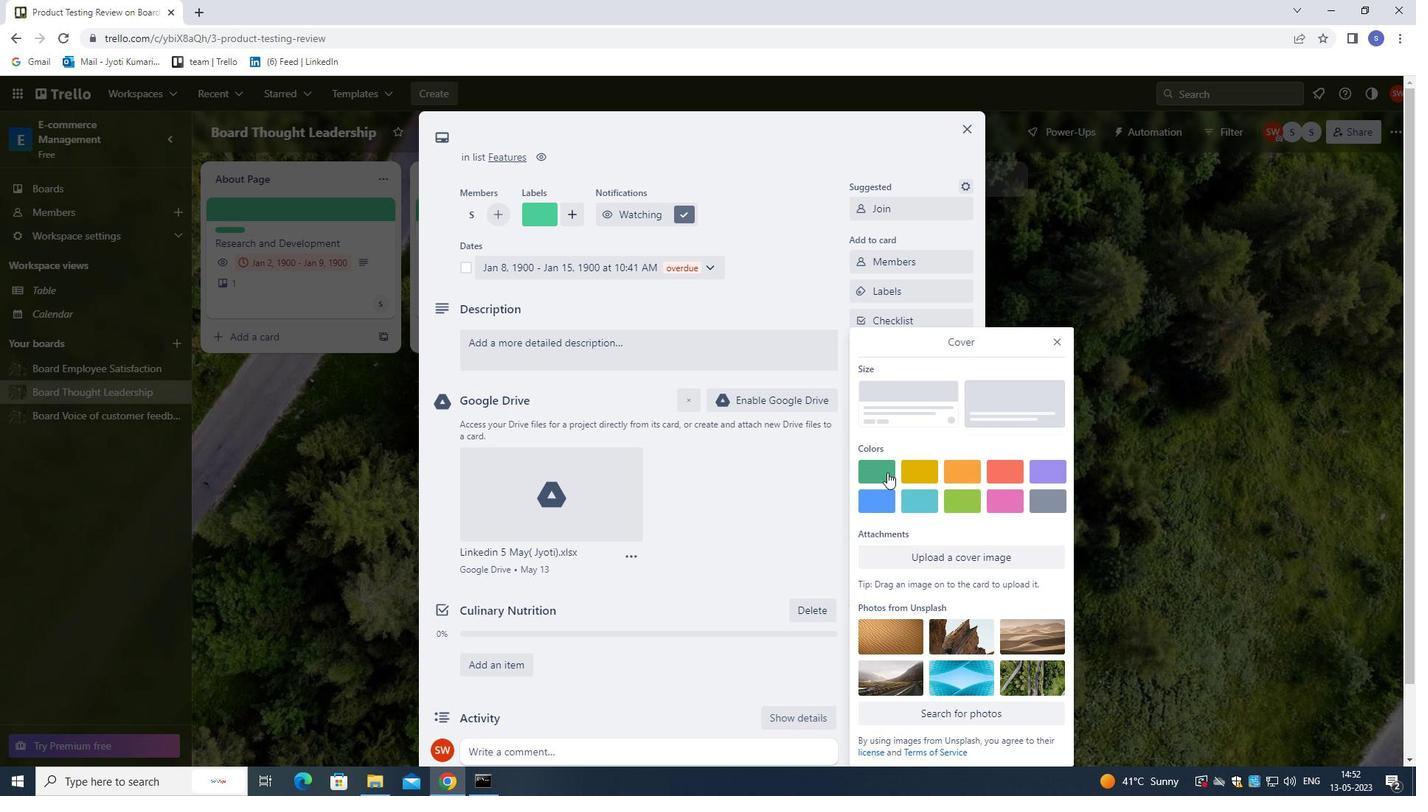 
Action: Mouse moved to (1061, 317)
Screenshot: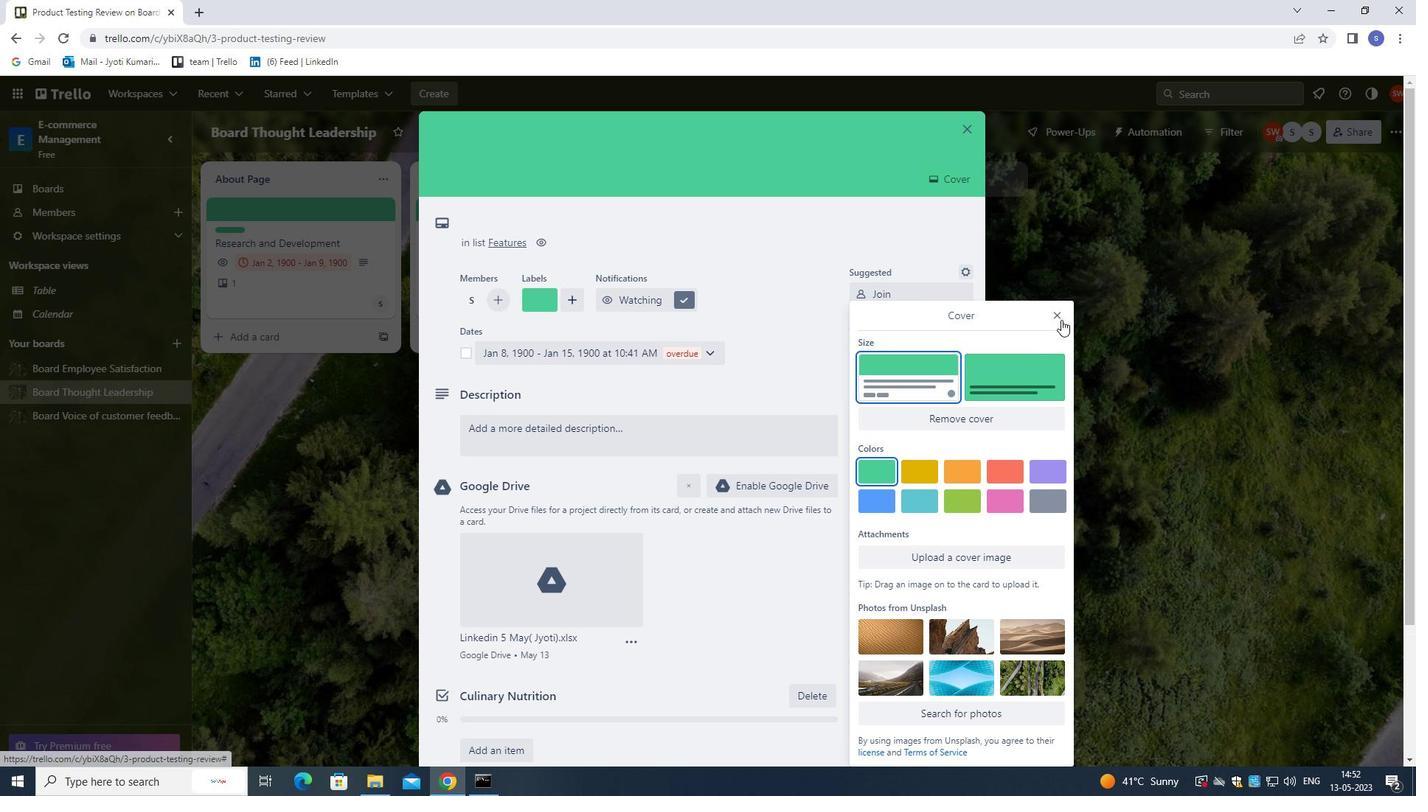 
Action: Mouse pressed left at (1061, 317)
Screenshot: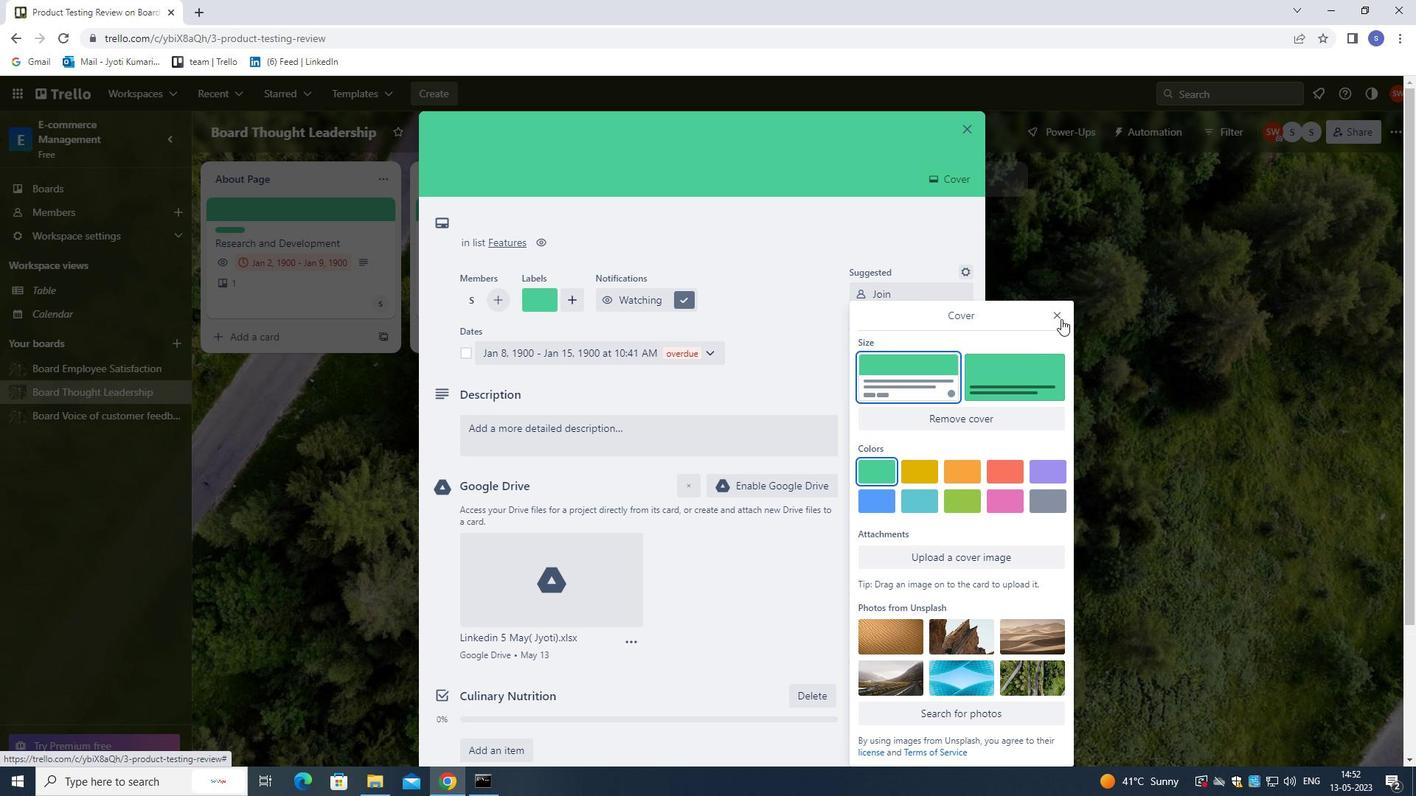 
Action: Mouse moved to (763, 430)
Screenshot: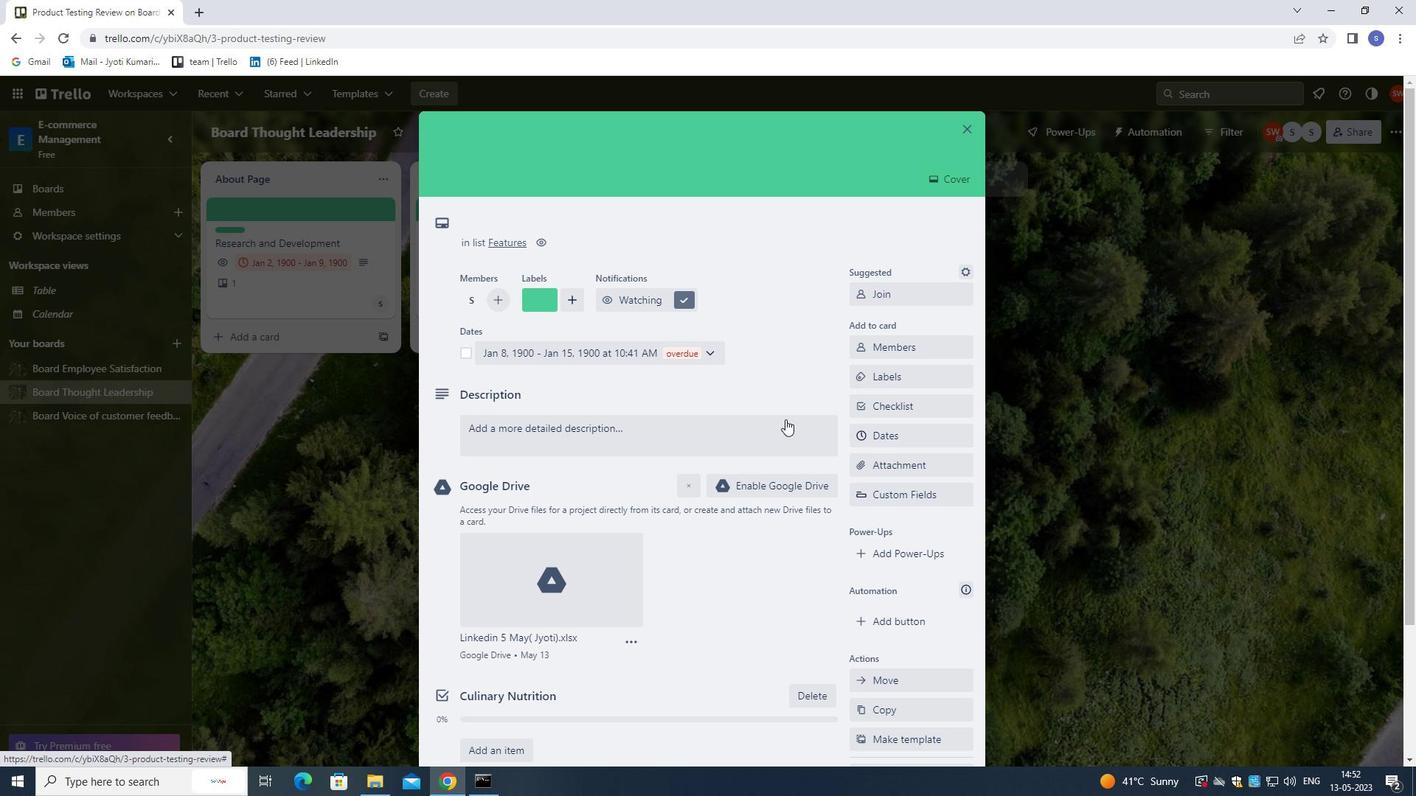 
Action: Mouse pressed left at (763, 430)
Screenshot: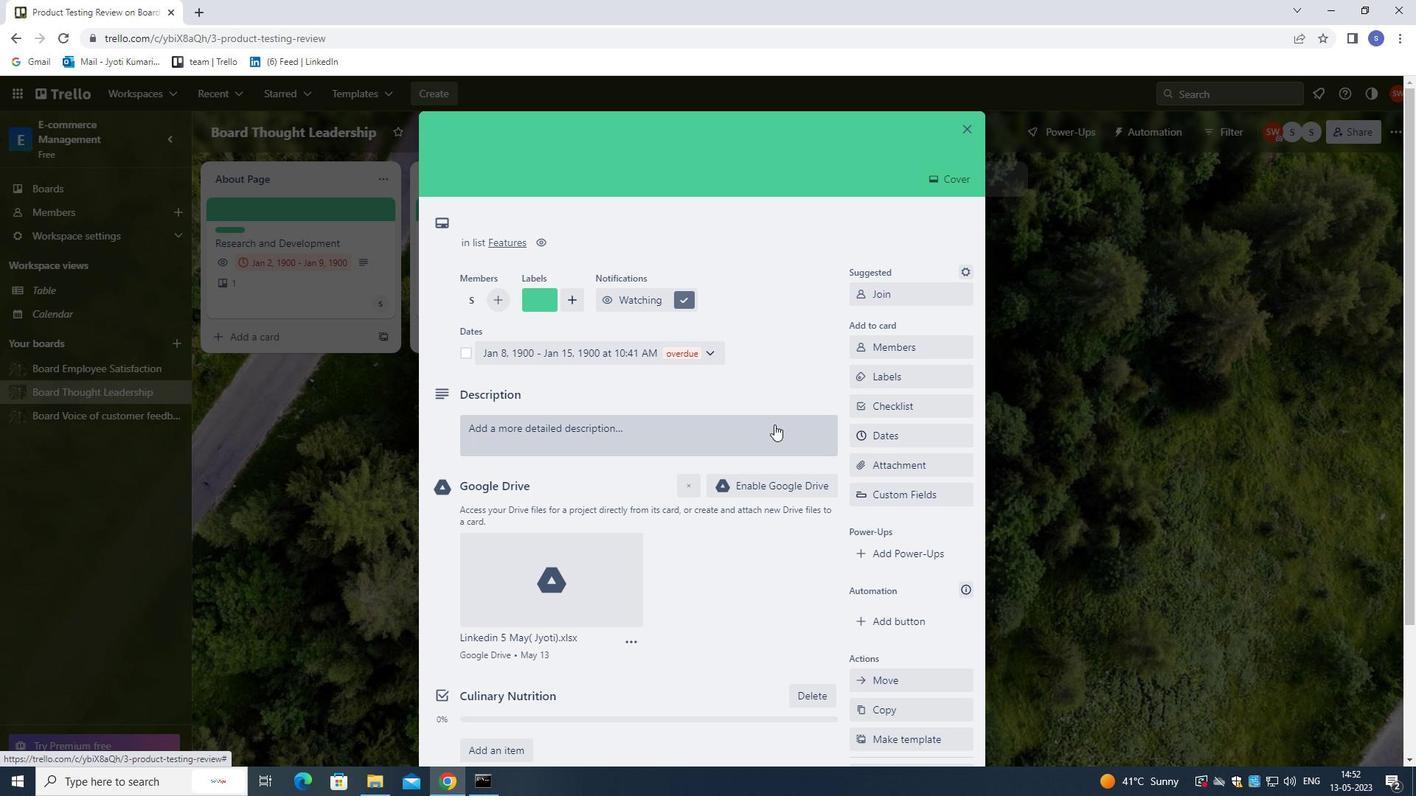 
Action: Key pressed <Key.shift>DEVELP<Key.space>AND<Key.space>LAUNCH<Key.space><Key.left><Key.left><Key.left><Key.left><Key.left><Key.left><Key.left><Key.left><Key.left><Key.left><Key.left><Key.left><Key.left>O<Key.right><Key.right><Key.right><Key.right><Key.right><Key.right><Key.right><Key.right><Key.right><Key.right><Key.right><Key.right><Key.right><Key.right><Key.right><Key.right><Key.right>NEW<Key.space>REFERRAL<Key.space>PROGRAM<Key.space>FOR<Key.space><Key.space>NEW<Key.space>CUSTOMERS<Key.space>.
Screenshot: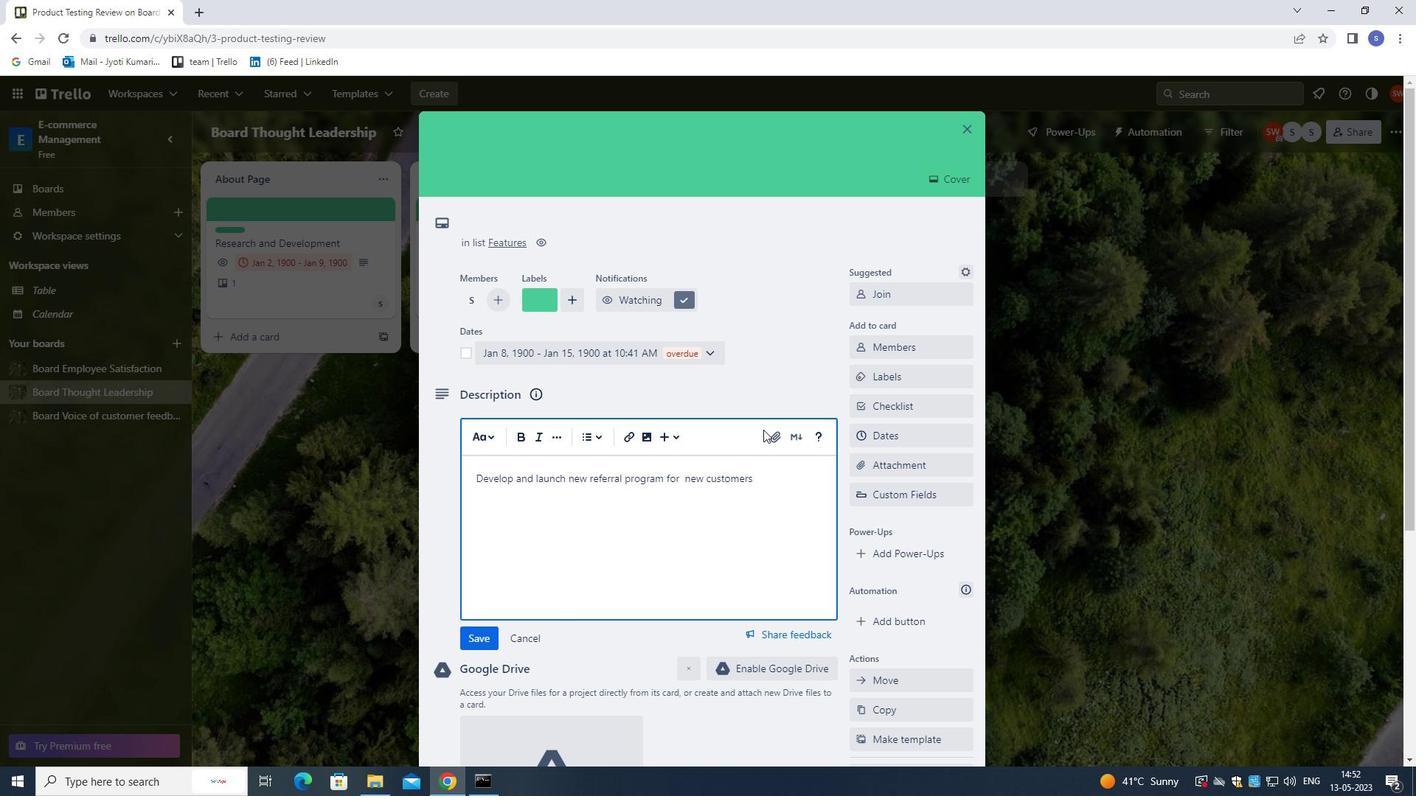 
Action: Mouse moved to (672, 453)
Screenshot: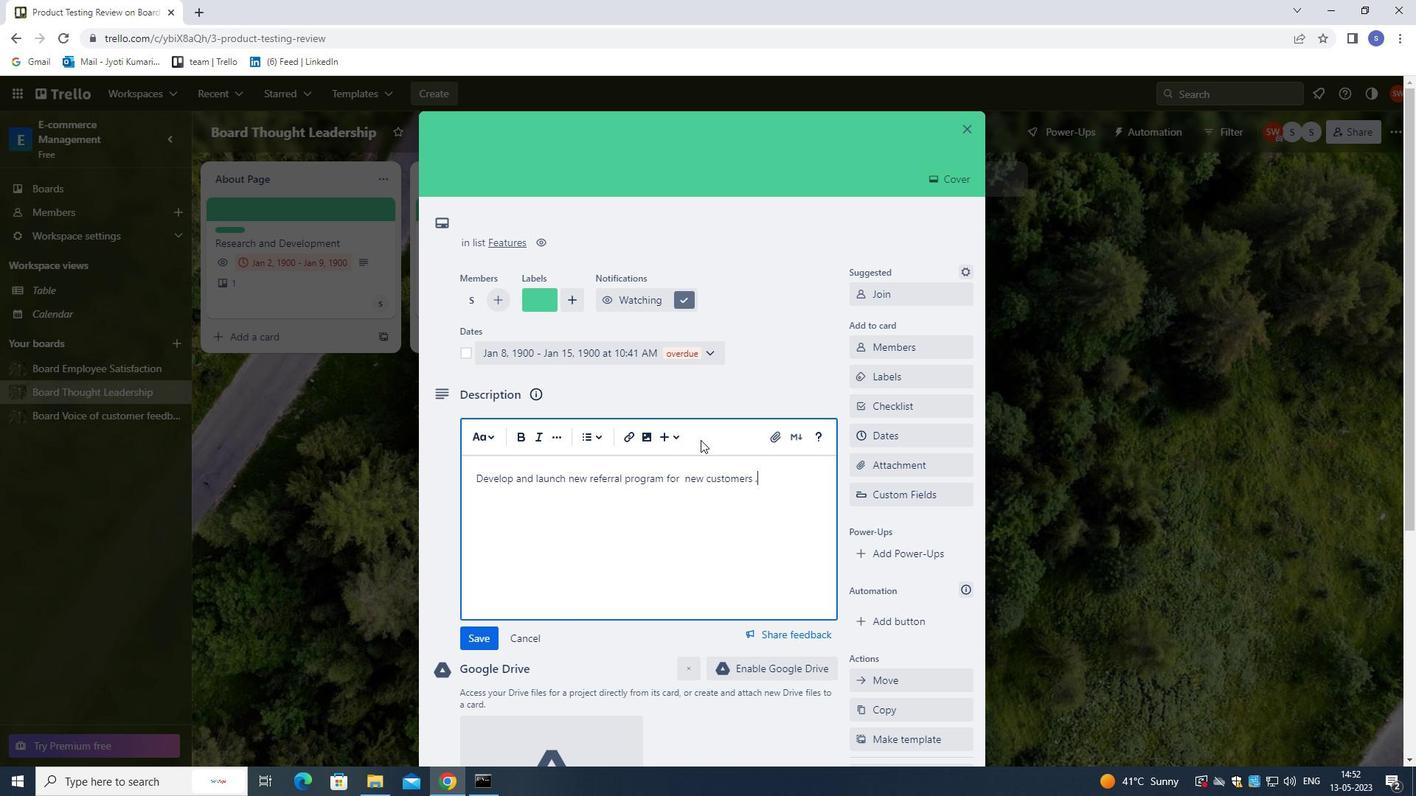 
Action: Mouse scrolled (672, 452) with delta (0, 0)
Screenshot: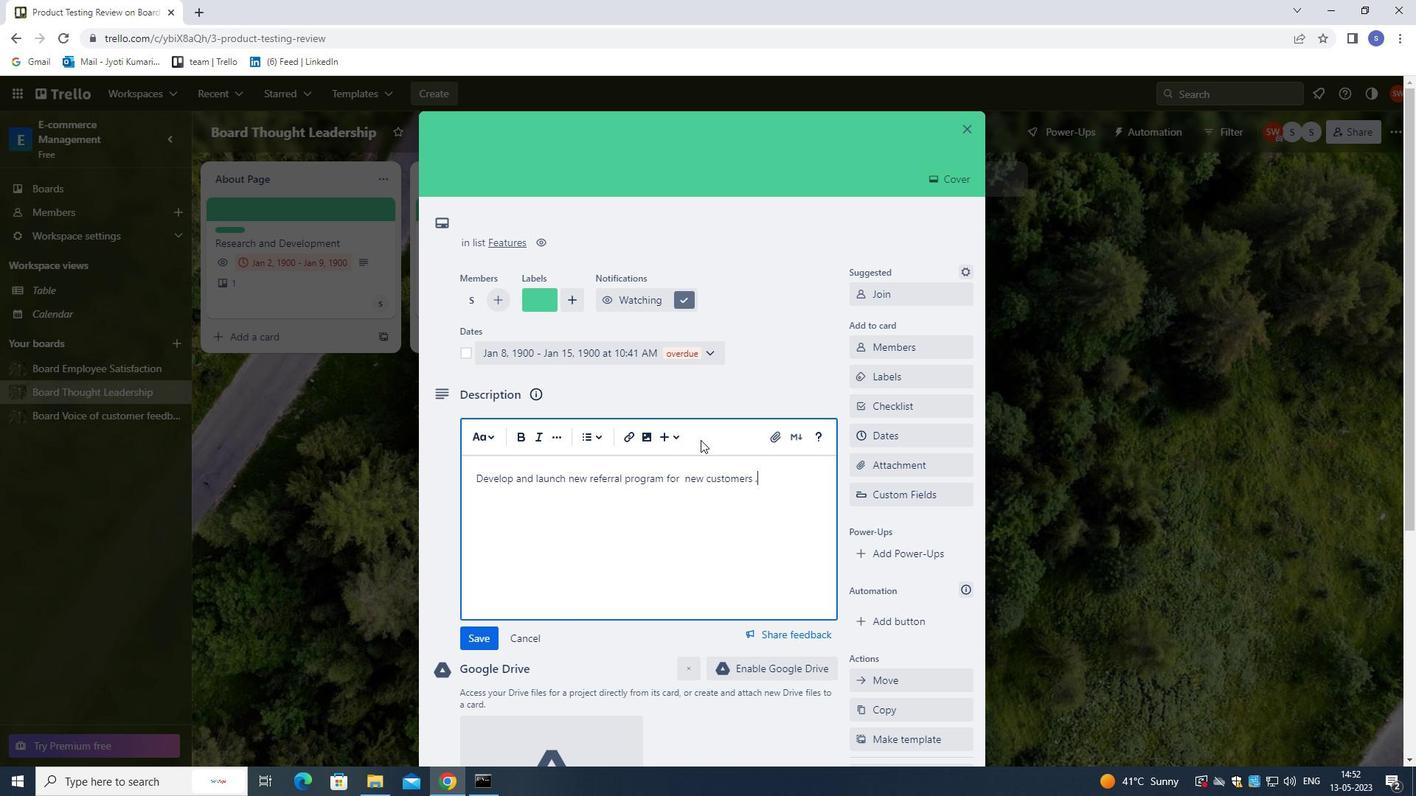 
Action: Mouse moved to (672, 467)
Screenshot: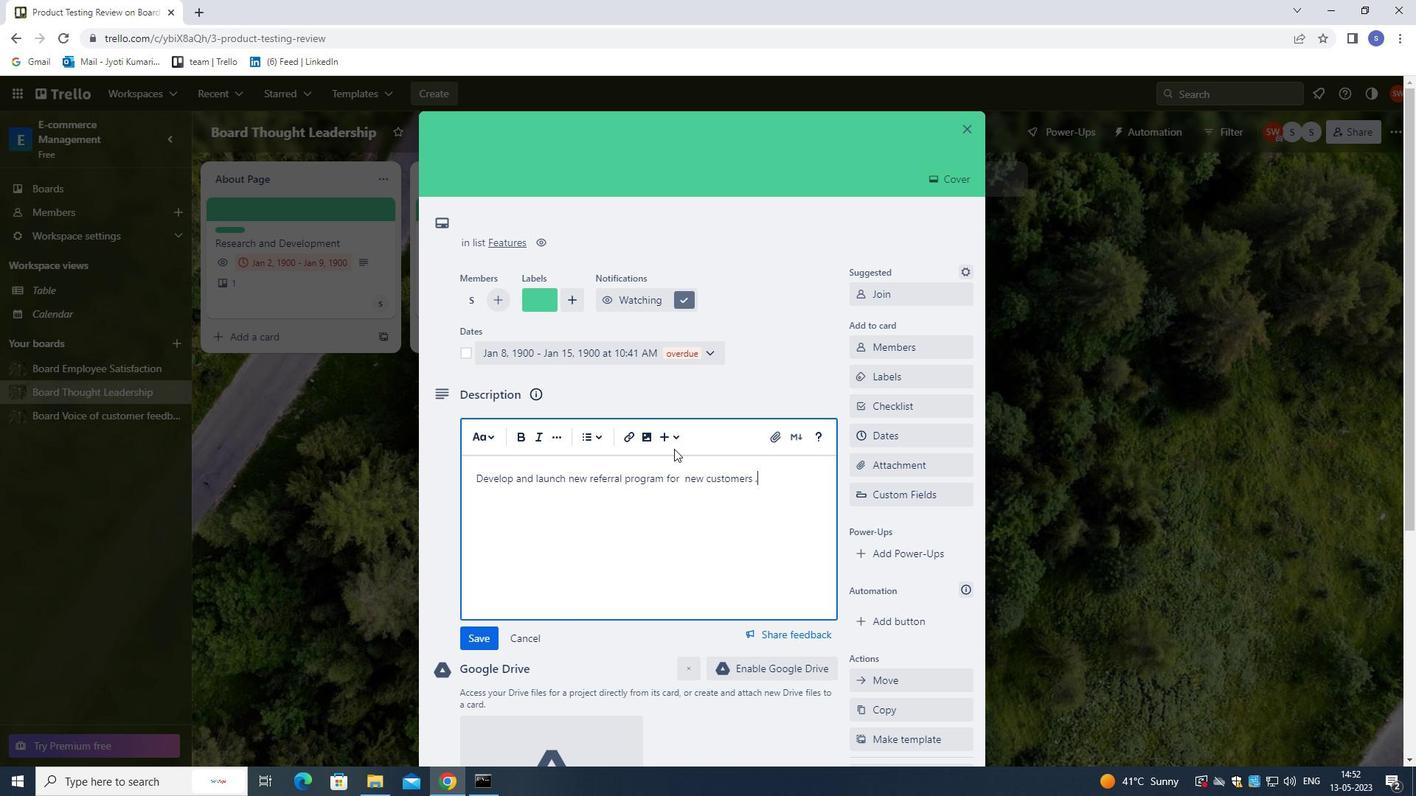 
Action: Mouse scrolled (672, 466) with delta (0, 0)
Screenshot: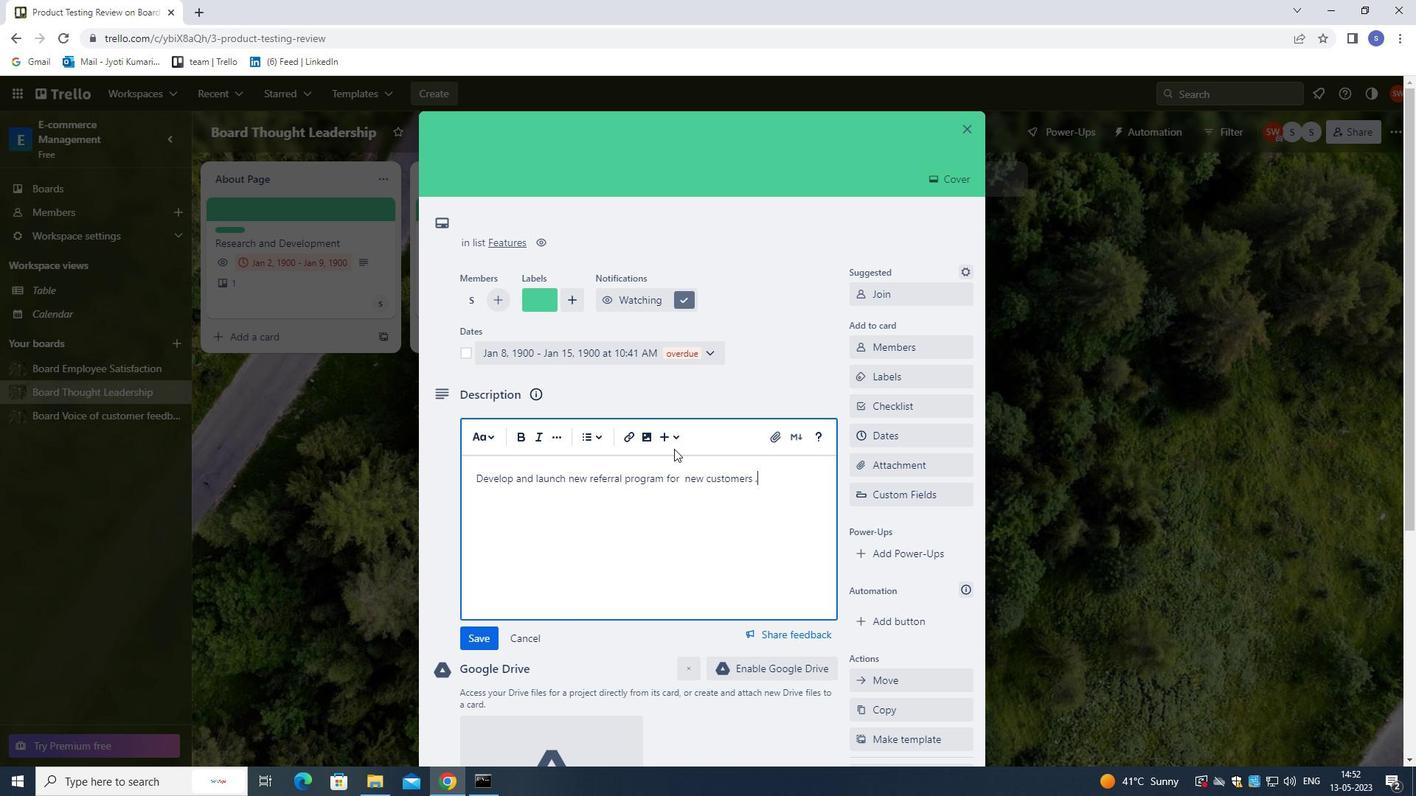 
Action: Mouse moved to (672, 474)
Screenshot: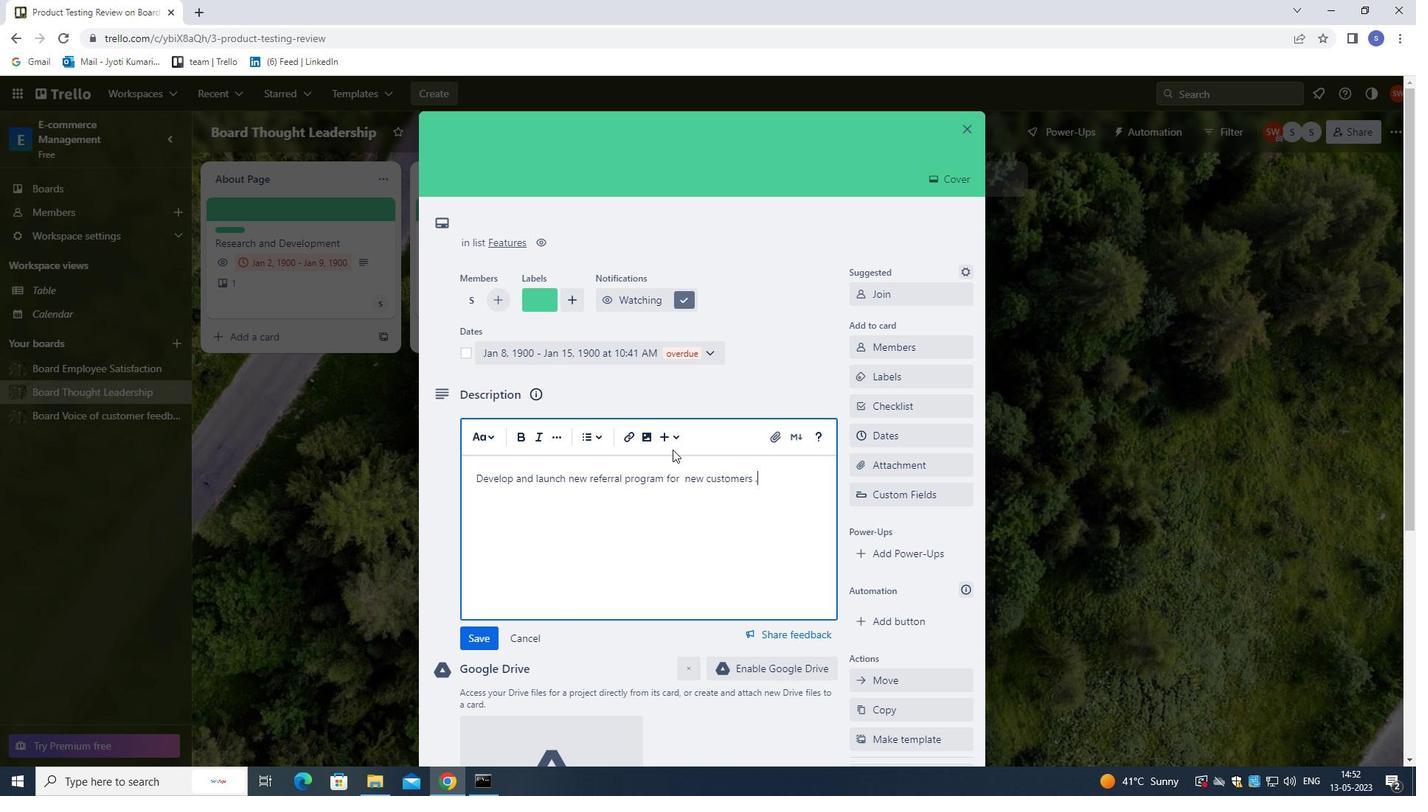 
Action: Mouse scrolled (672, 473) with delta (0, 0)
Screenshot: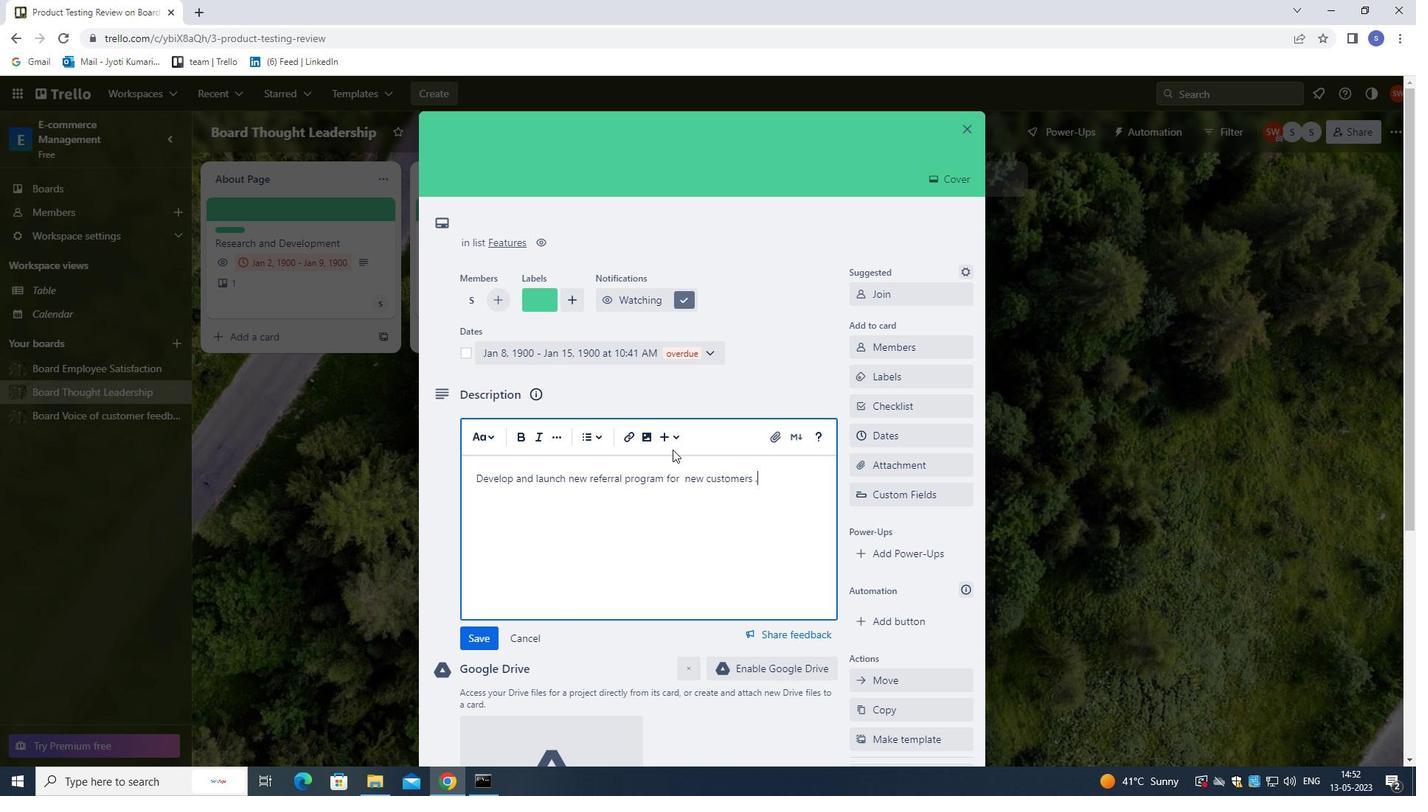 
Action: Mouse moved to (672, 476)
Screenshot: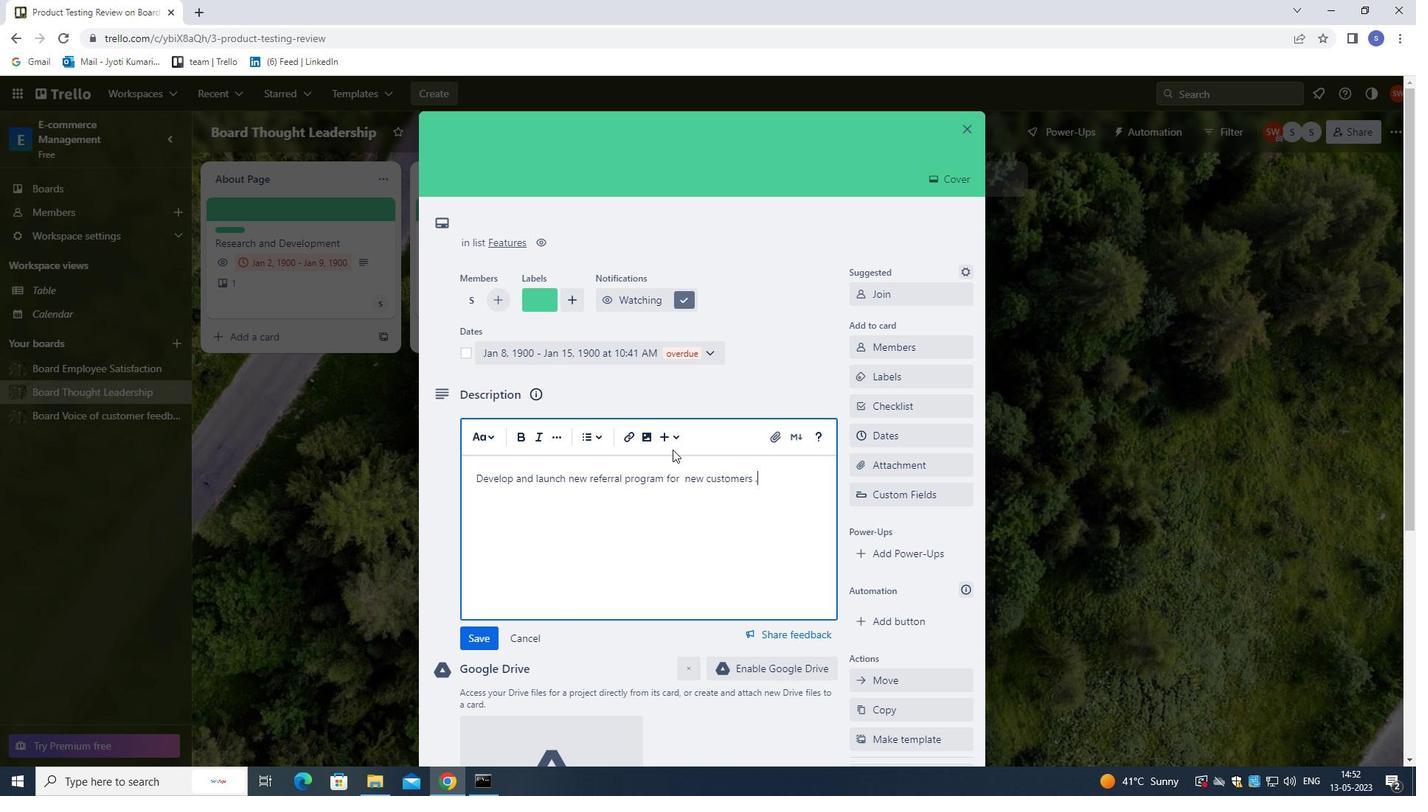 
Action: Mouse scrolled (672, 475) with delta (0, 0)
Screenshot: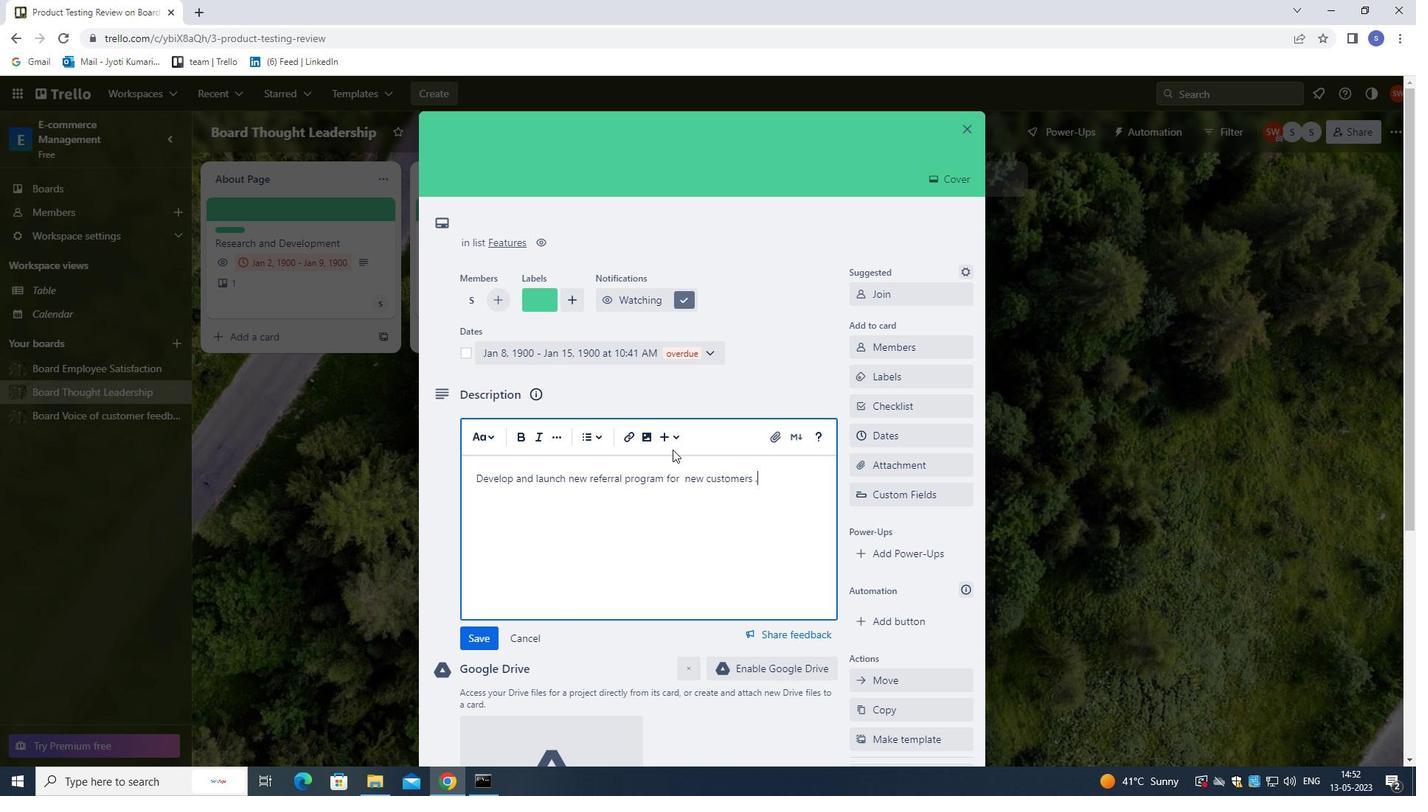 
Action: Mouse scrolled (672, 475) with delta (0, 0)
Screenshot: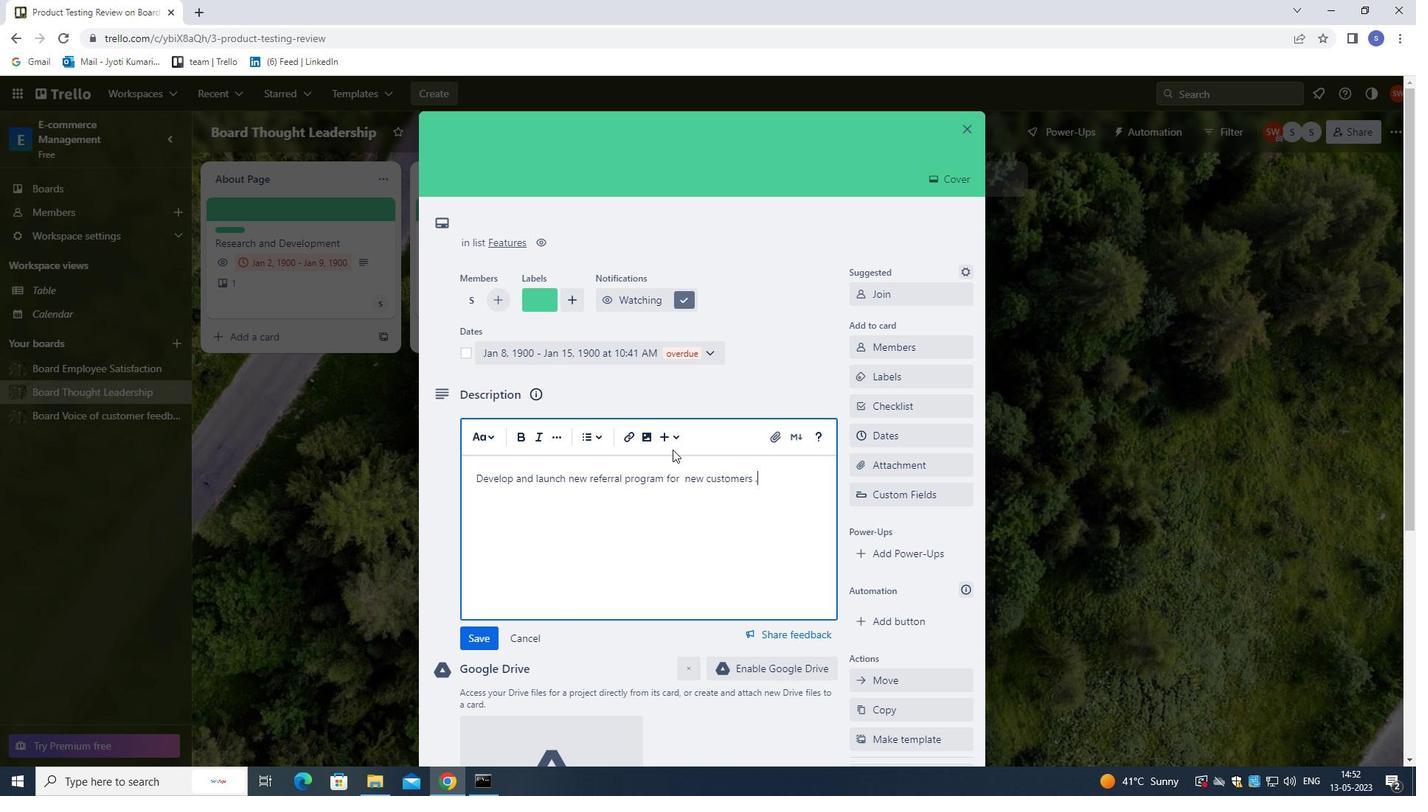 
Action: Mouse scrolled (672, 475) with delta (0, 0)
Screenshot: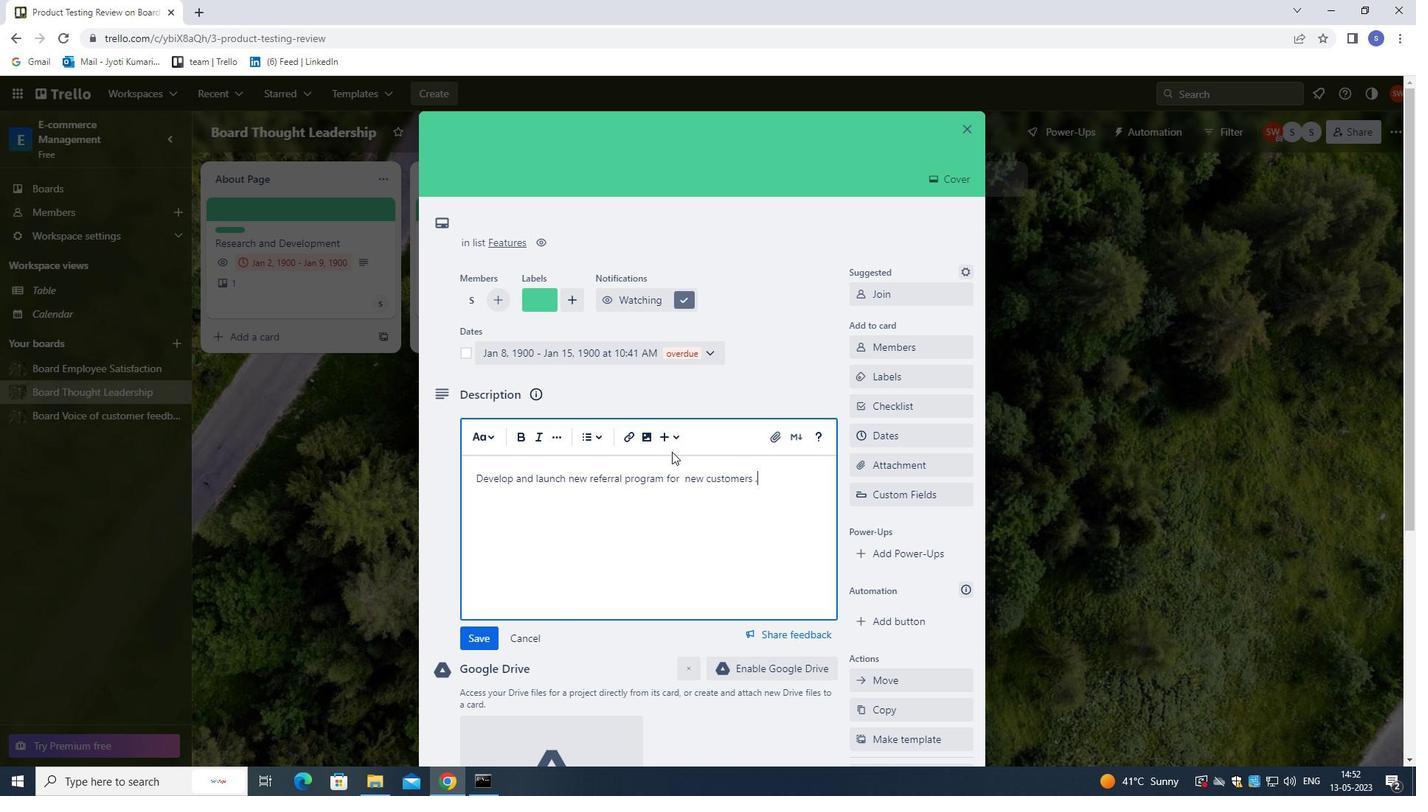 
Action: Mouse moved to (672, 477)
Screenshot: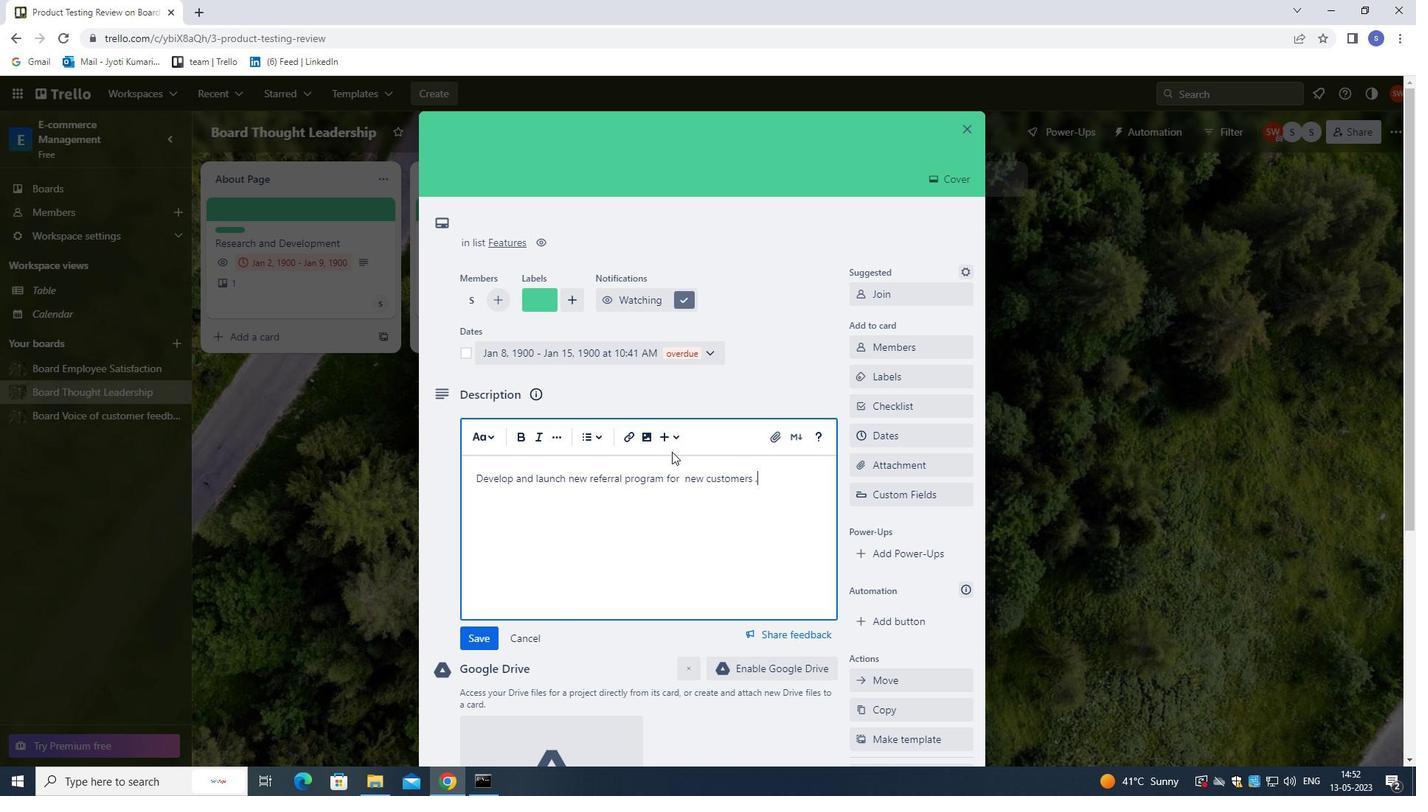 
Action: Mouse scrolled (672, 476) with delta (0, 0)
Screenshot: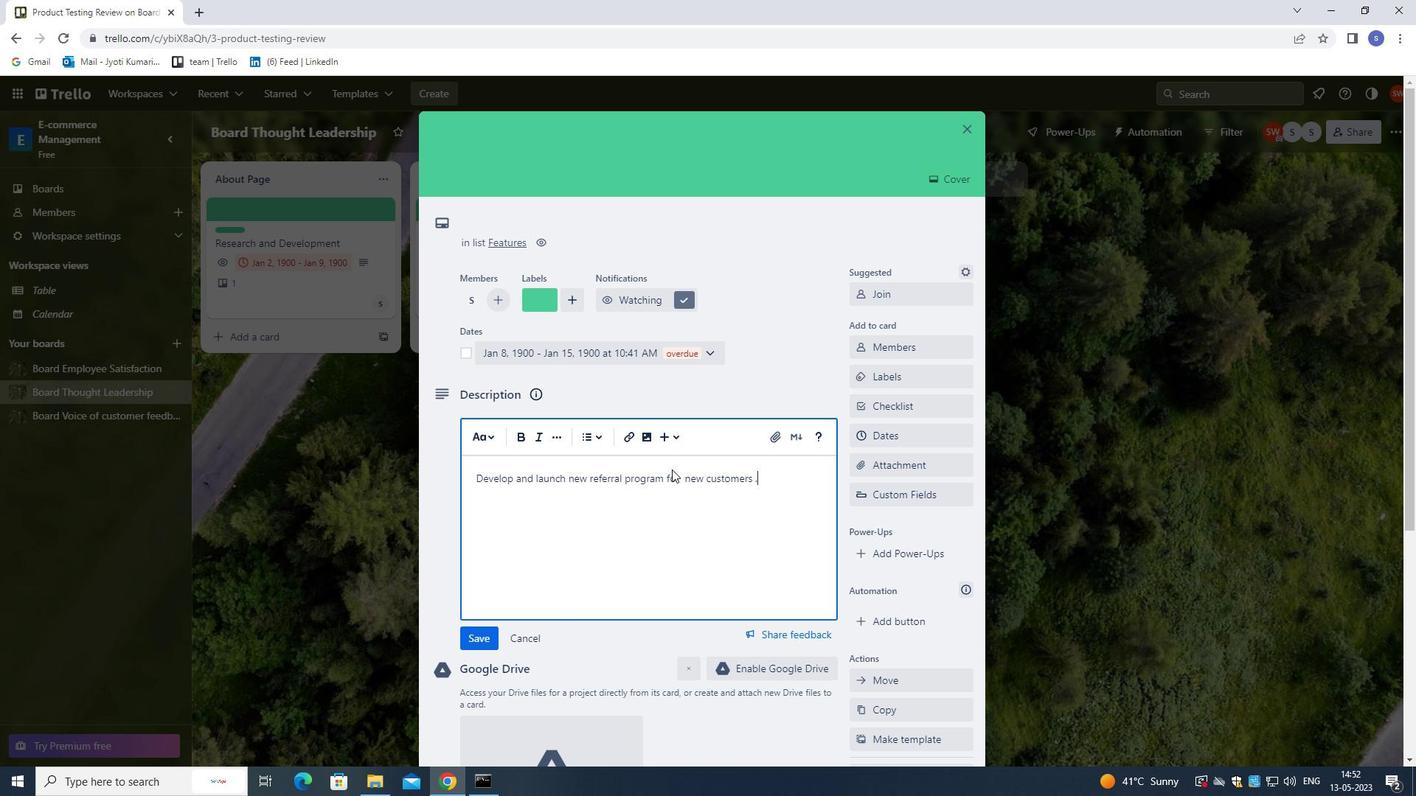 
Action: Mouse scrolled (672, 476) with delta (0, 0)
Screenshot: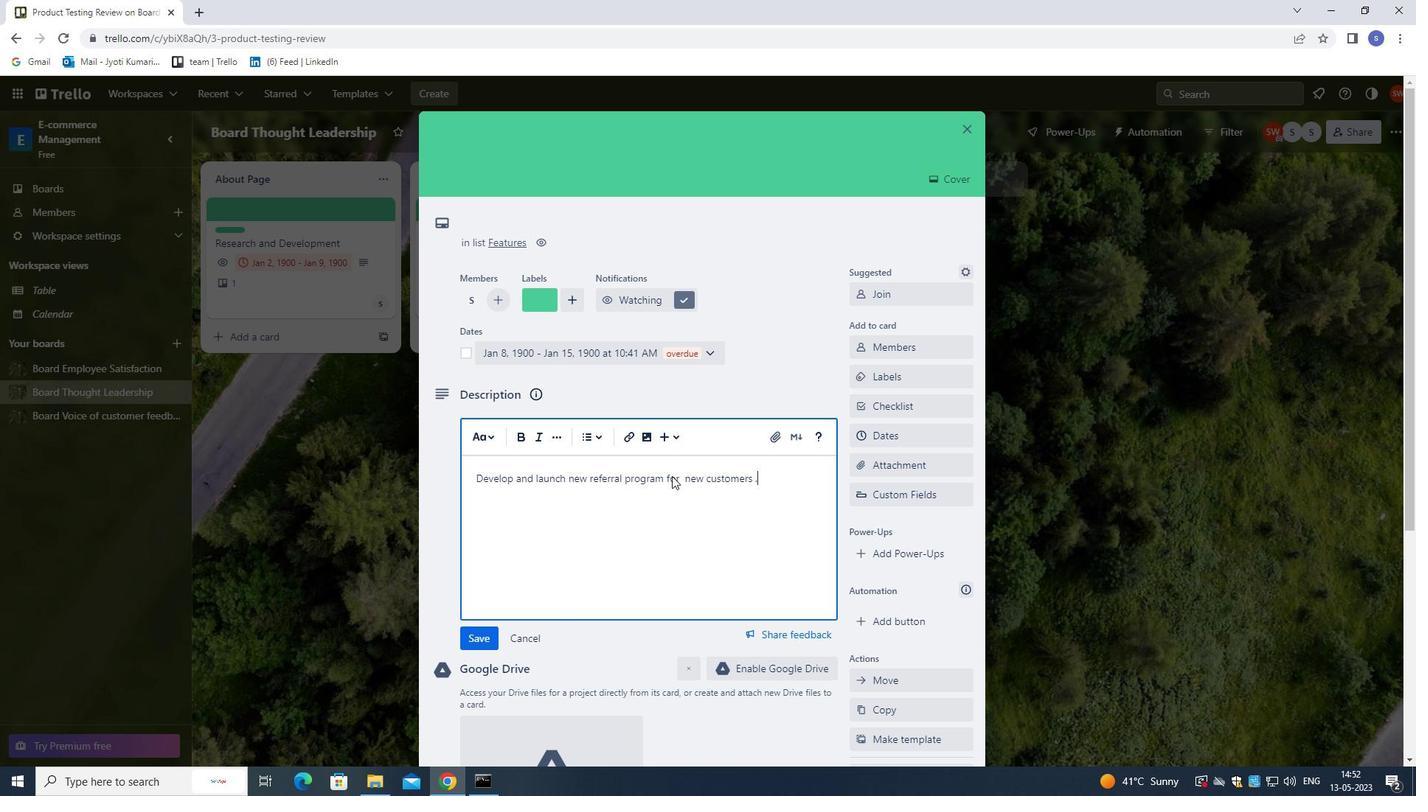 
Action: Mouse moved to (672, 478)
Screenshot: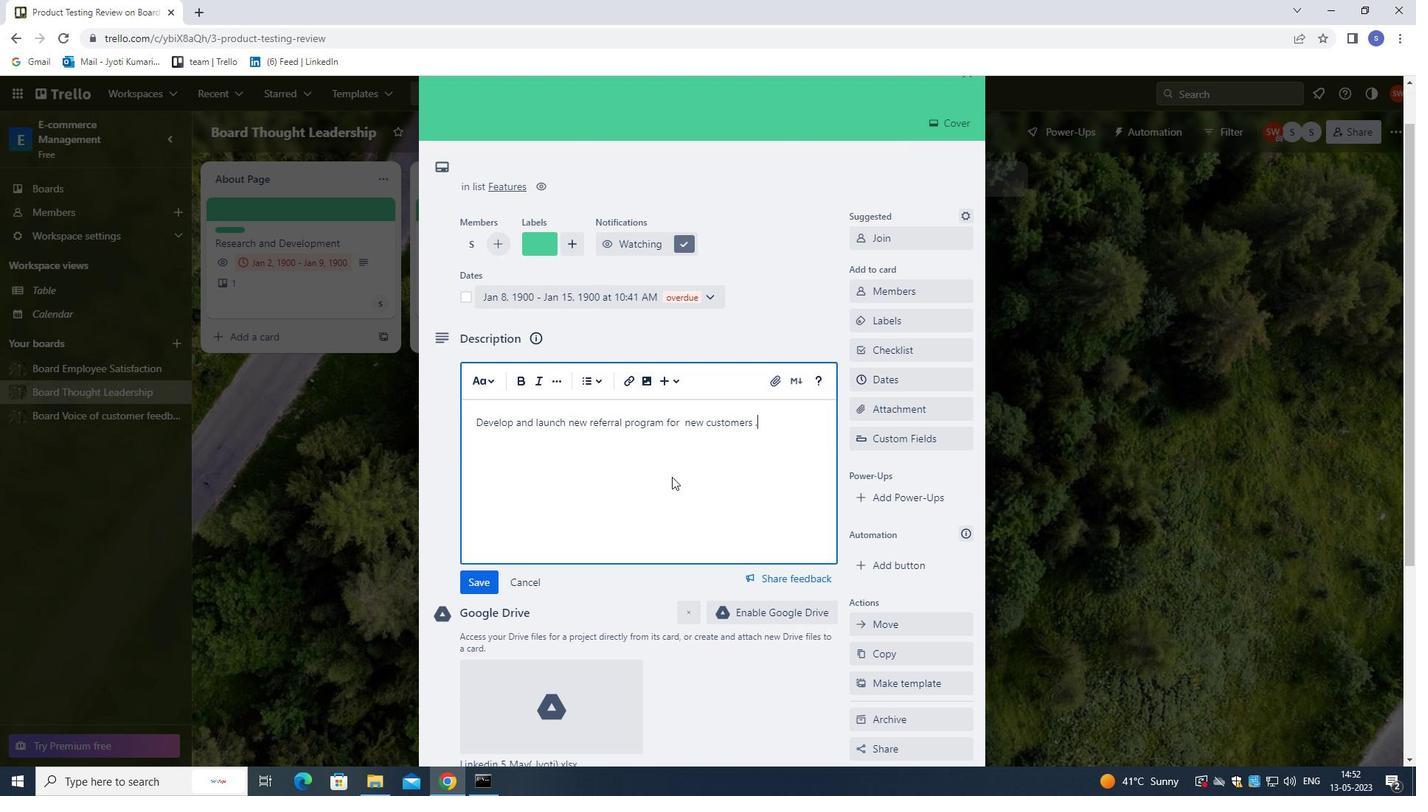 
Action: Mouse scrolled (672, 478) with delta (0, 0)
Screenshot: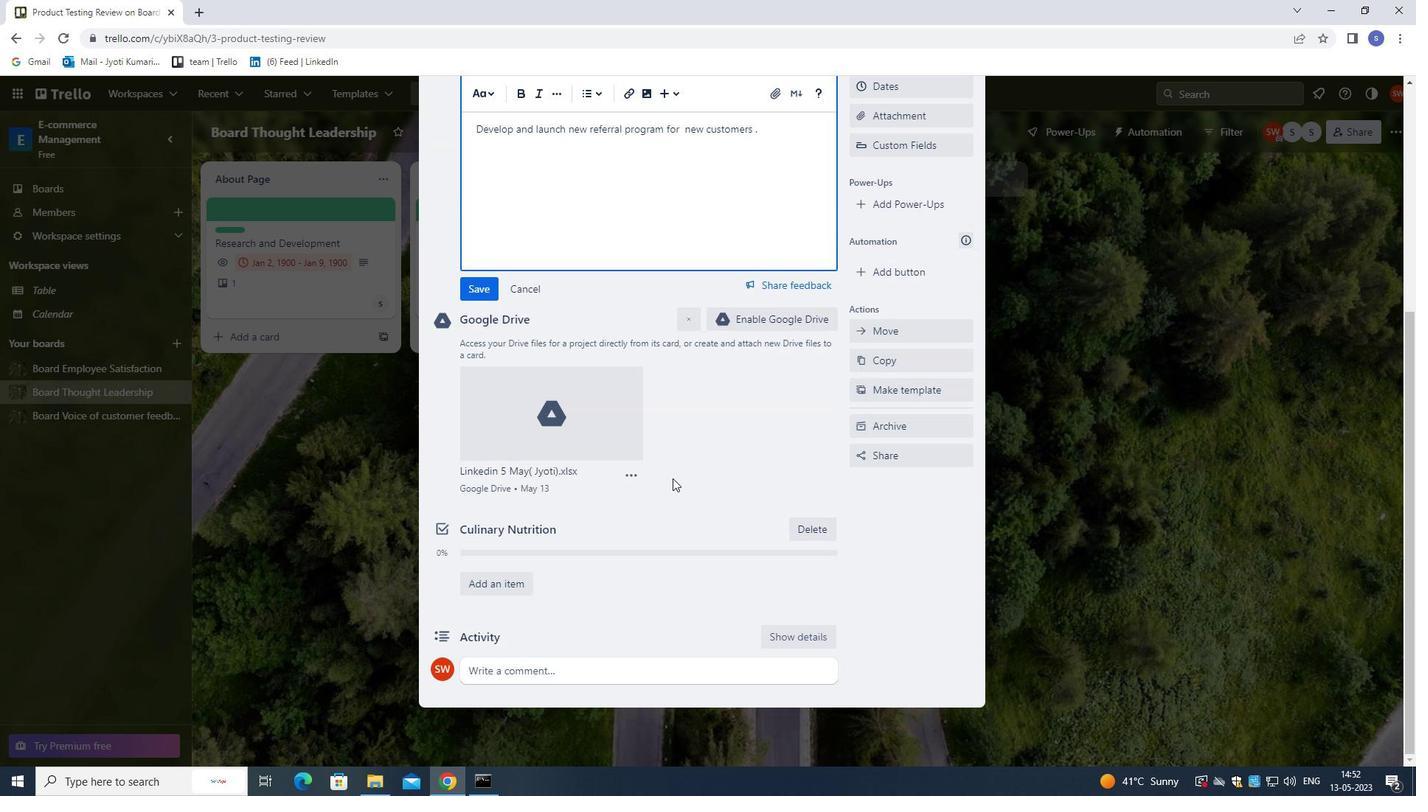 
Action: Mouse scrolled (672, 478) with delta (0, 0)
Screenshot: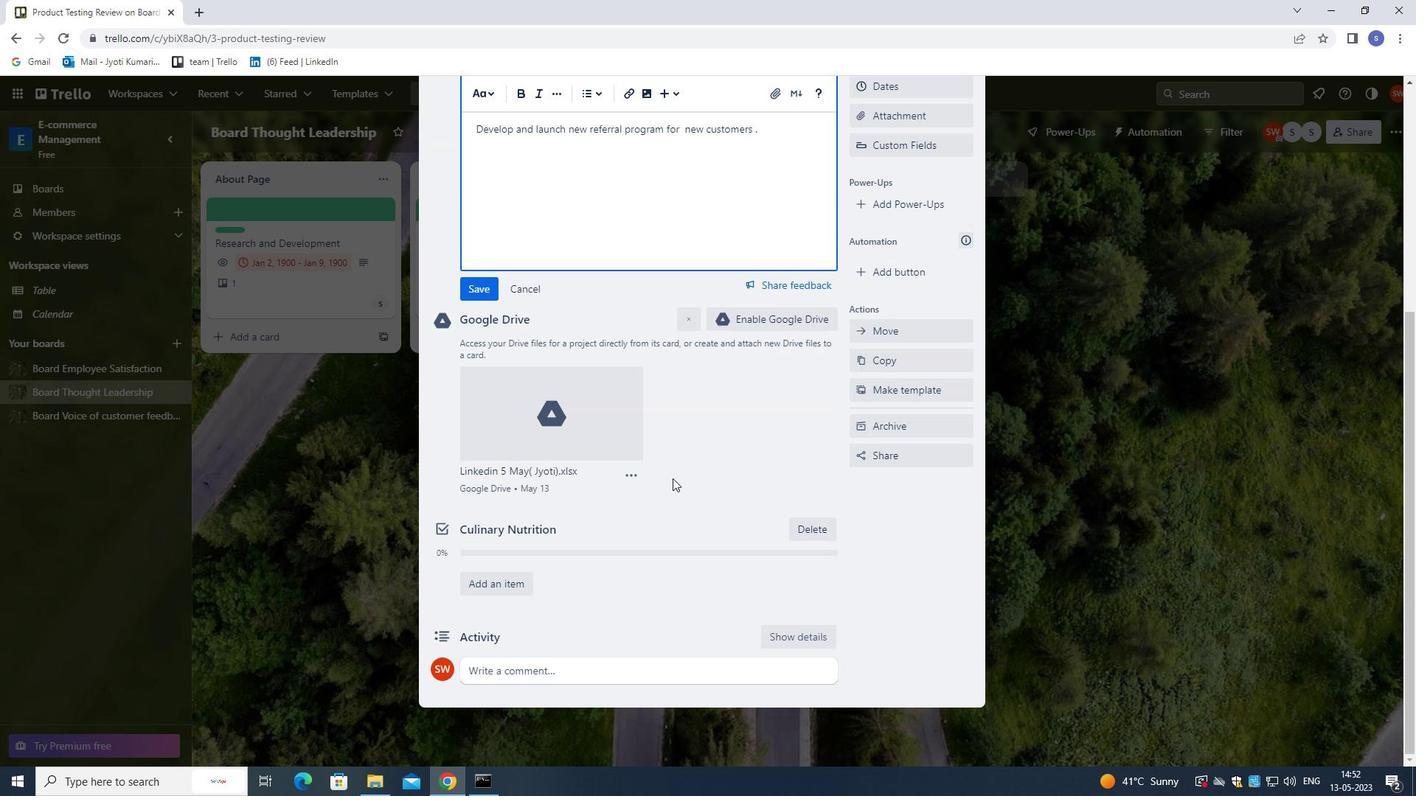 
Action: Mouse moved to (672, 480)
Screenshot: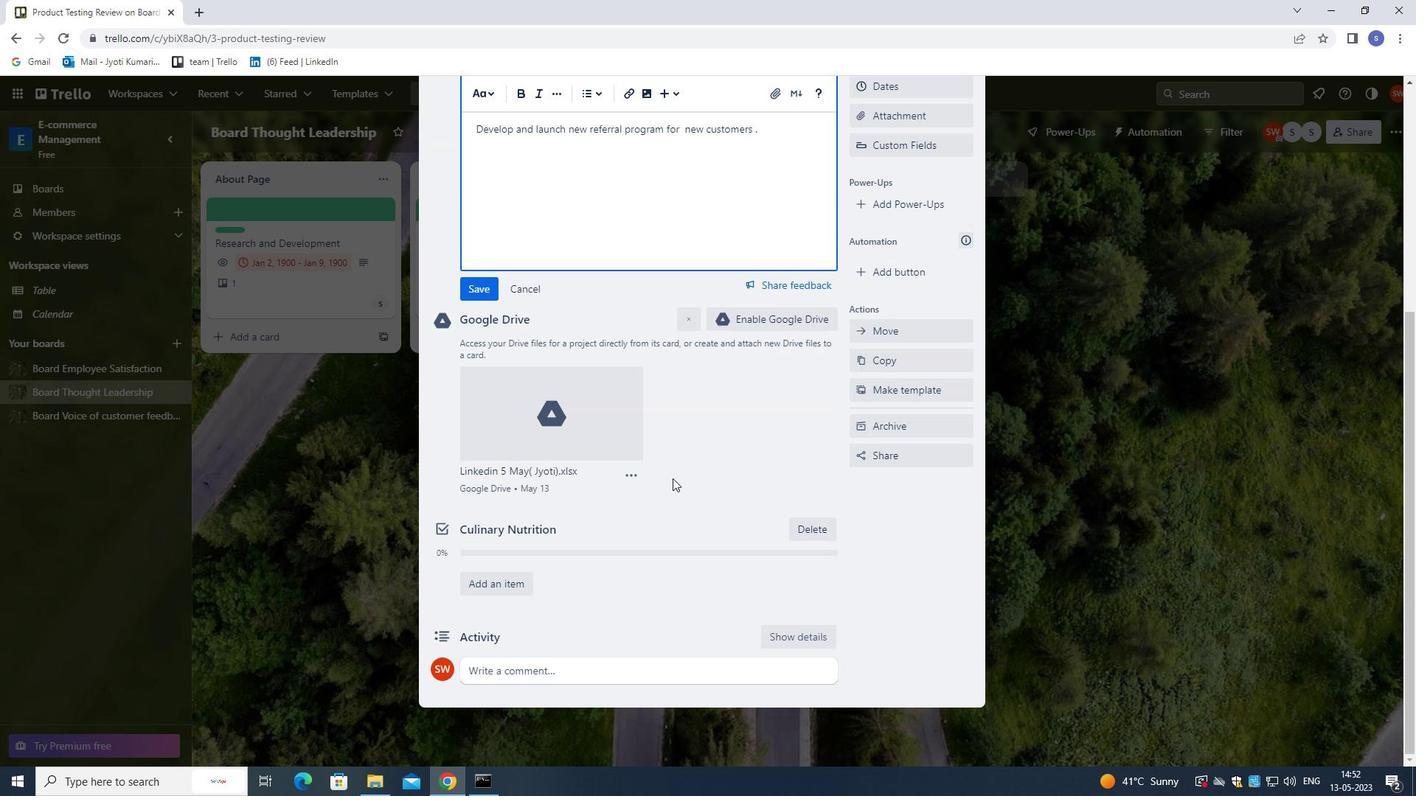 
Action: Mouse scrolled (672, 479) with delta (0, 0)
Screenshot: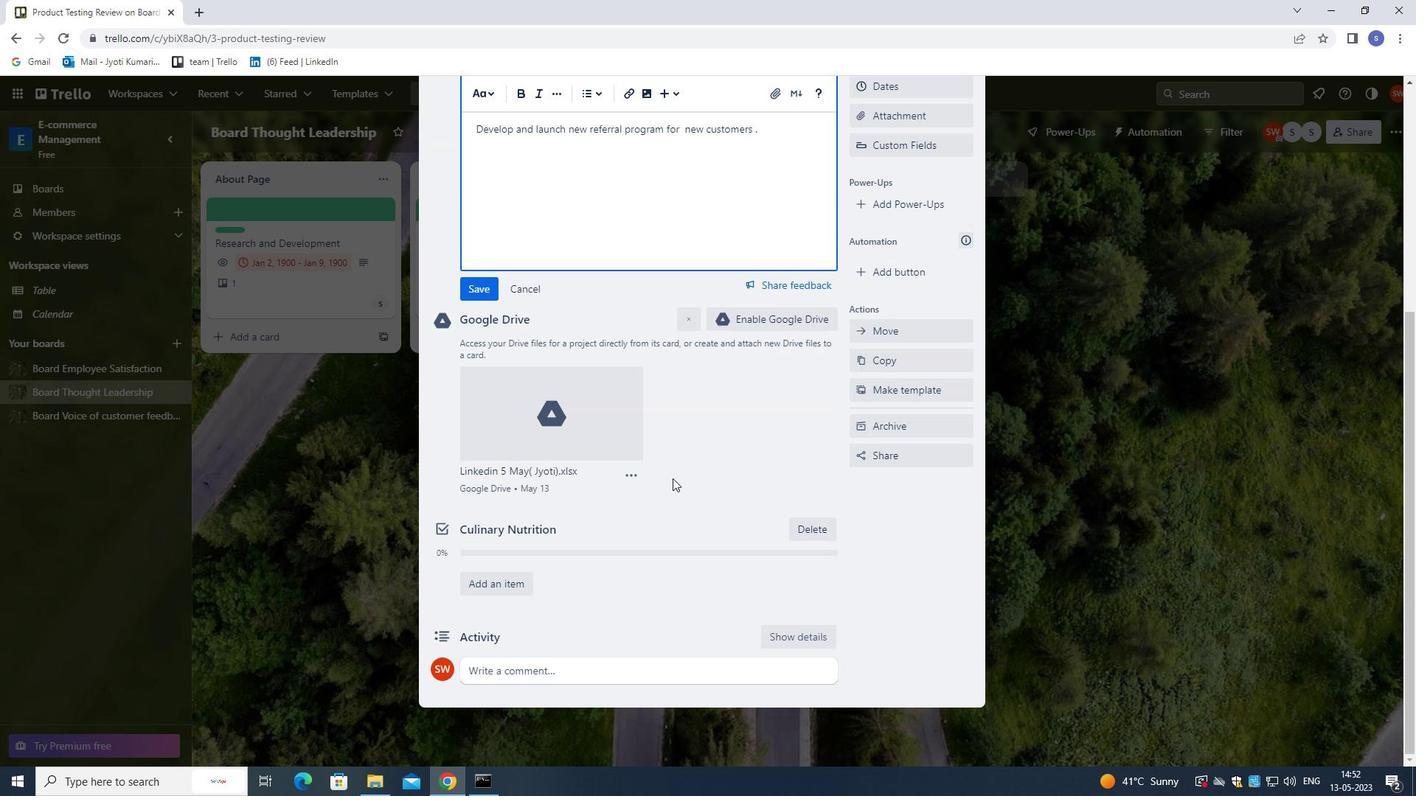 
Action: Mouse moved to (672, 481)
Screenshot: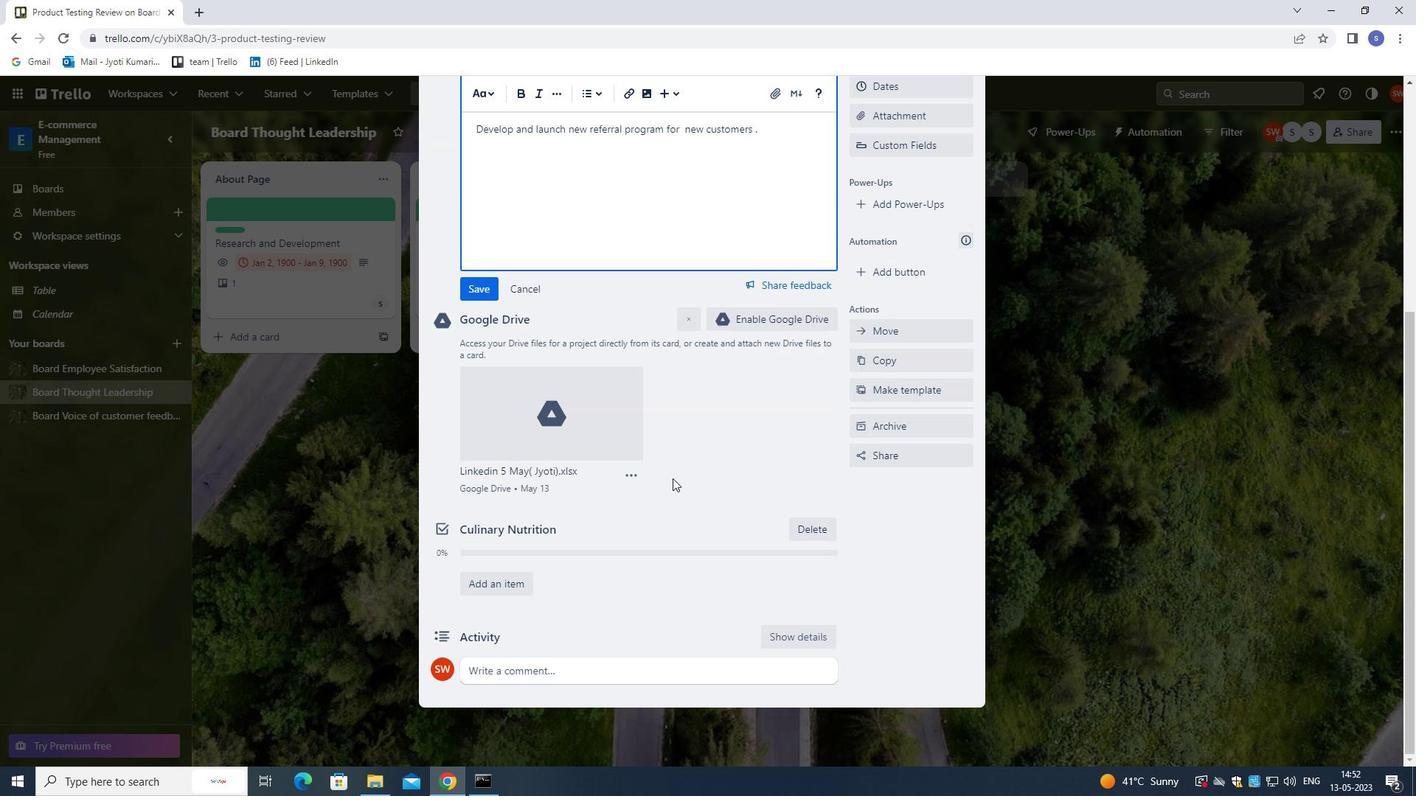
Action: Mouse scrolled (672, 480) with delta (0, 0)
Screenshot: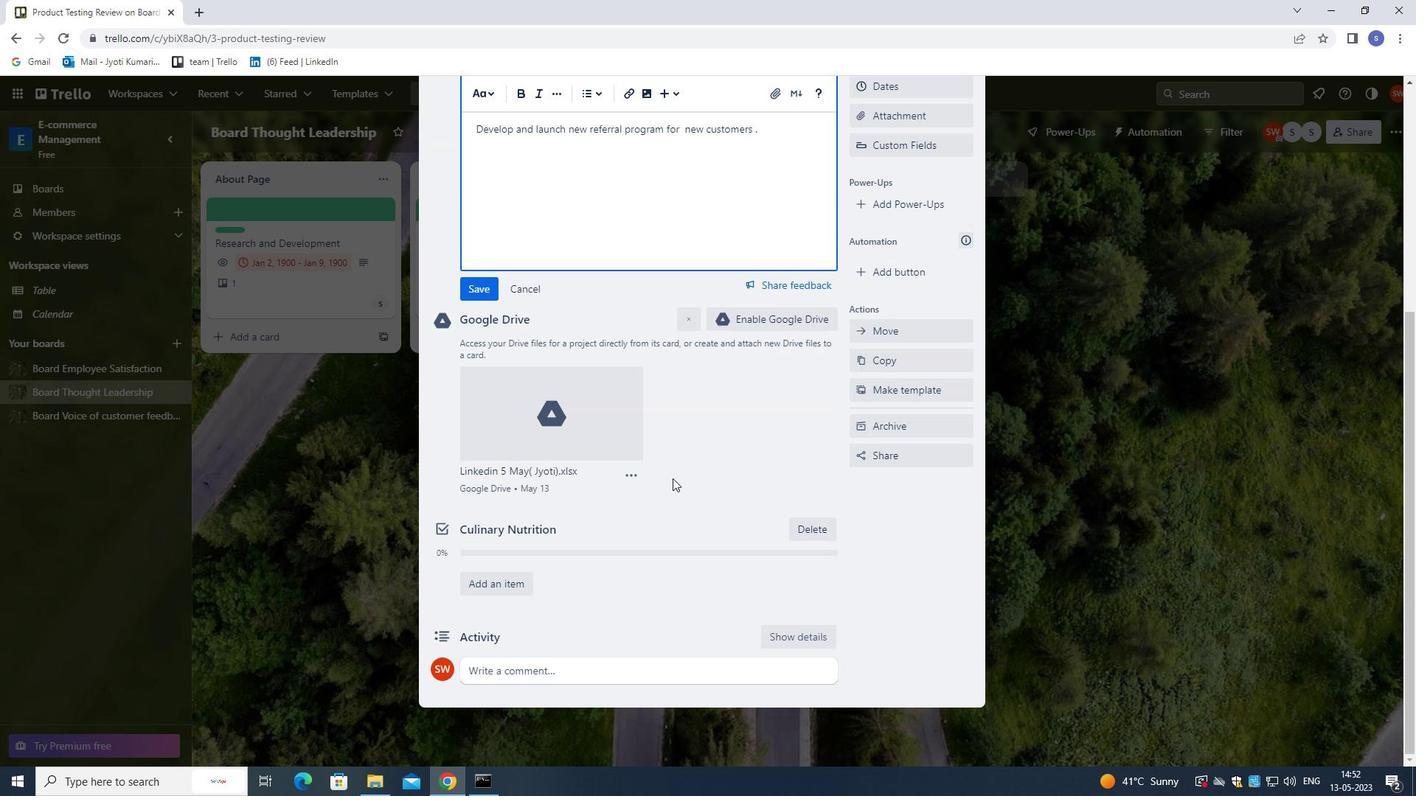 
Action: Mouse moved to (673, 481)
Screenshot: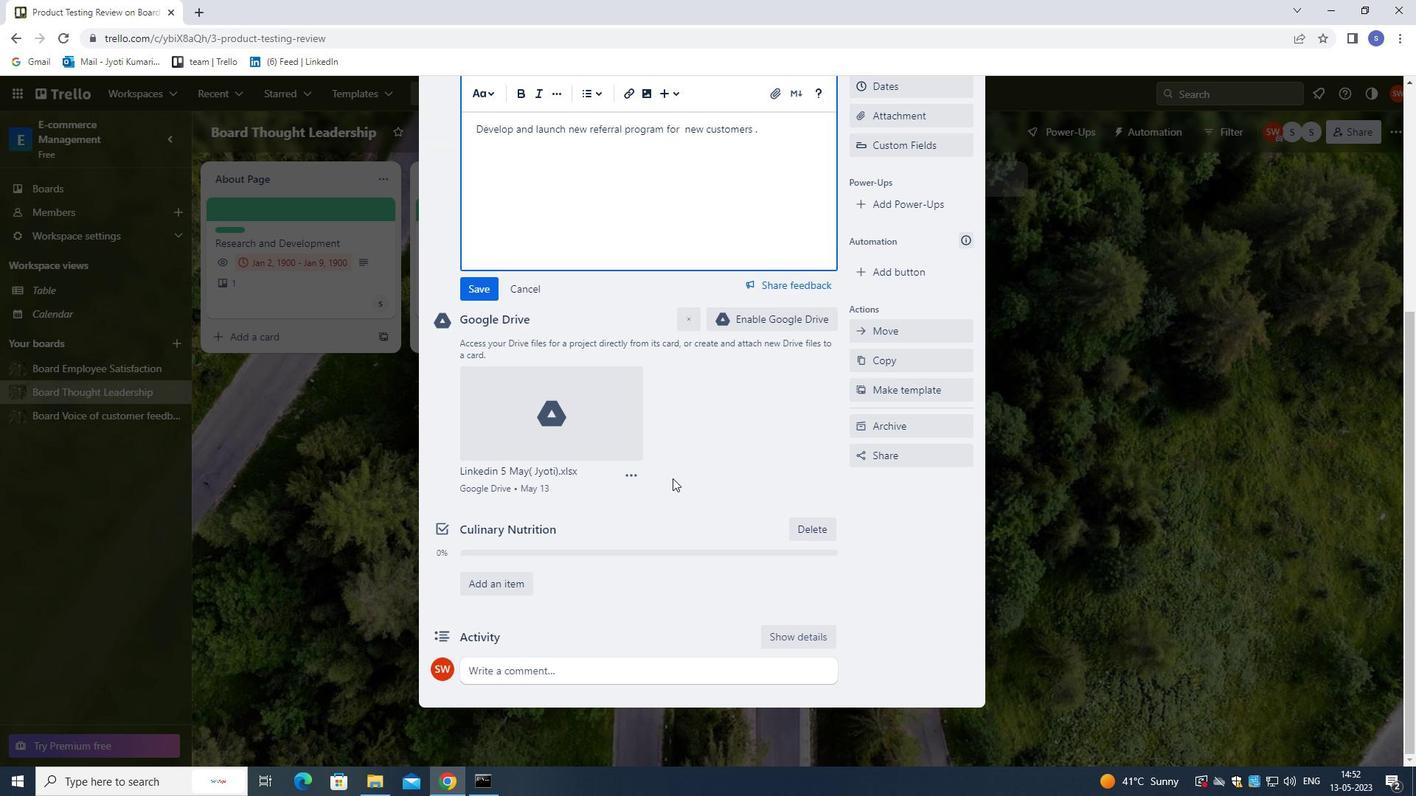 
Action: Mouse scrolled (673, 481) with delta (0, 0)
Screenshot: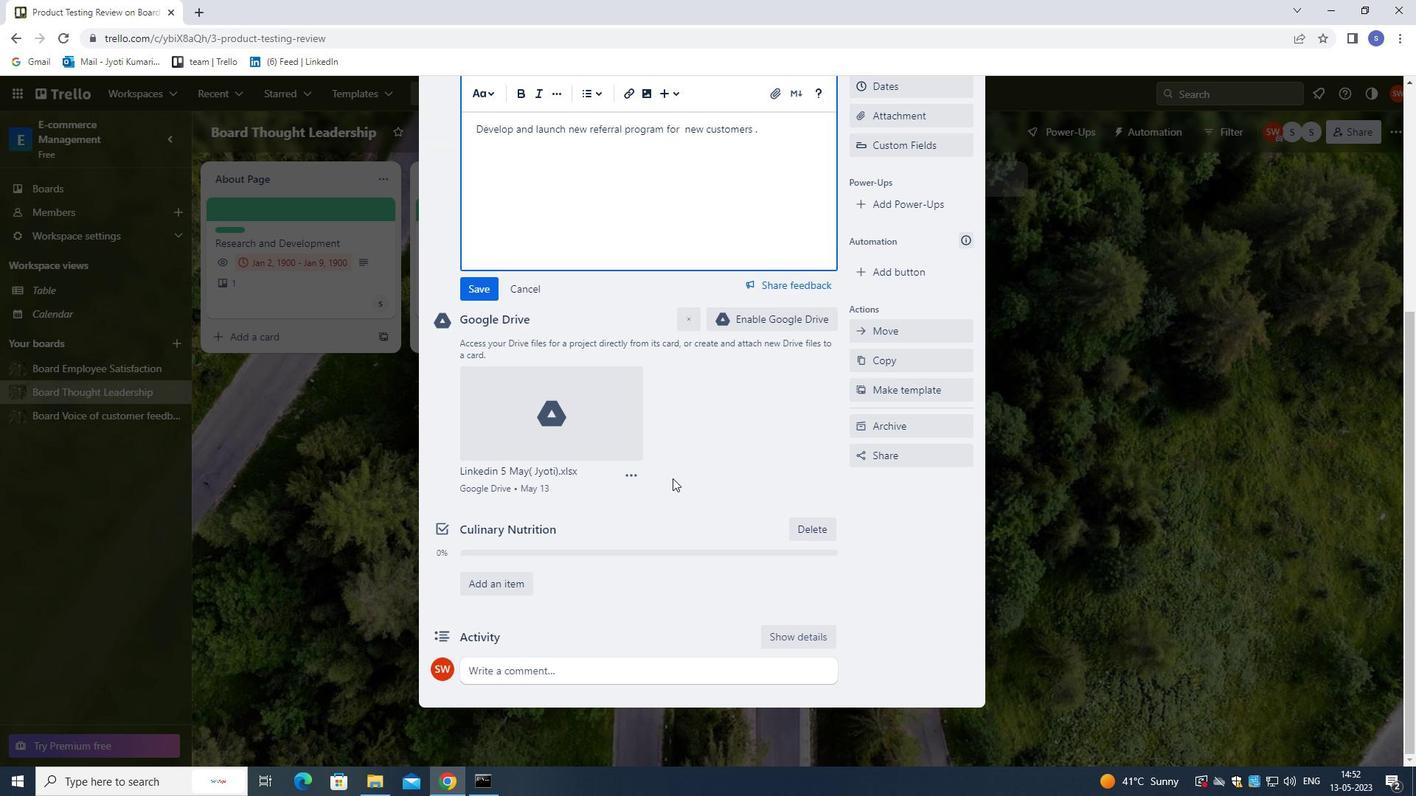 
Action: Mouse moved to (673, 482)
Screenshot: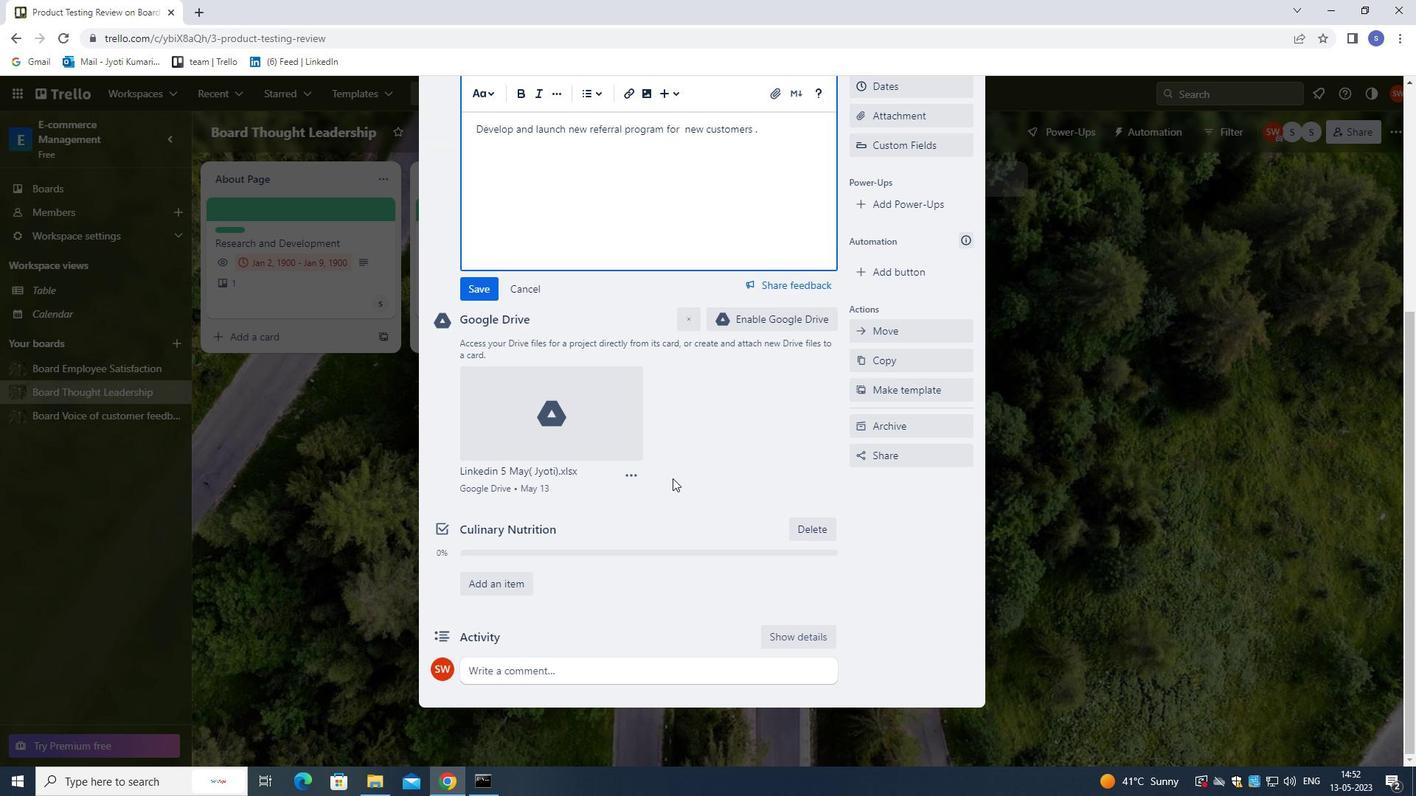 
Action: Mouse scrolled (673, 481) with delta (0, 0)
Screenshot: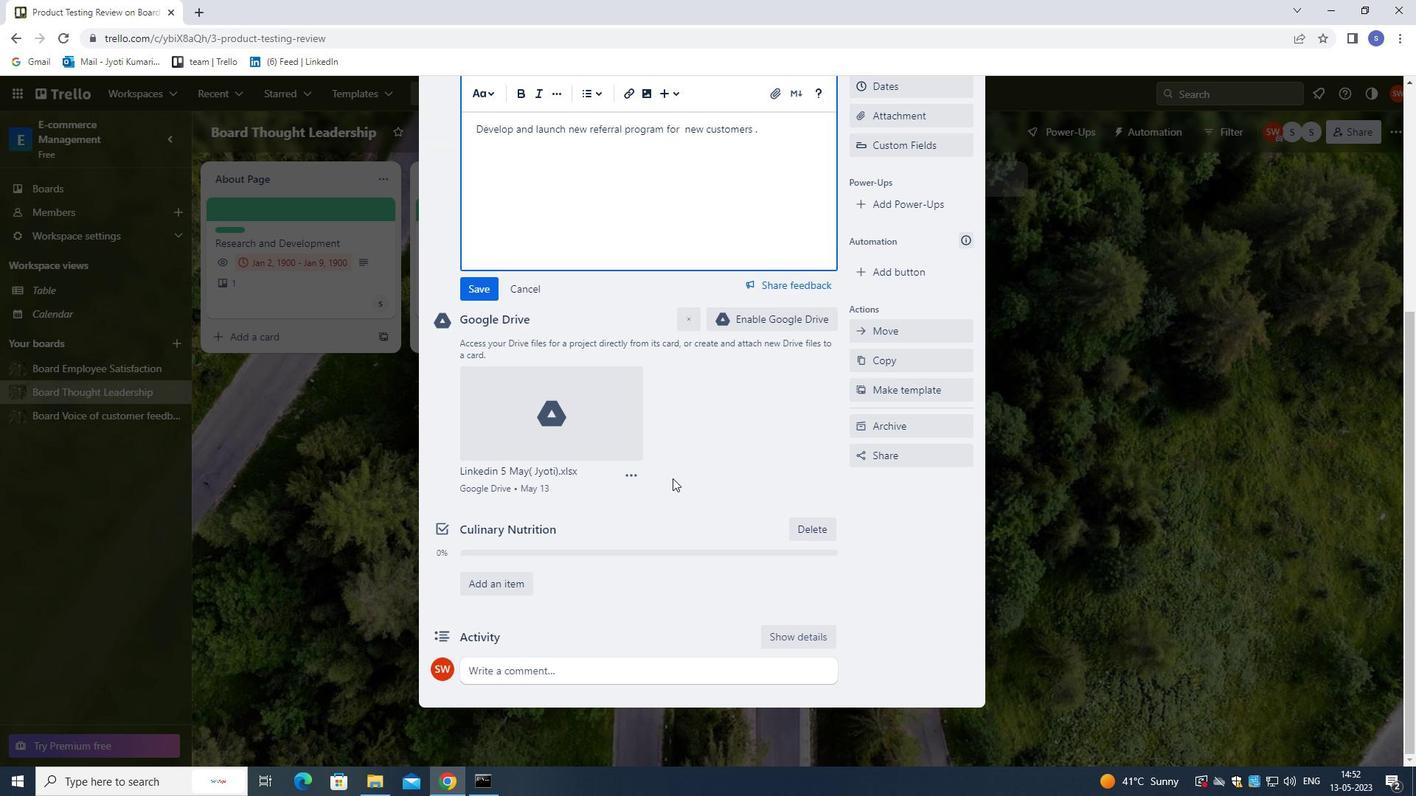 
Action: Mouse moved to (677, 632)
Screenshot: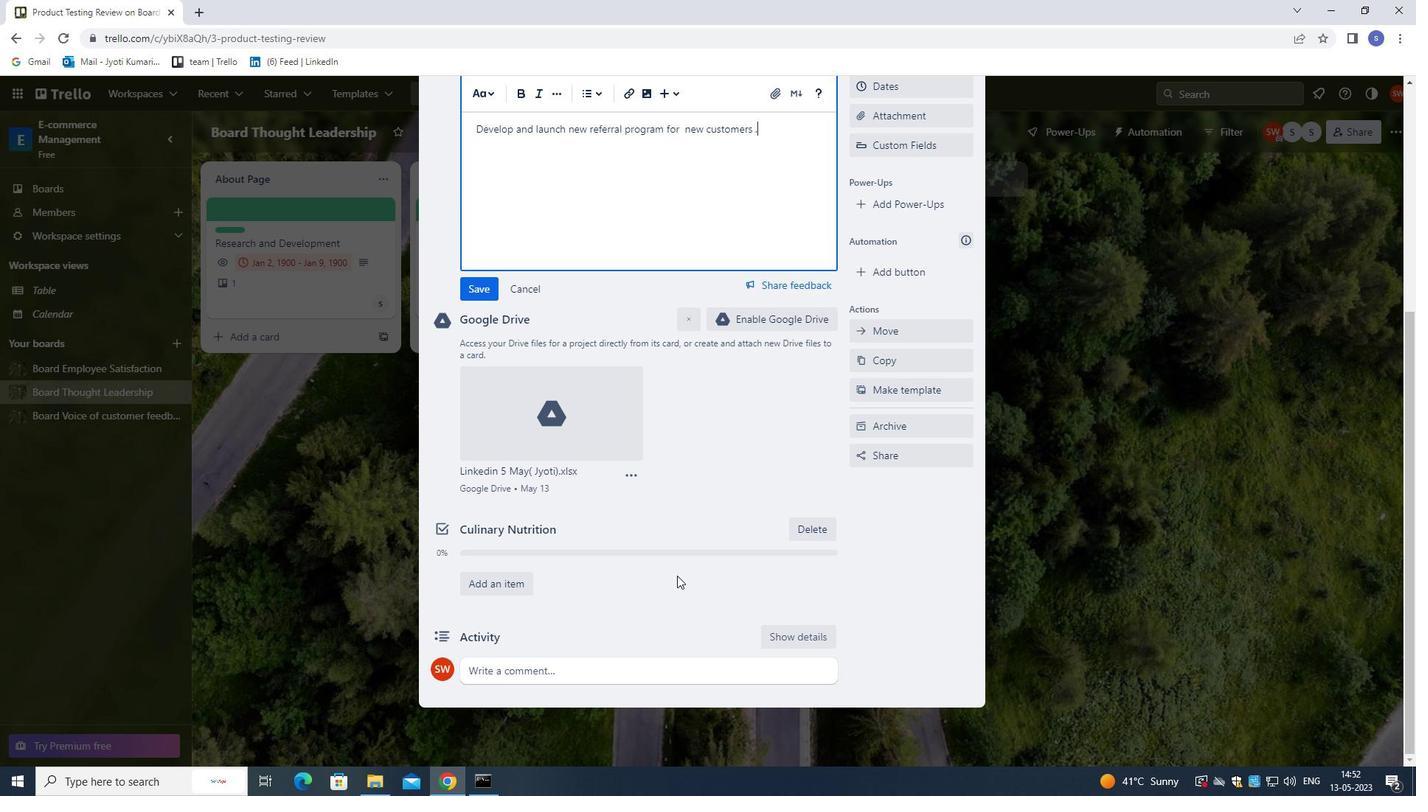 
Action: Mouse scrolled (677, 631) with delta (0, 0)
Screenshot: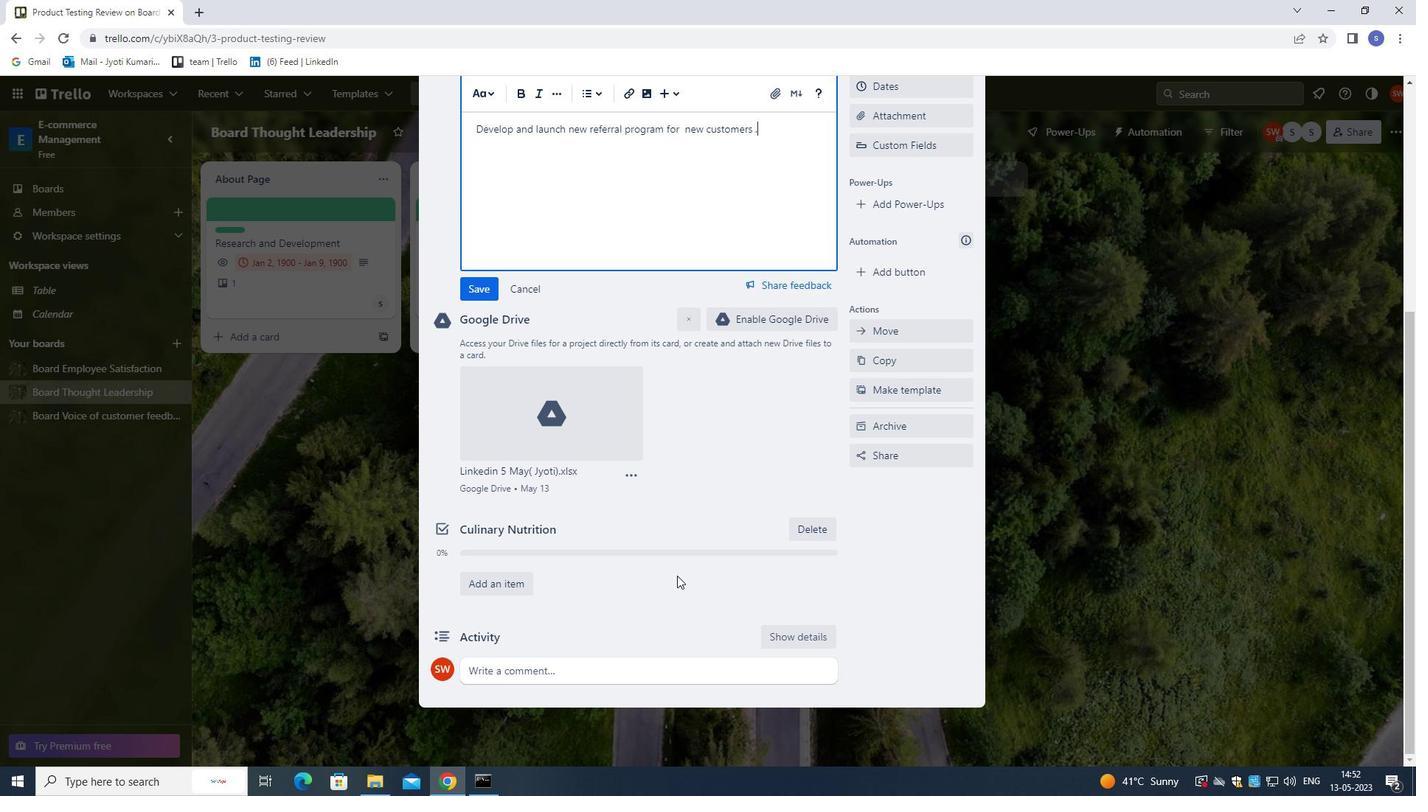 
Action: Mouse moved to (680, 674)
Screenshot: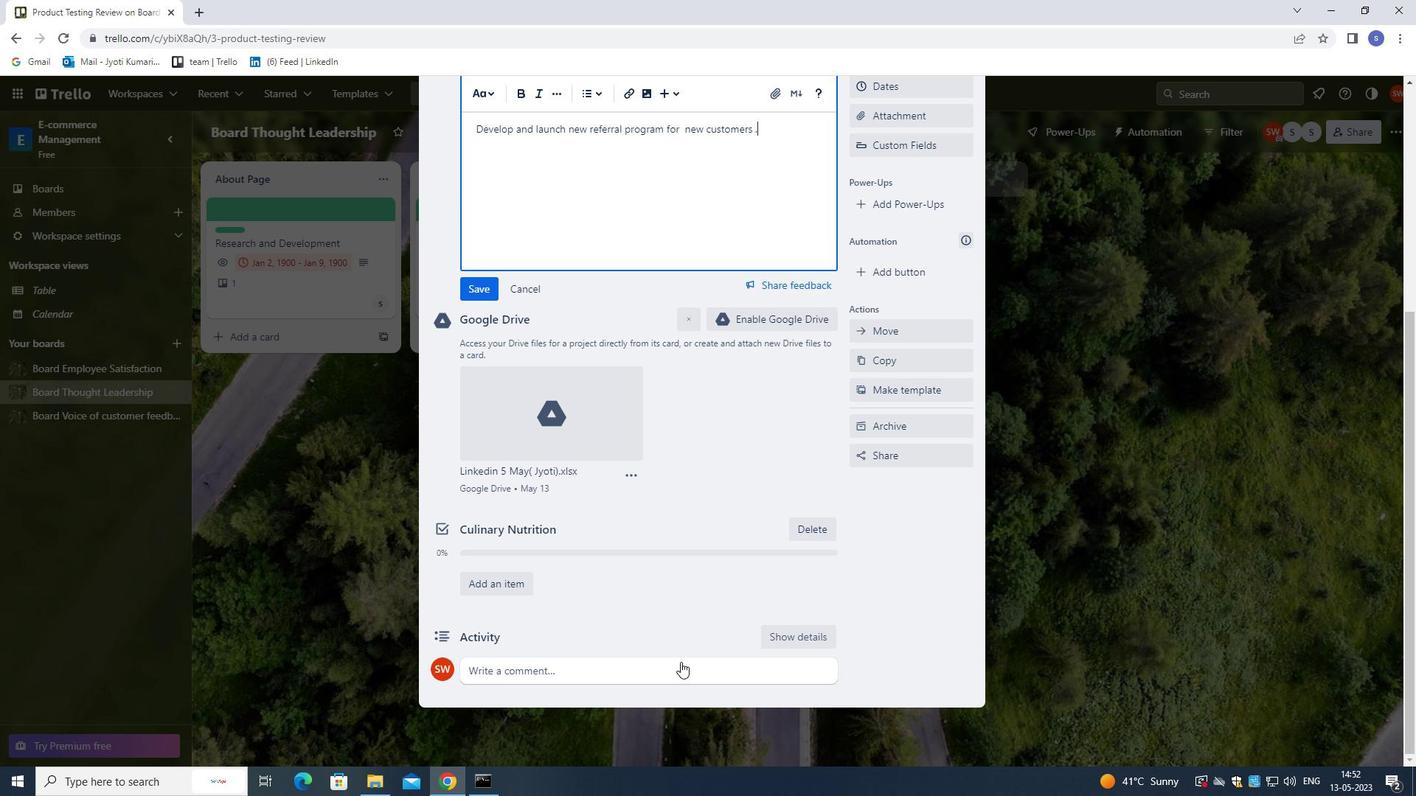 
Action: Mouse pressed left at (680, 674)
Screenshot: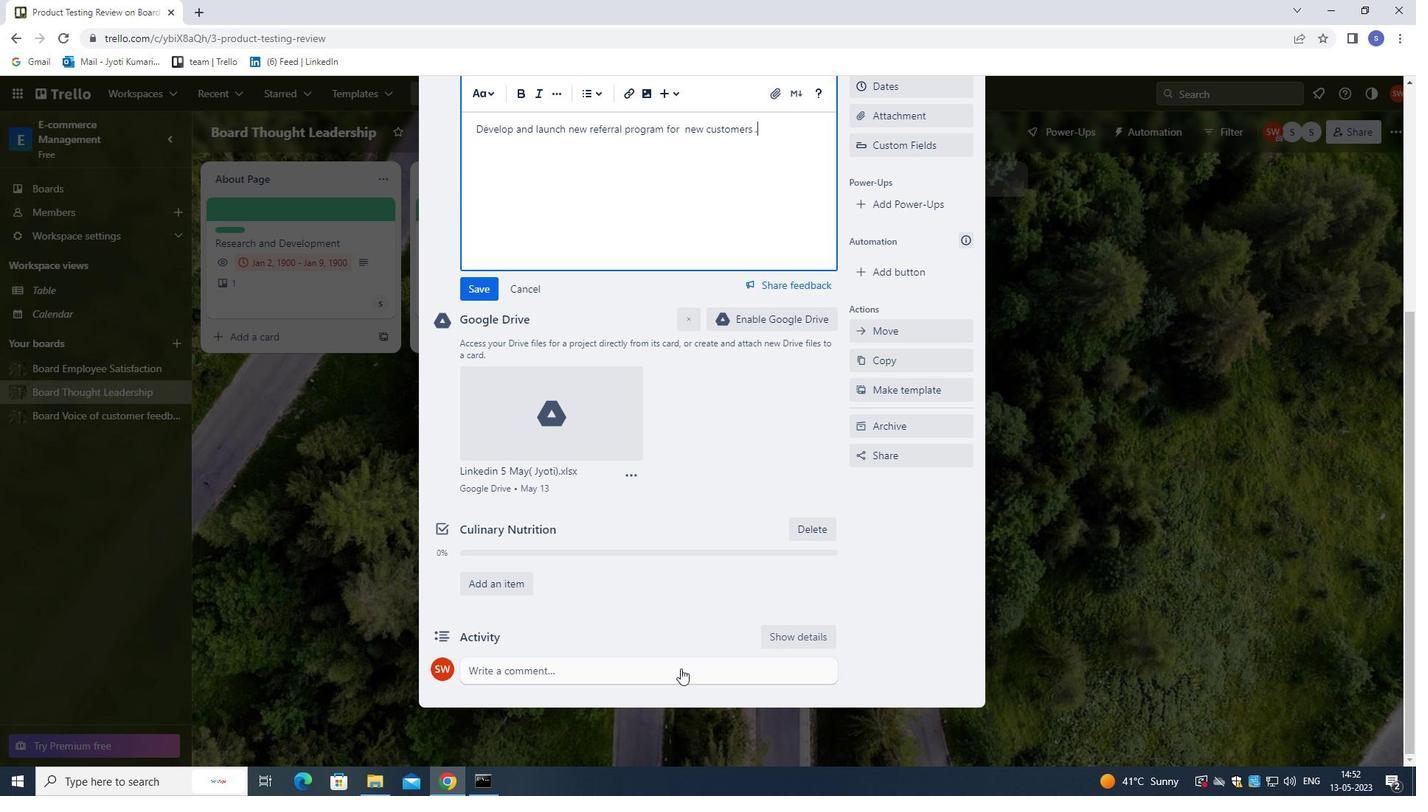 
Action: Mouse moved to (745, 627)
Screenshot: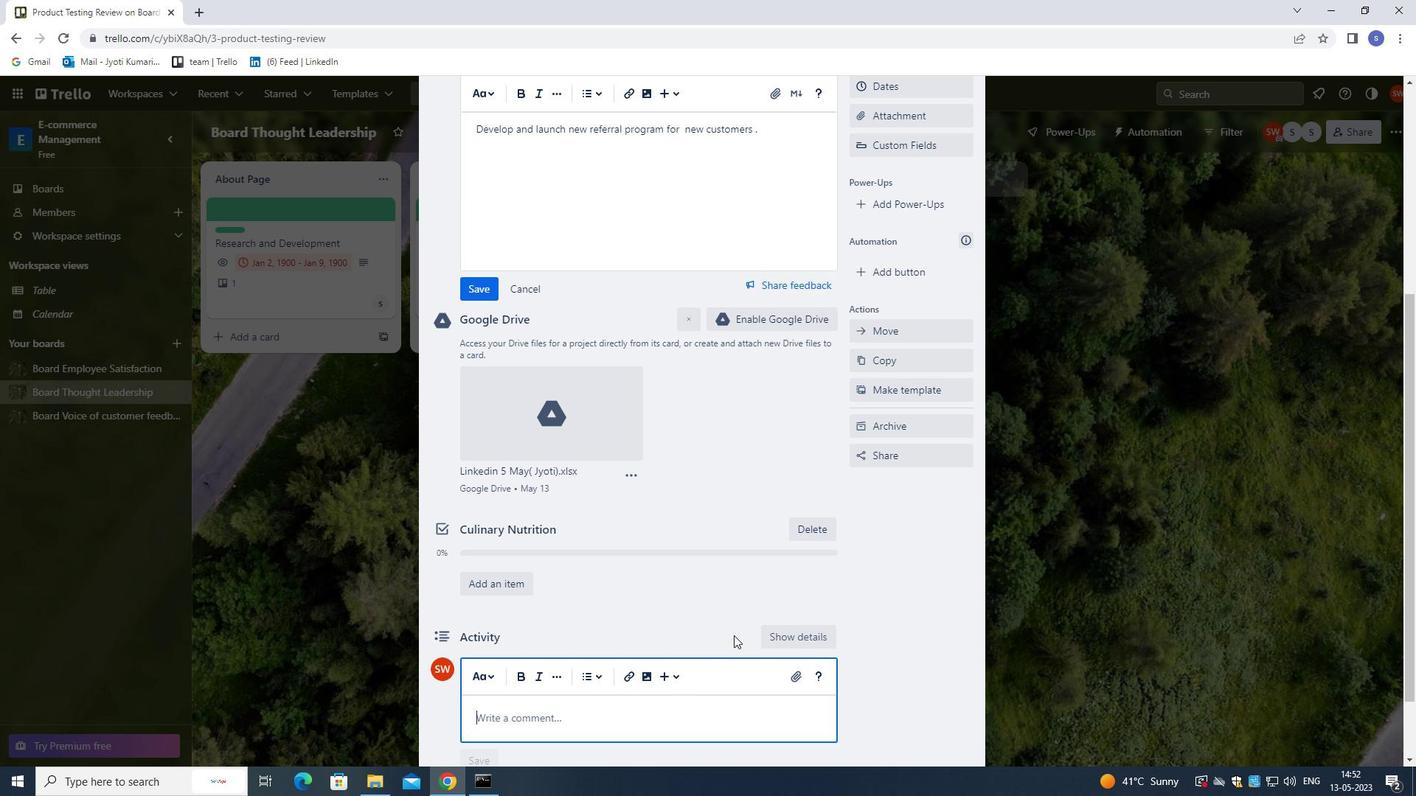 
Action: Key pressed <Key.shift>THIS<Key.space>TASK<Key.space>REQUIRES<Key.space>US<Key.space>TO<Key.space>BE<Key.space>ORGANIZED<Key.space>AND<Key.space>EFFE<Key.backspace><Key.backspace>FICIENT<Key.space>,<Key.space>MANAGING<Key.space>OUR<Key.space>TIME<Key.space>AND<Key.space>RESOURCES<Key.space>EFFECTIVELY.
Screenshot: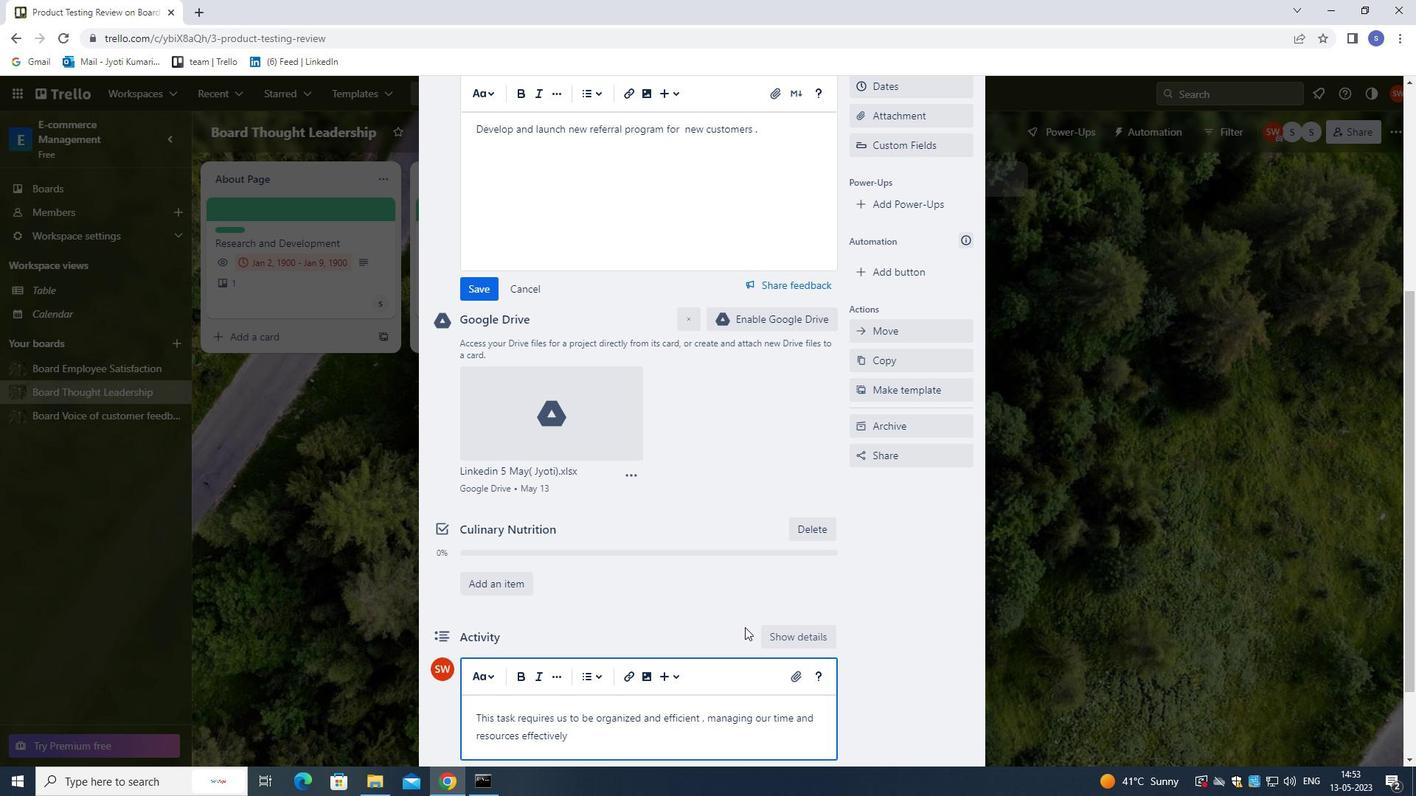 
Action: Mouse moved to (474, 286)
Screenshot: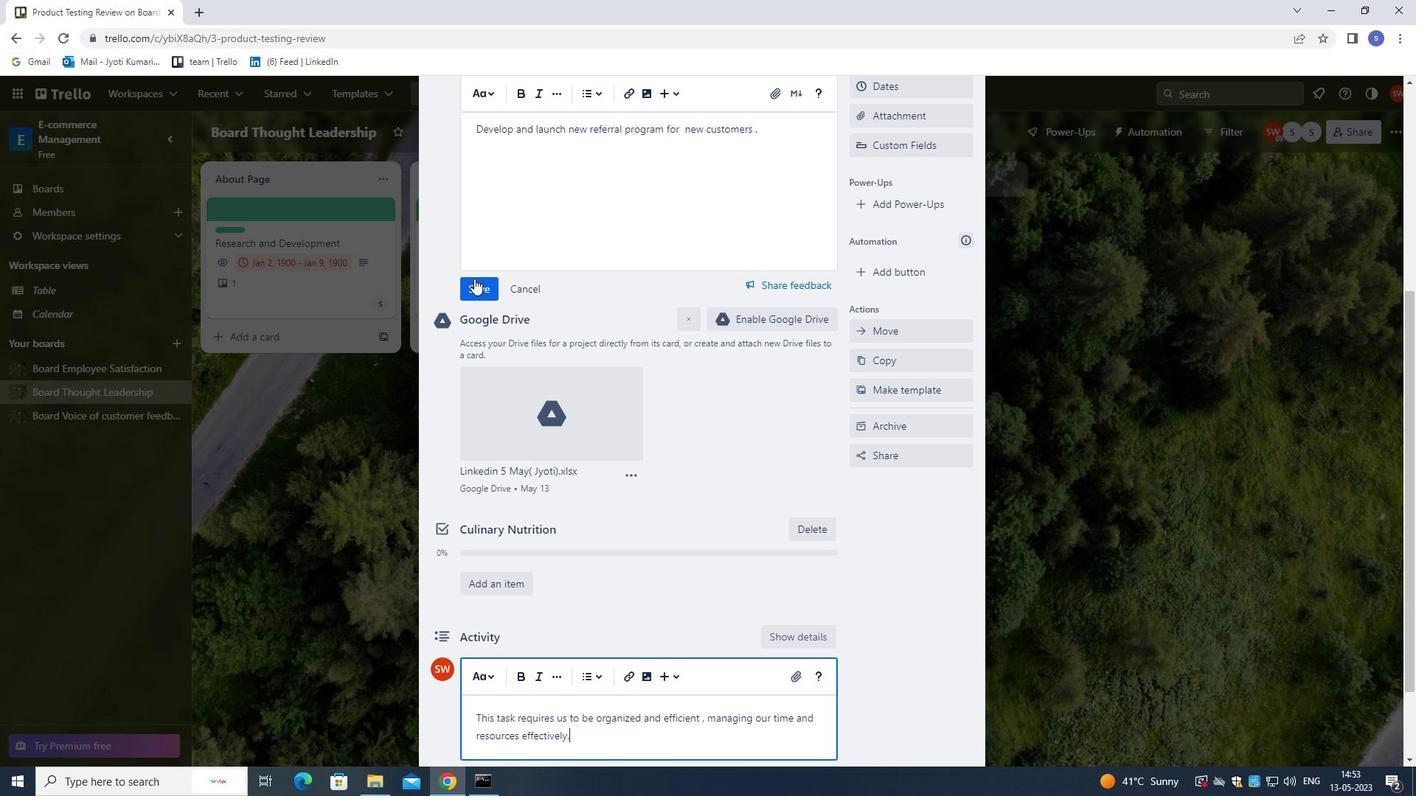 
Action: Mouse pressed left at (474, 286)
Screenshot: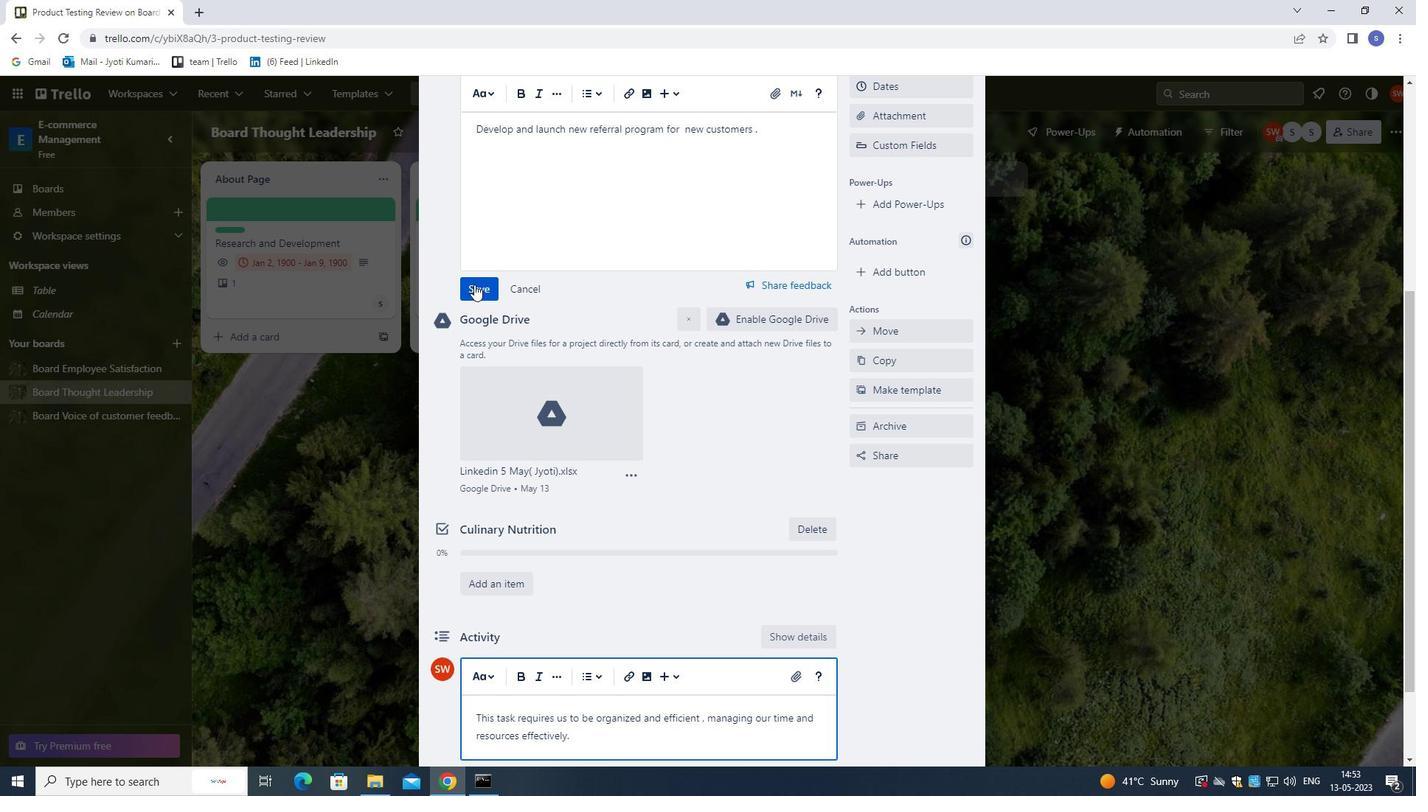 
Action: Mouse moved to (605, 440)
Screenshot: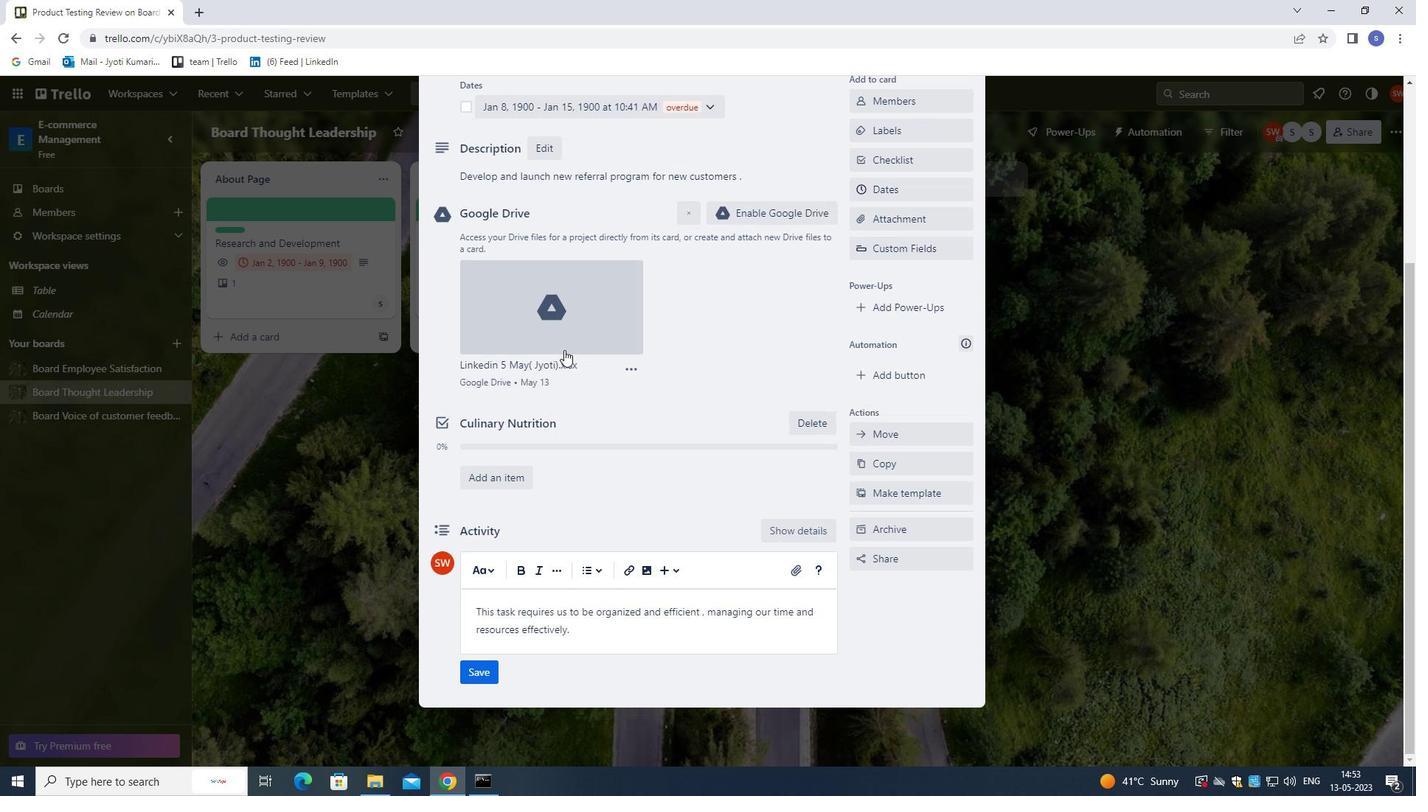 
Action: Mouse scrolled (605, 439) with delta (0, 0)
Screenshot: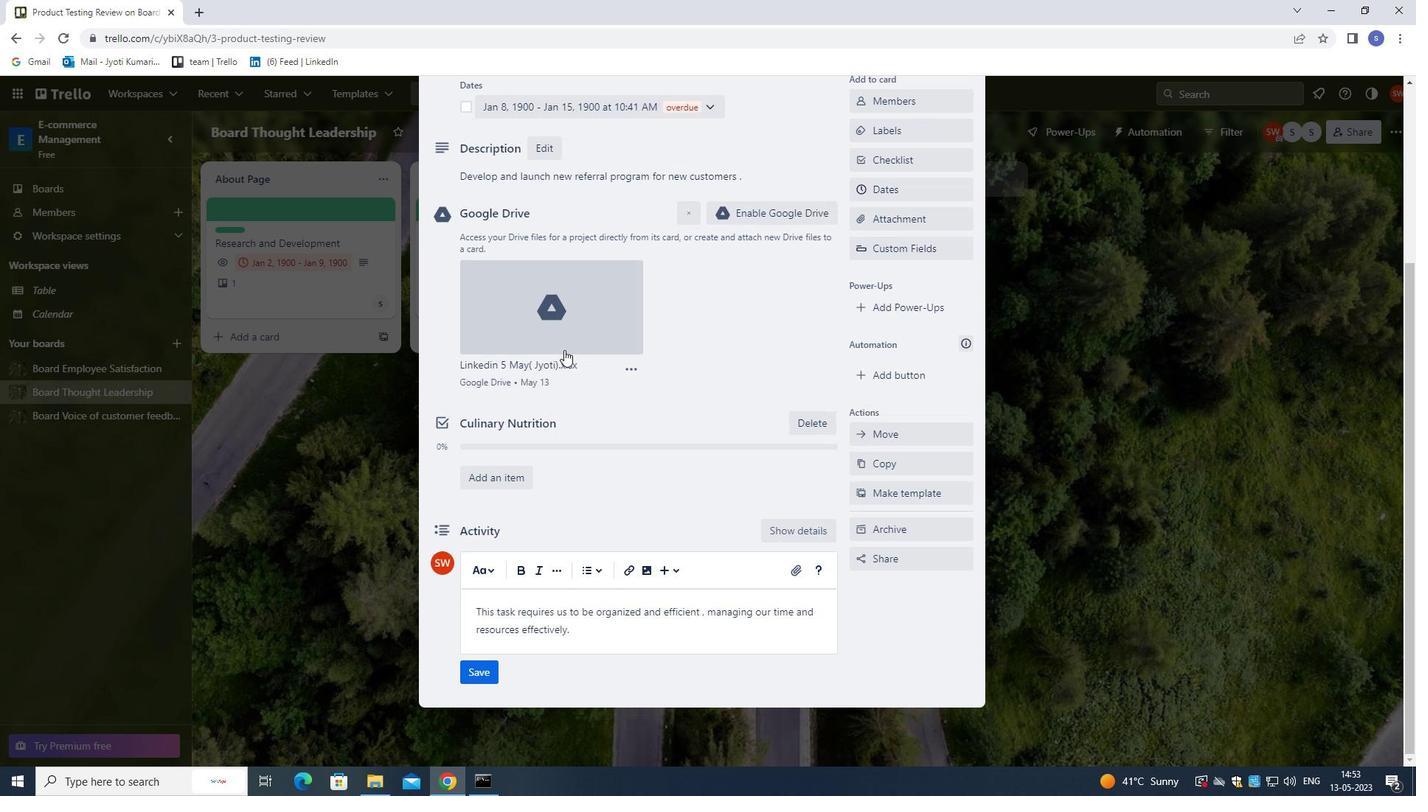 
Action: Mouse moved to (612, 472)
Screenshot: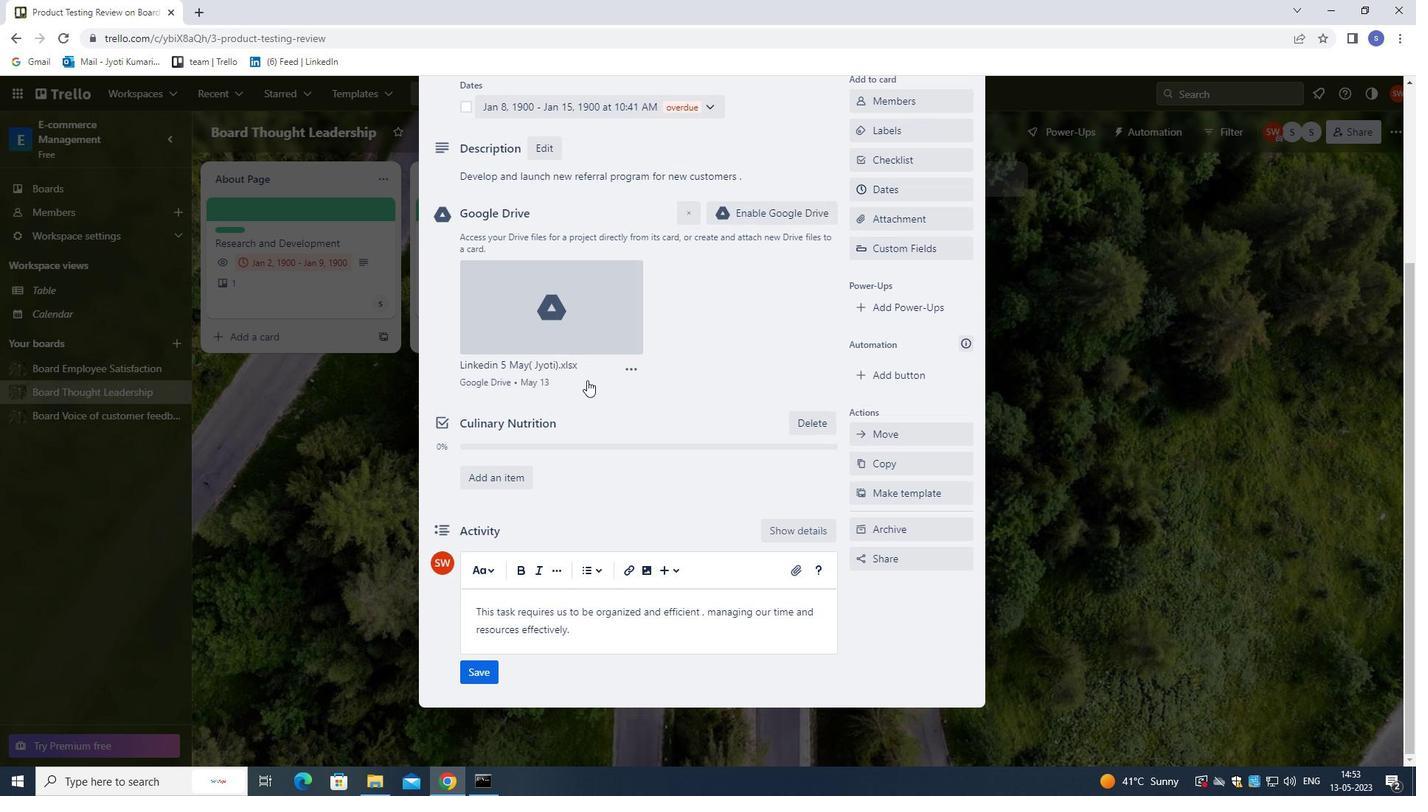 
Action: Mouse scrolled (612, 472) with delta (0, 0)
Screenshot: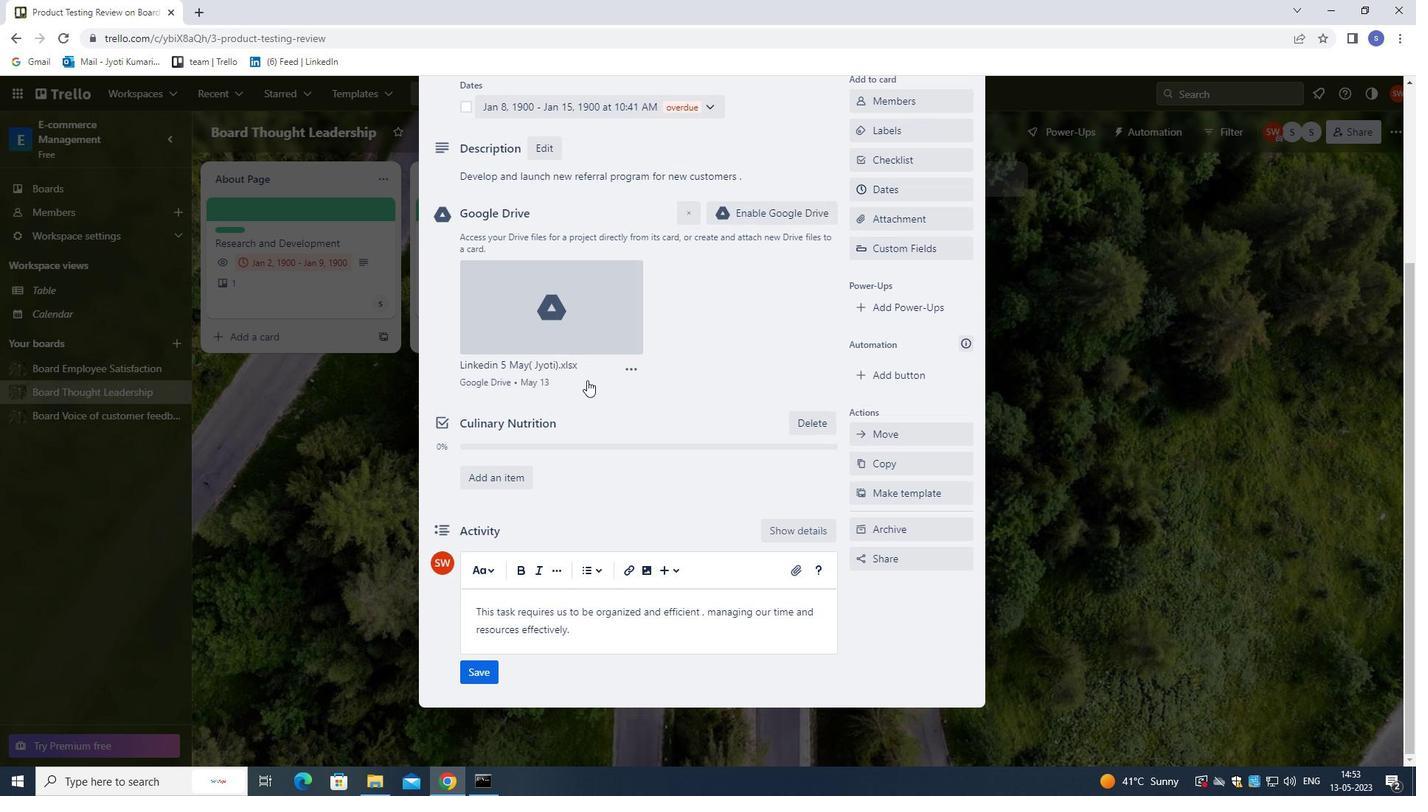 
Action: Mouse moved to (615, 493)
Screenshot: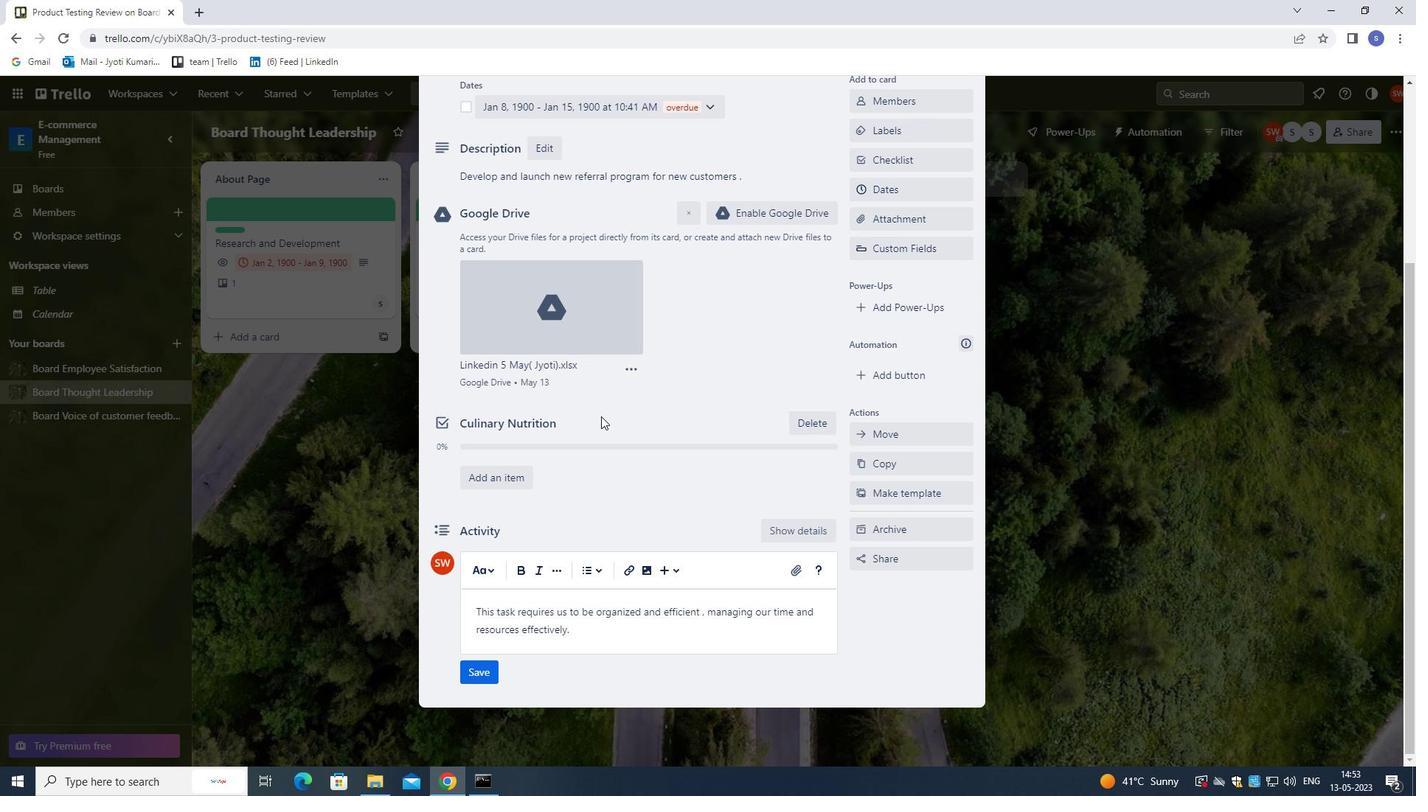 
Action: Mouse scrolled (615, 492) with delta (0, 0)
Screenshot: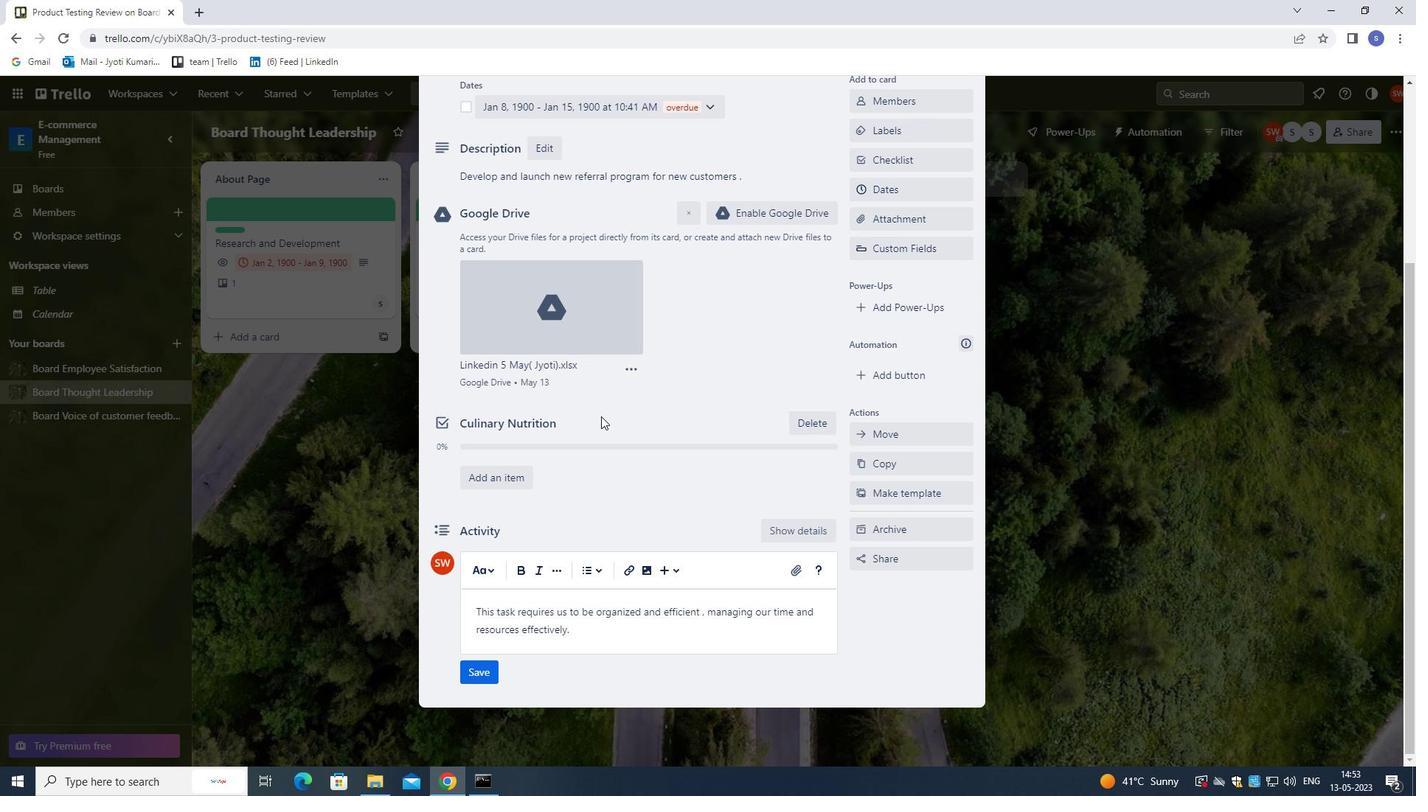 
Action: Mouse moved to (488, 666)
Screenshot: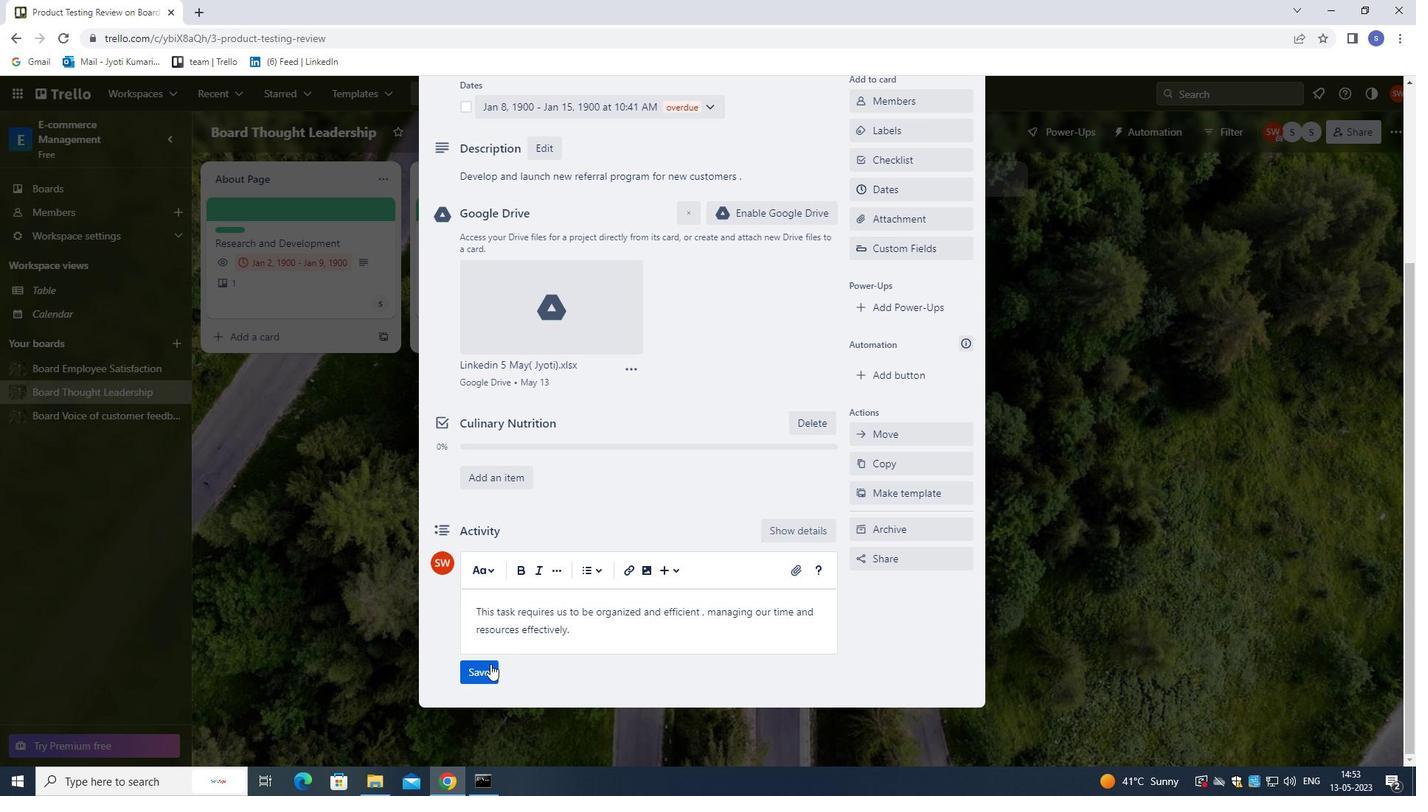 
Action: Mouse pressed left at (488, 666)
Screenshot: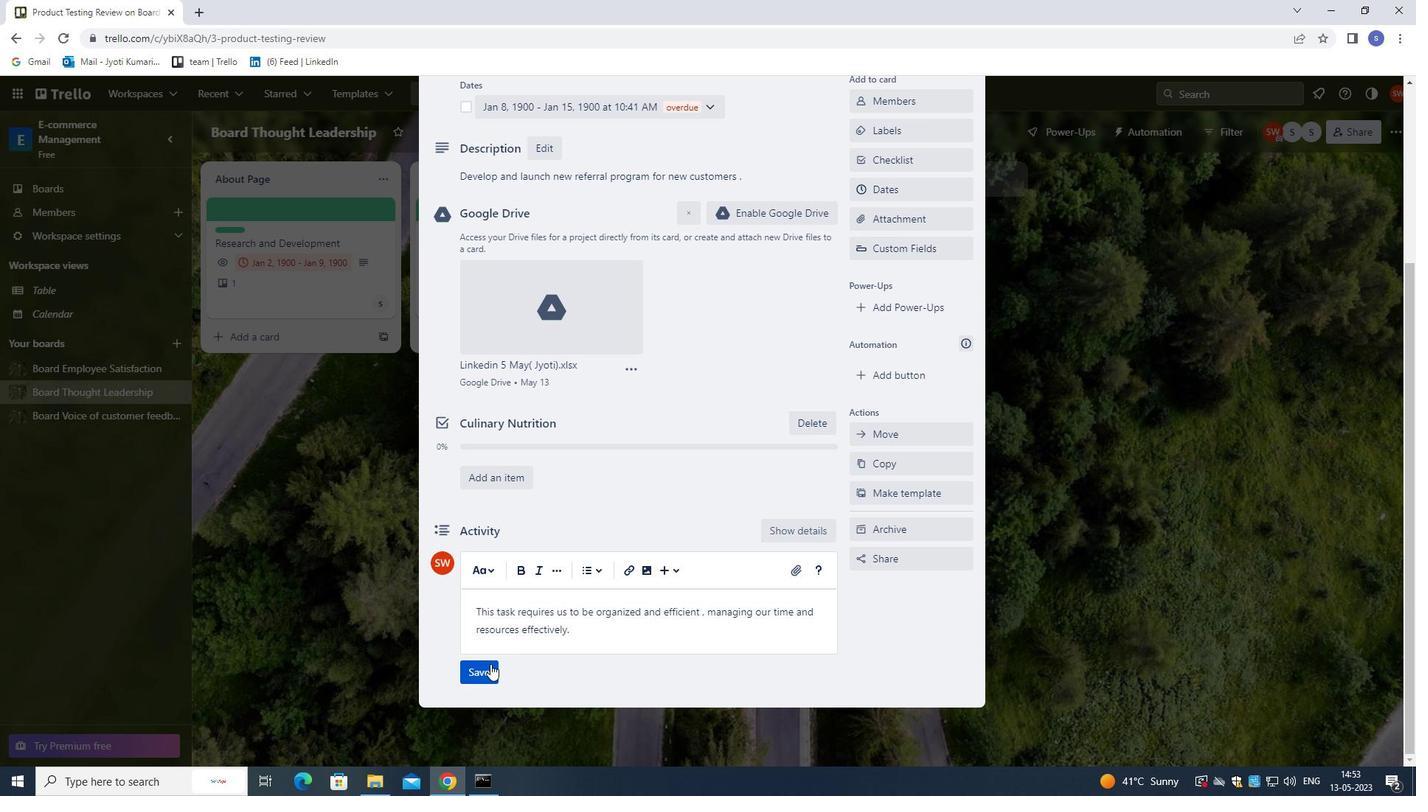 
Action: Mouse moved to (671, 635)
Screenshot: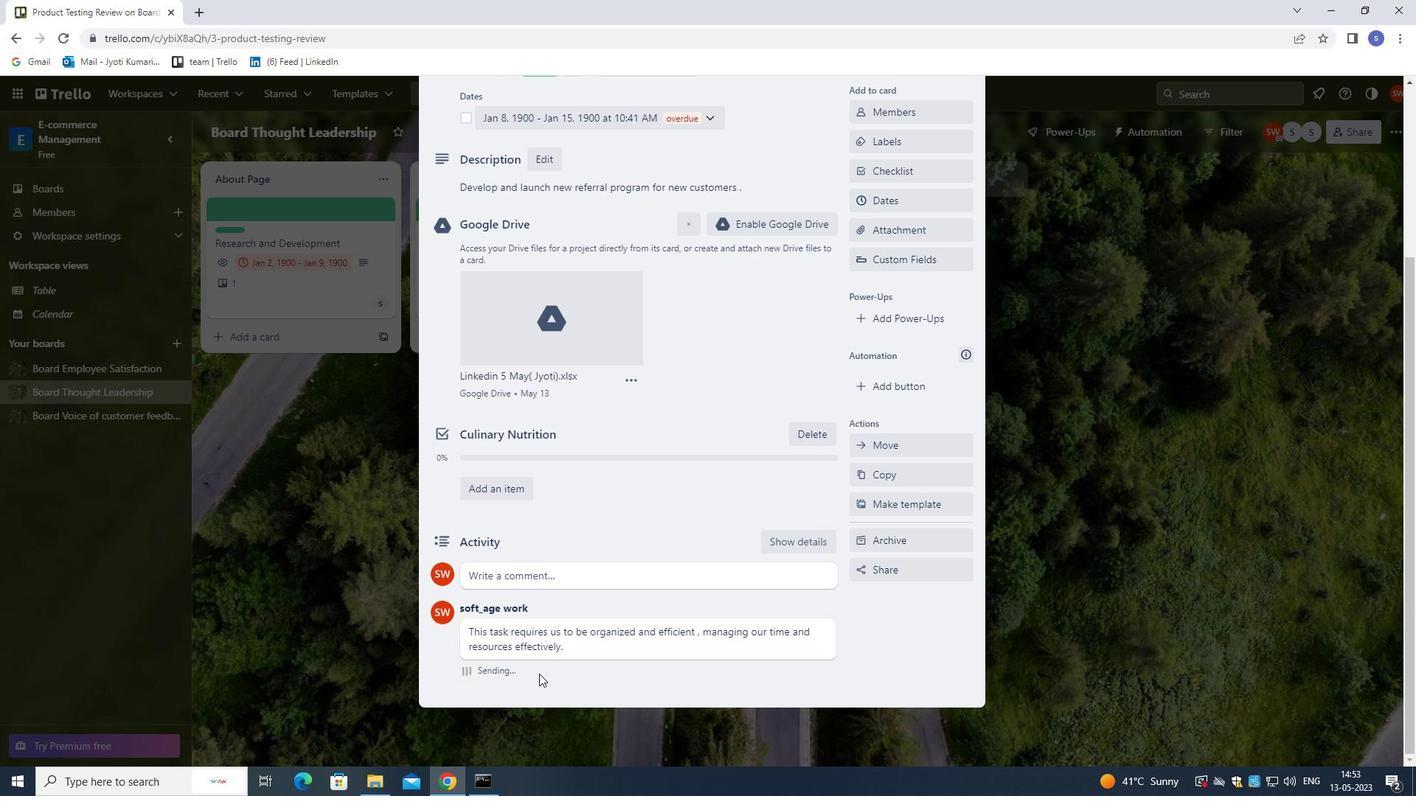 
Action: Mouse scrolled (671, 635) with delta (0, 0)
Screenshot: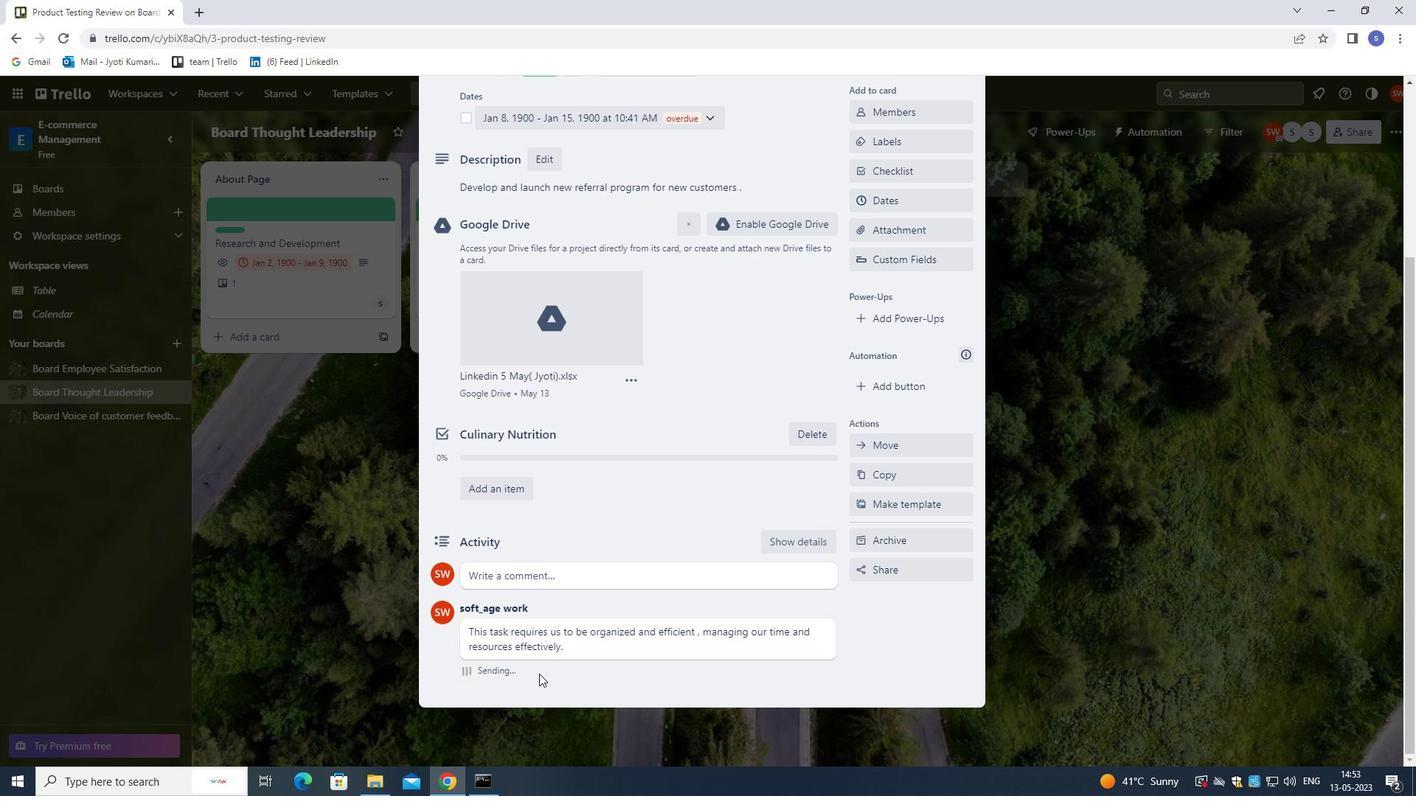 
Action: Mouse moved to (677, 627)
Screenshot: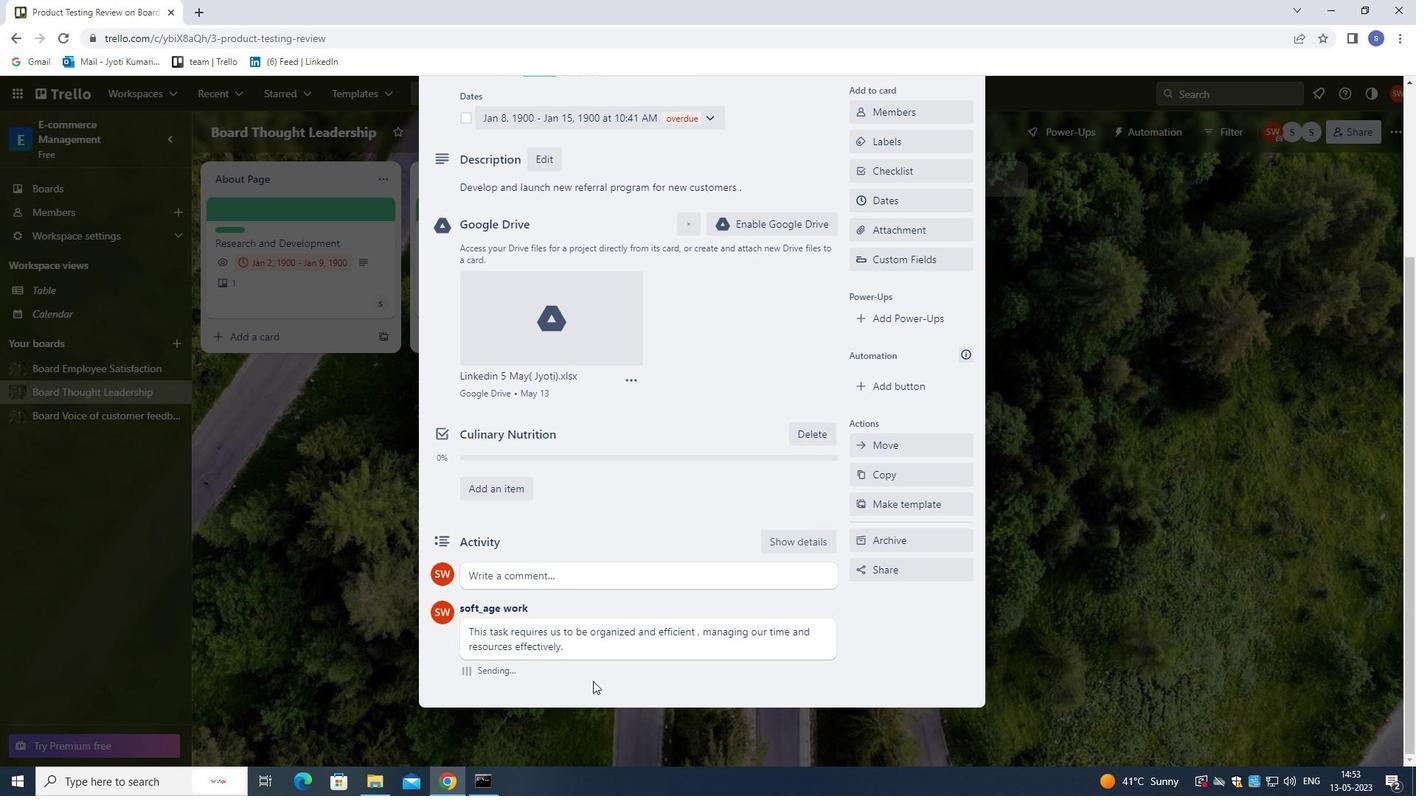 
Action: Mouse scrolled (677, 627) with delta (0, 0)
Screenshot: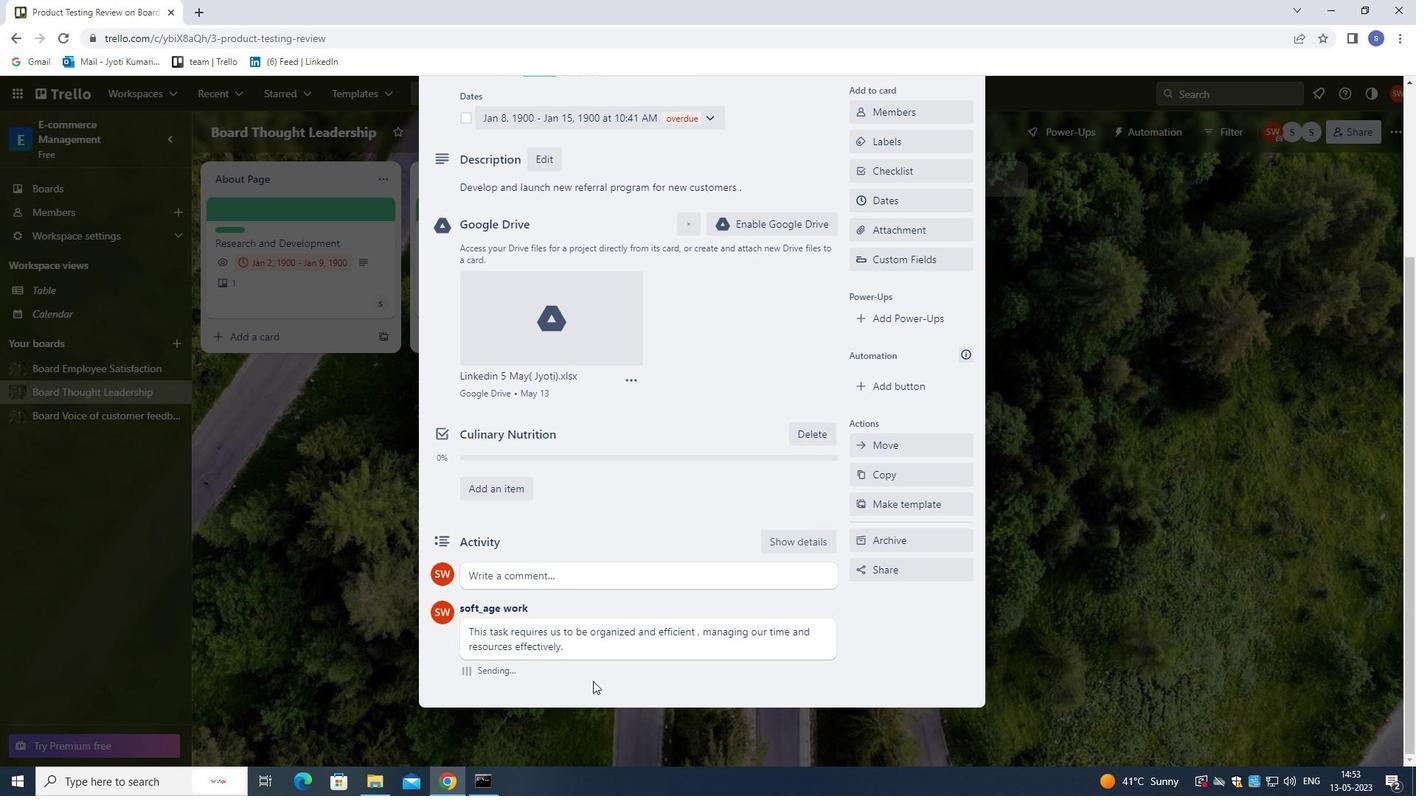 
Action: Mouse moved to (683, 622)
Screenshot: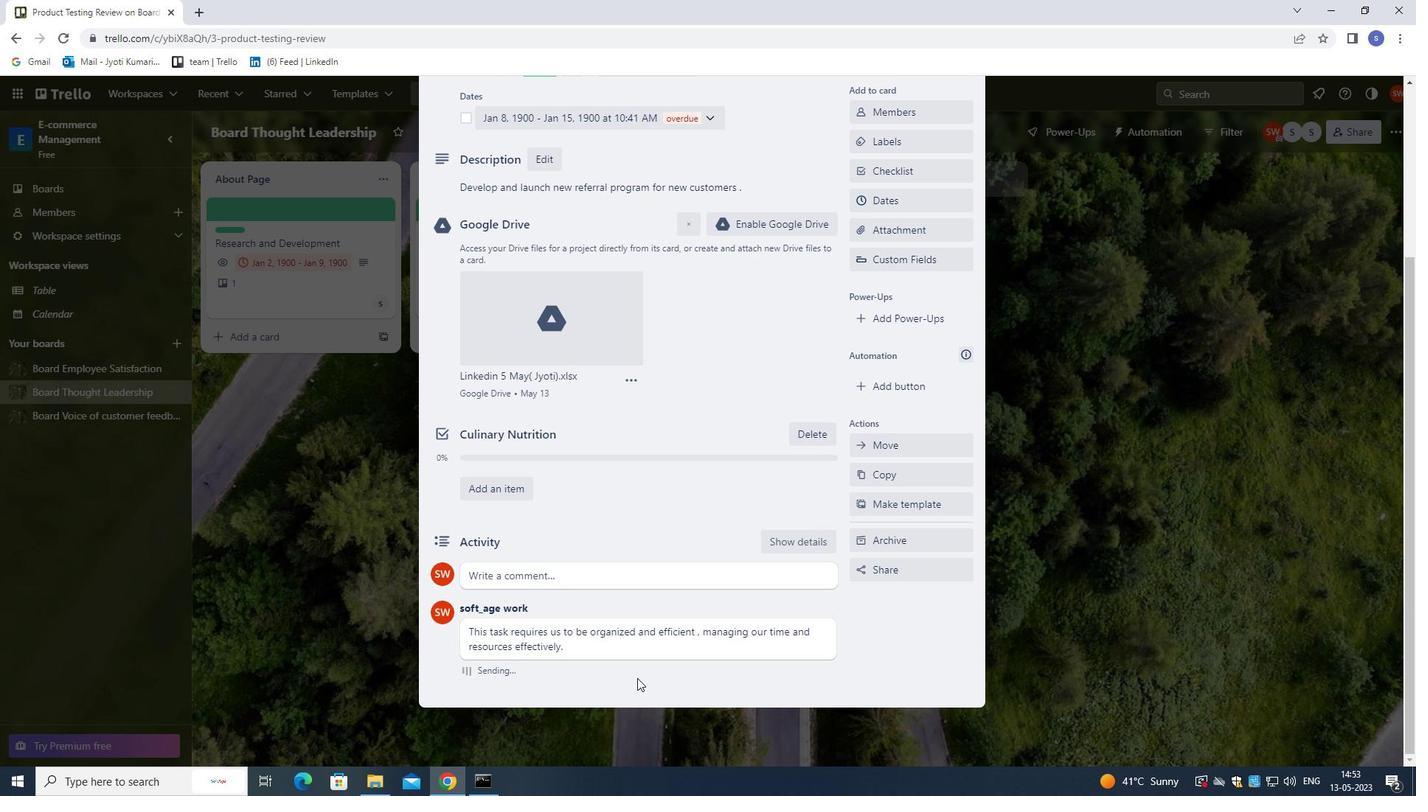 
Action: Mouse scrolled (683, 623) with delta (0, 0)
Screenshot: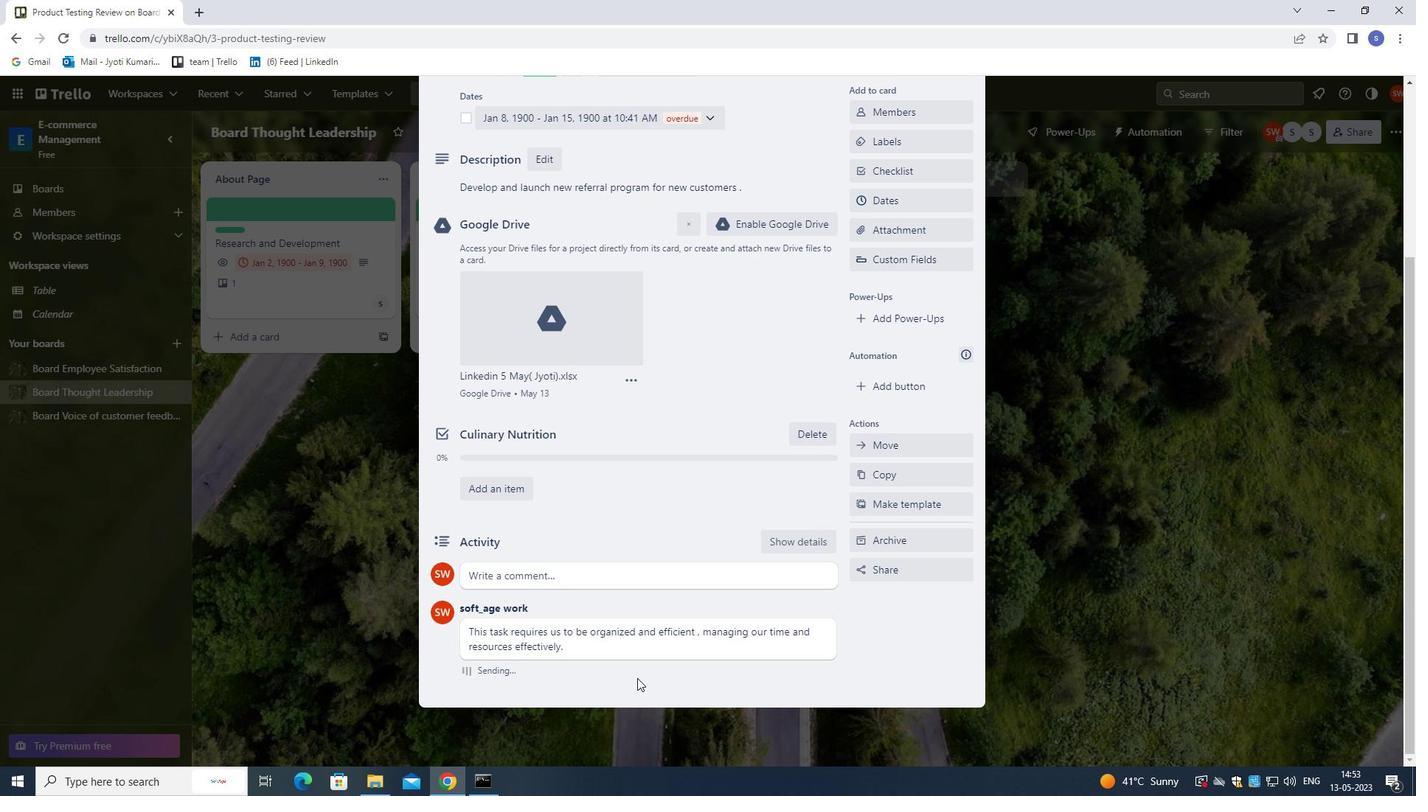 
Action: Mouse scrolled (683, 623) with delta (0, 0)
Screenshot: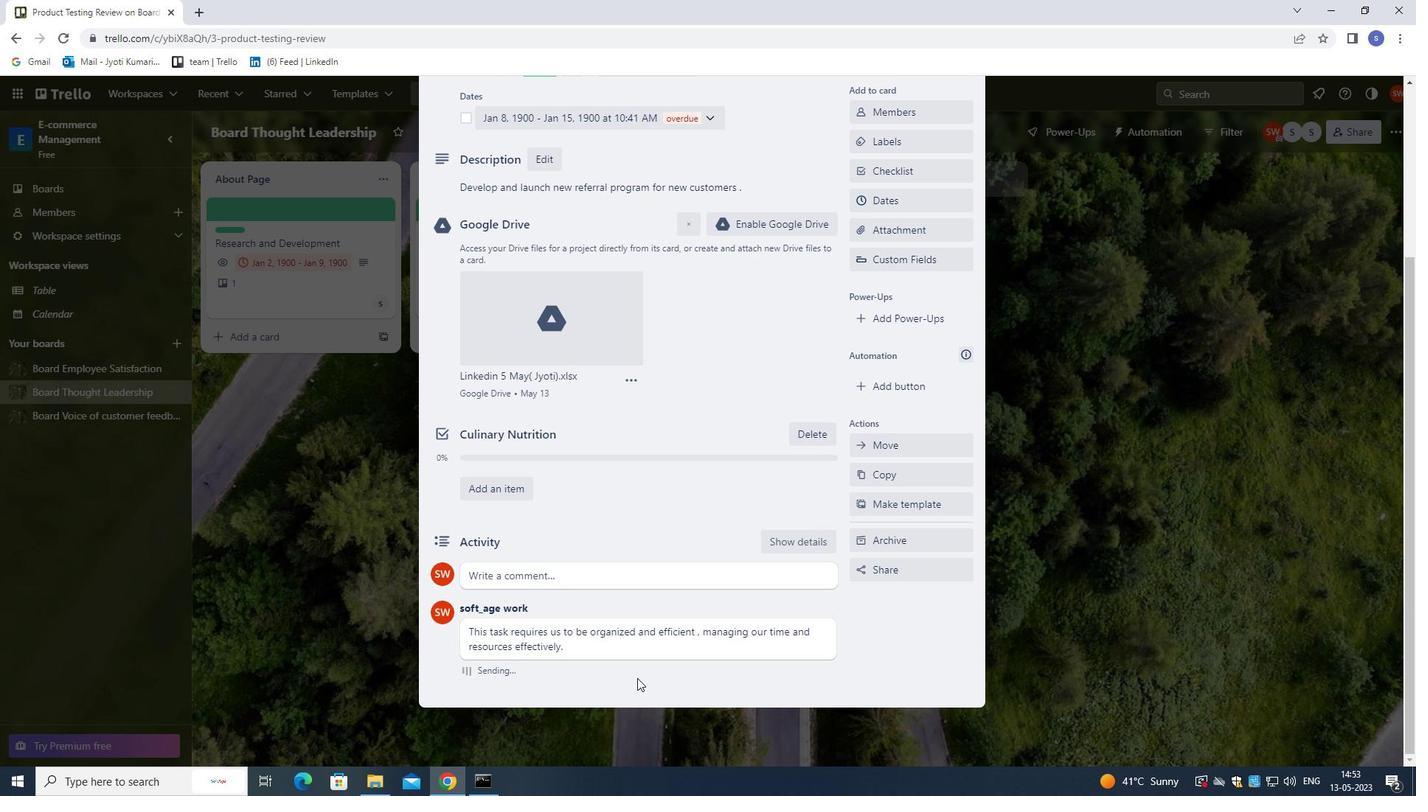 
Action: Mouse scrolled (683, 623) with delta (0, 0)
Screenshot: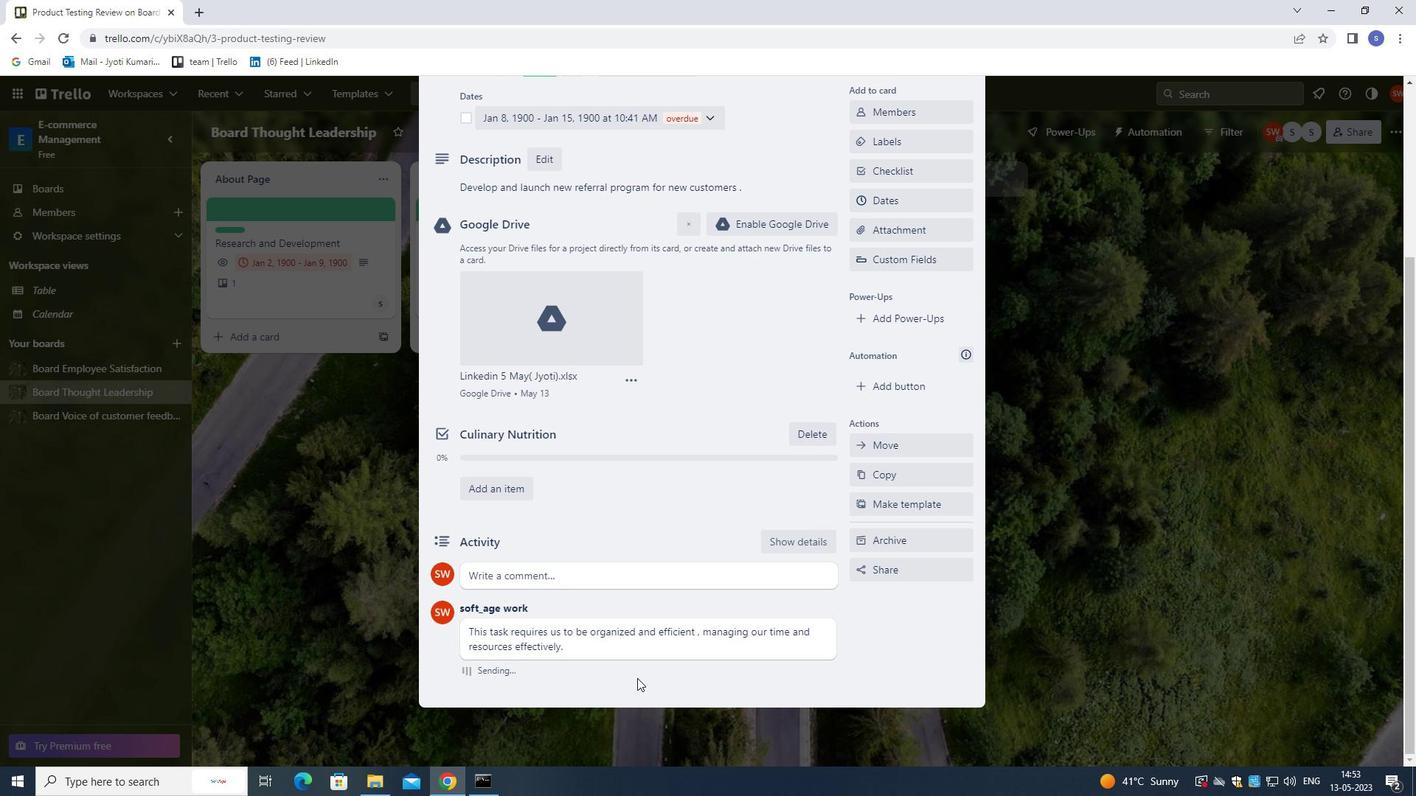 
Action: Mouse scrolled (683, 623) with delta (0, 0)
Screenshot: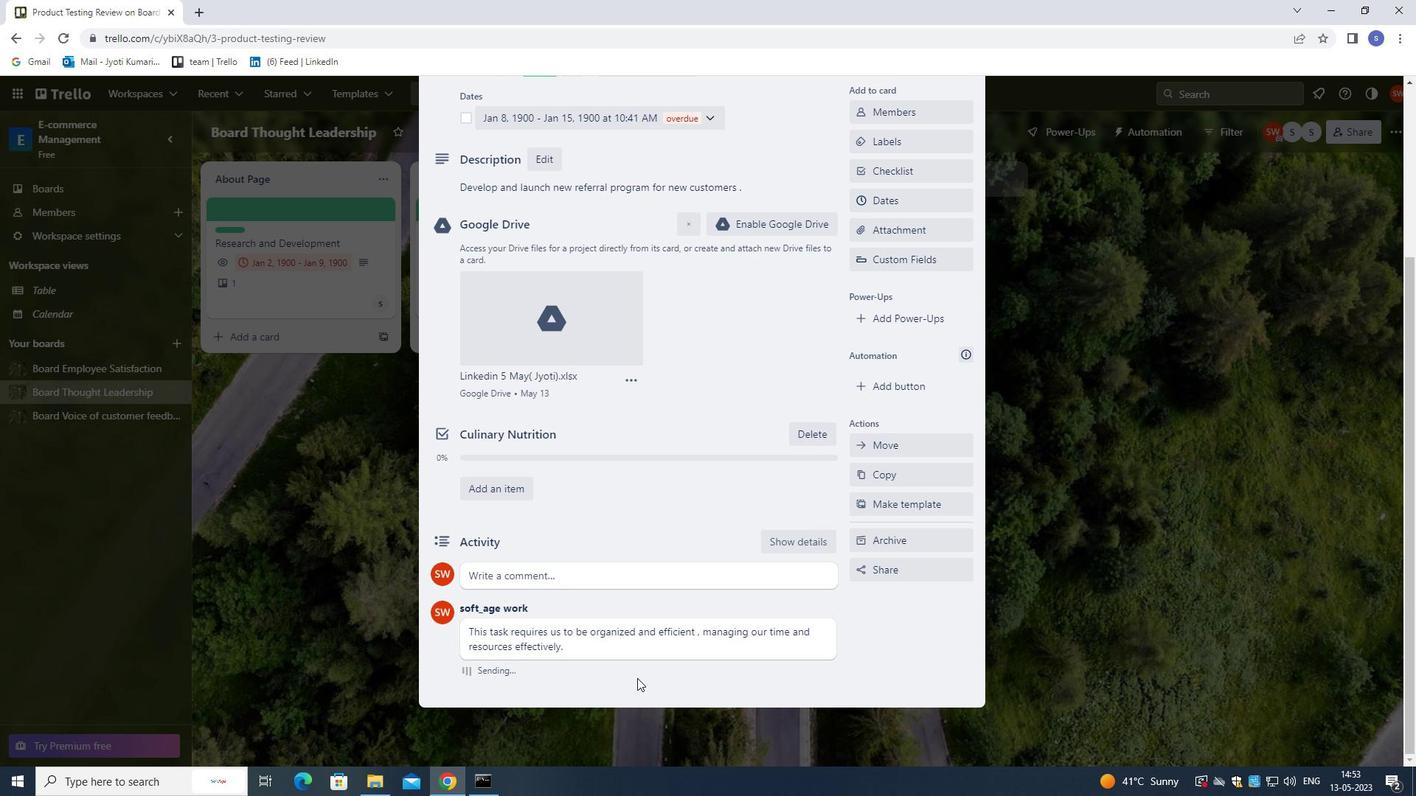 
Action: Mouse moved to (688, 617)
Screenshot: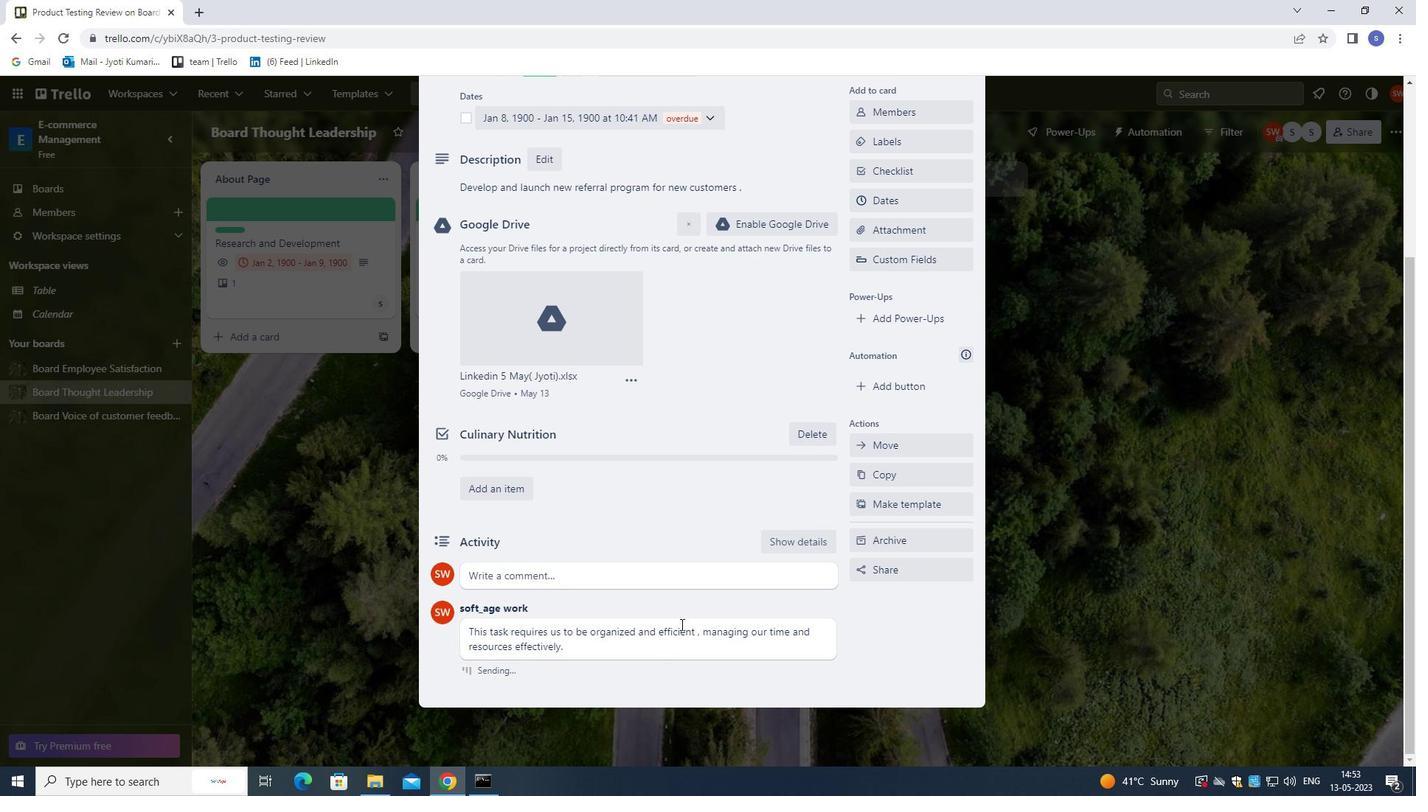 
Action: Mouse scrolled (688, 618) with delta (0, 0)
Screenshot: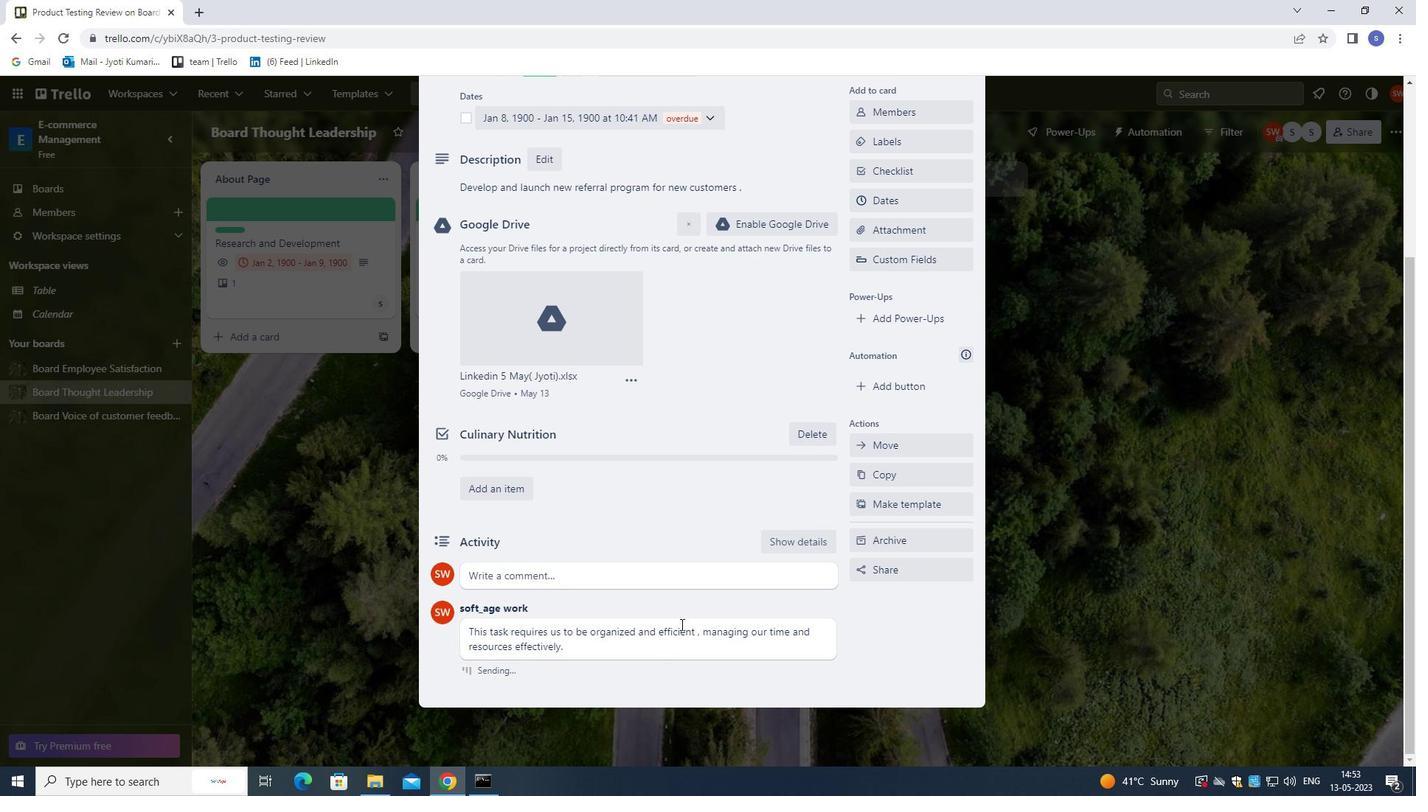 
Action: Mouse moved to (742, 503)
Screenshot: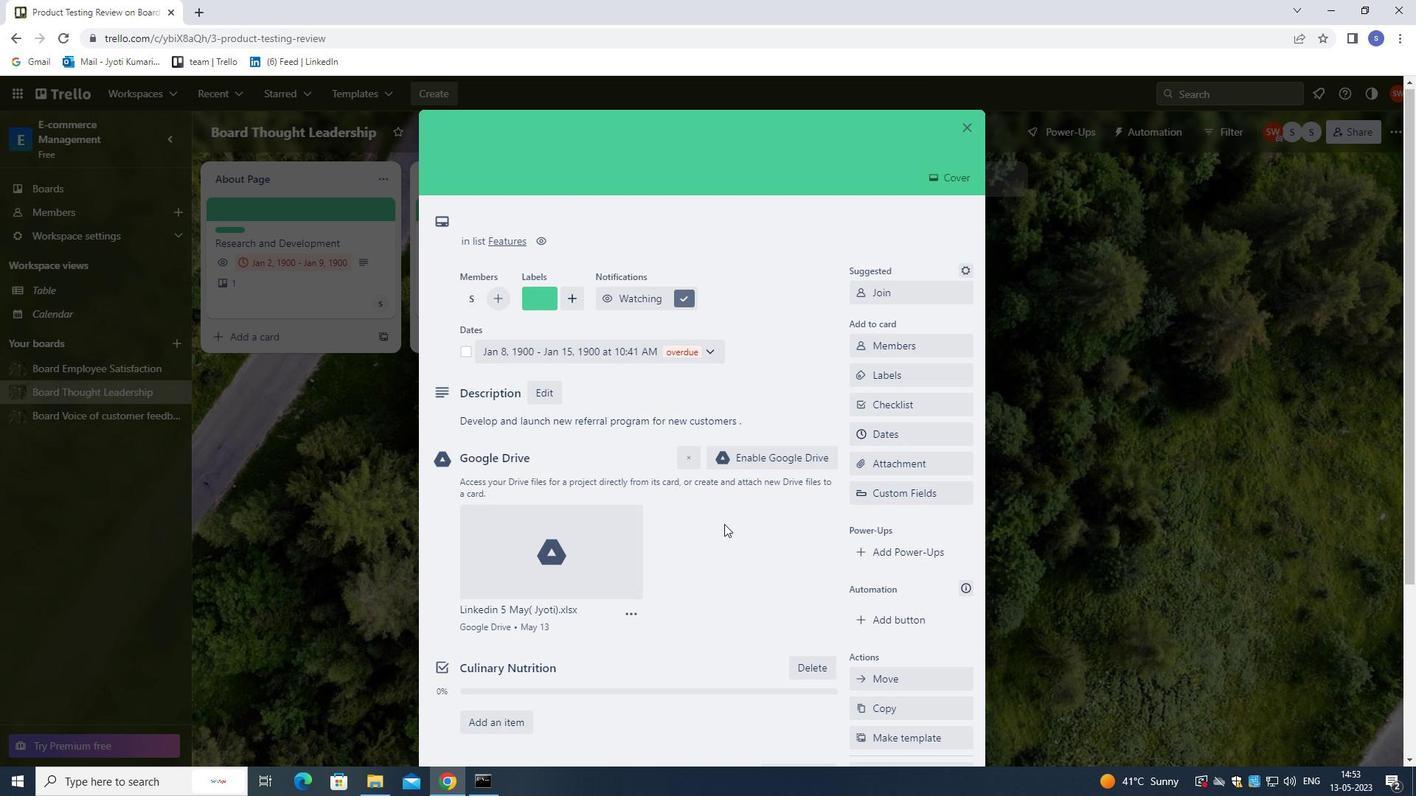
Action: Mouse scrolled (742, 504) with delta (0, 0)
Screenshot: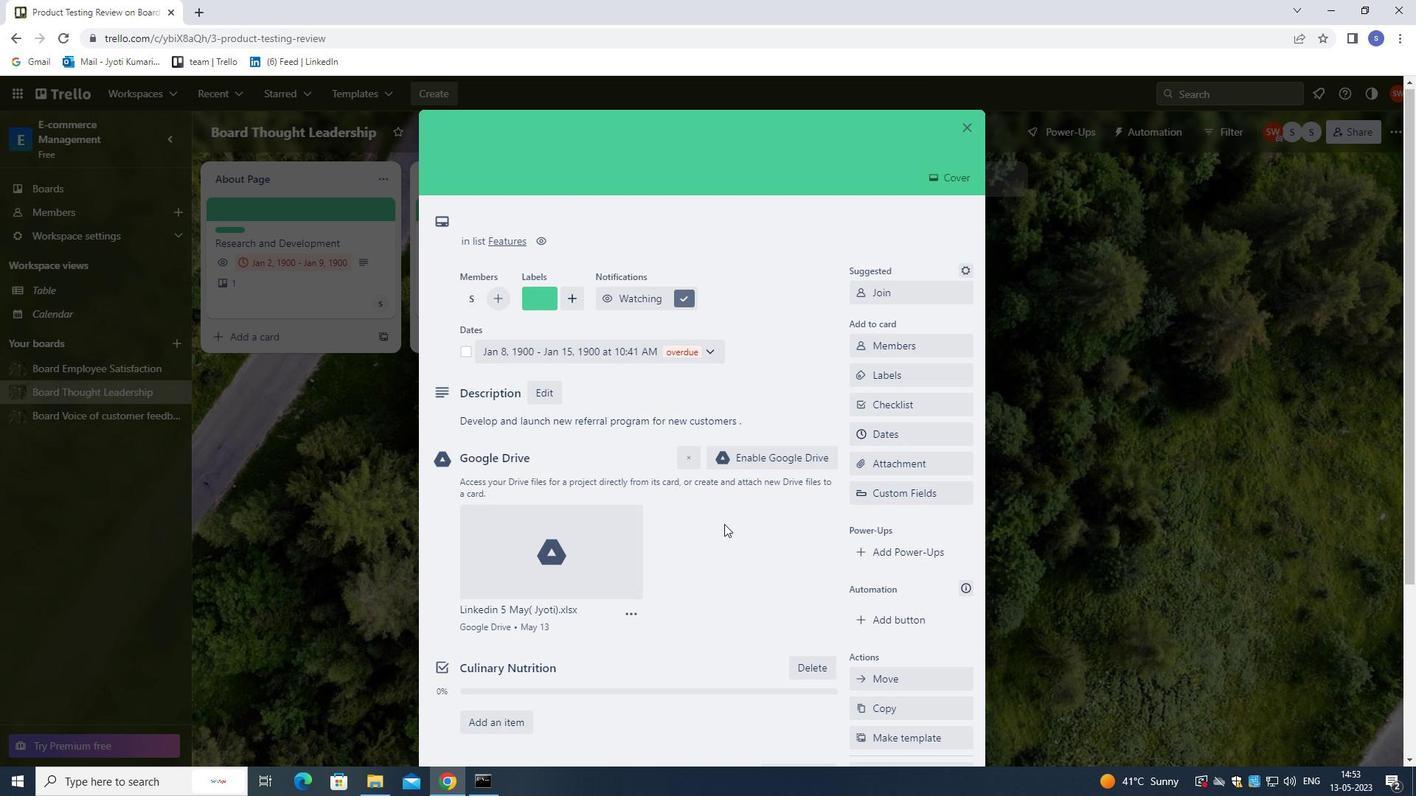 
Action: Mouse moved to (838, 357)
Screenshot: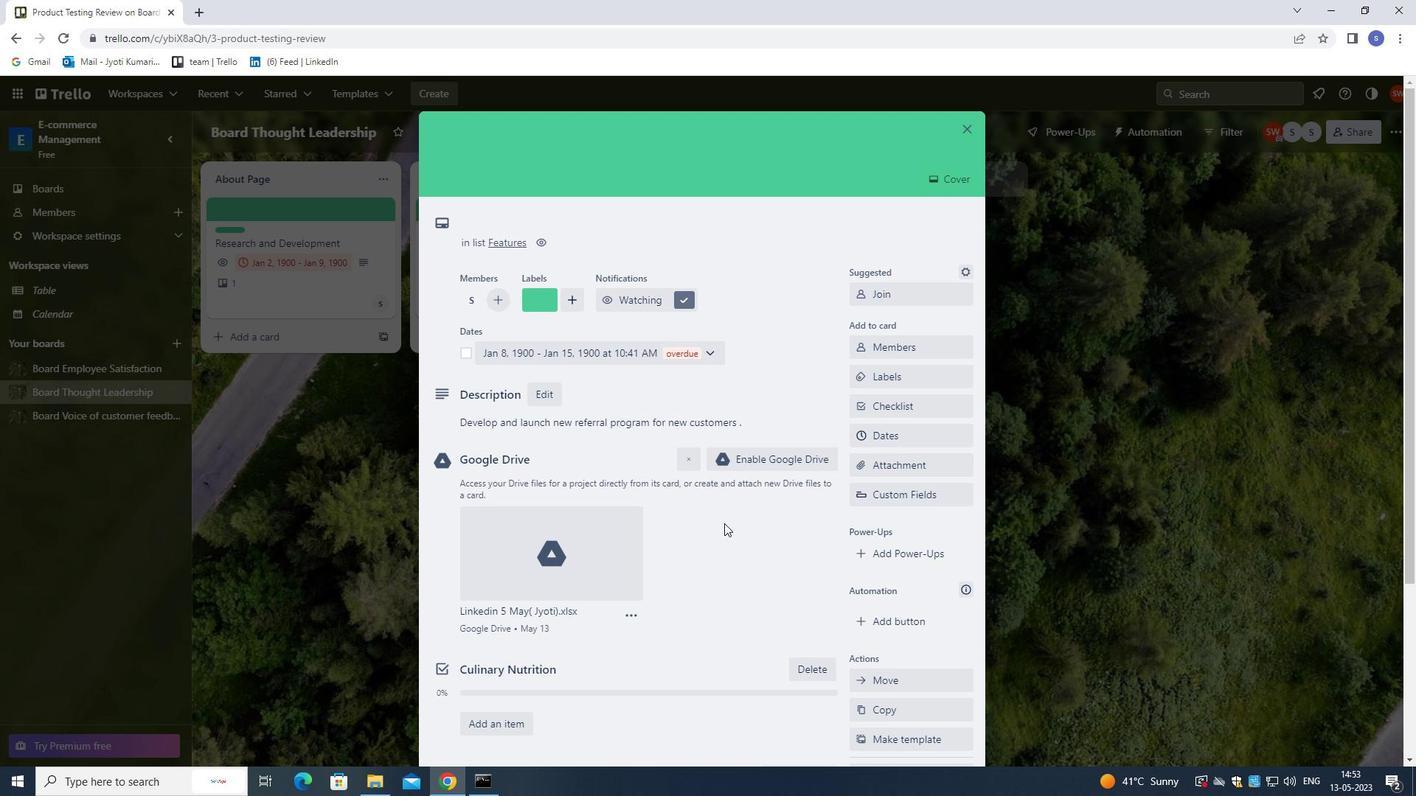 
Action: Mouse scrolled (838, 358) with delta (0, 0)
Screenshot: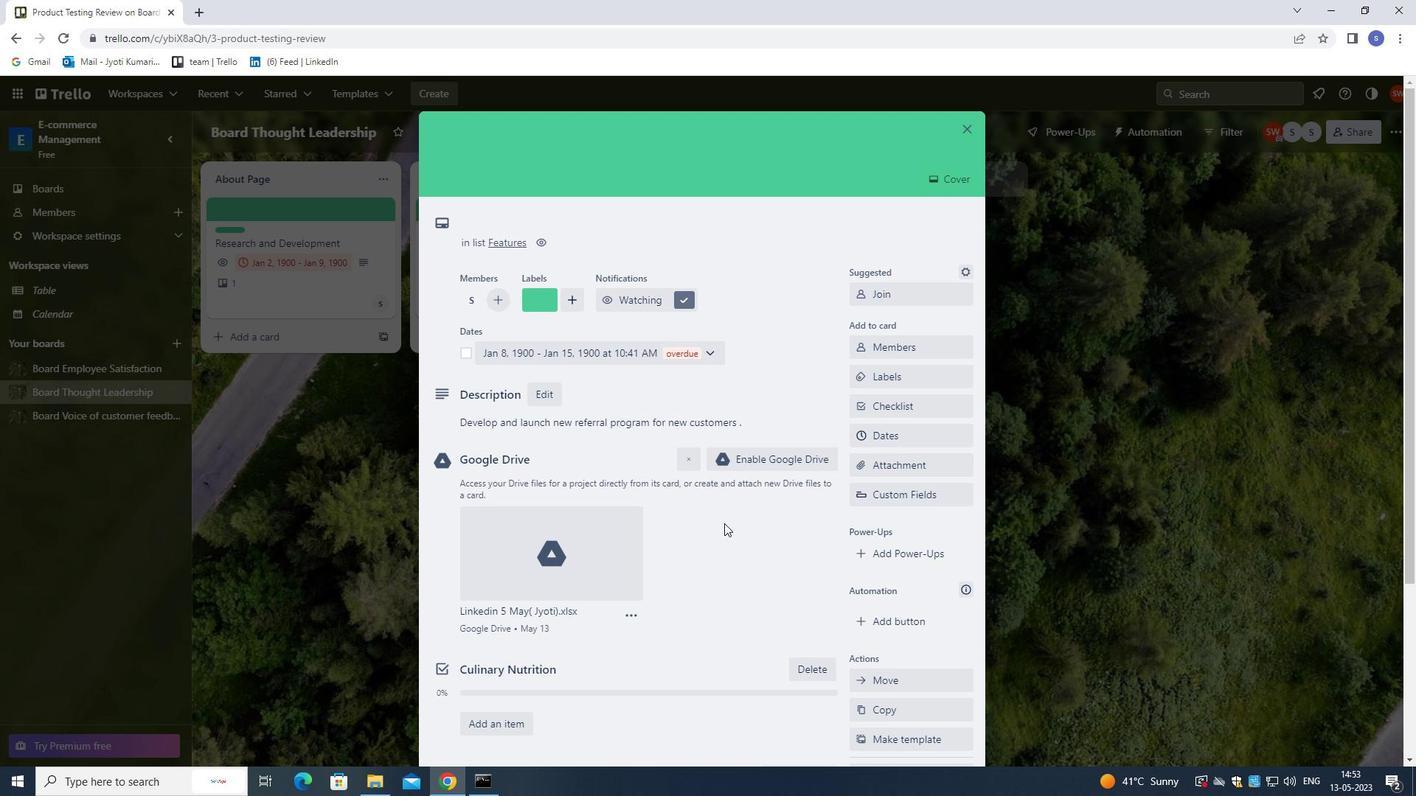 
Action: Mouse moved to (960, 126)
Screenshot: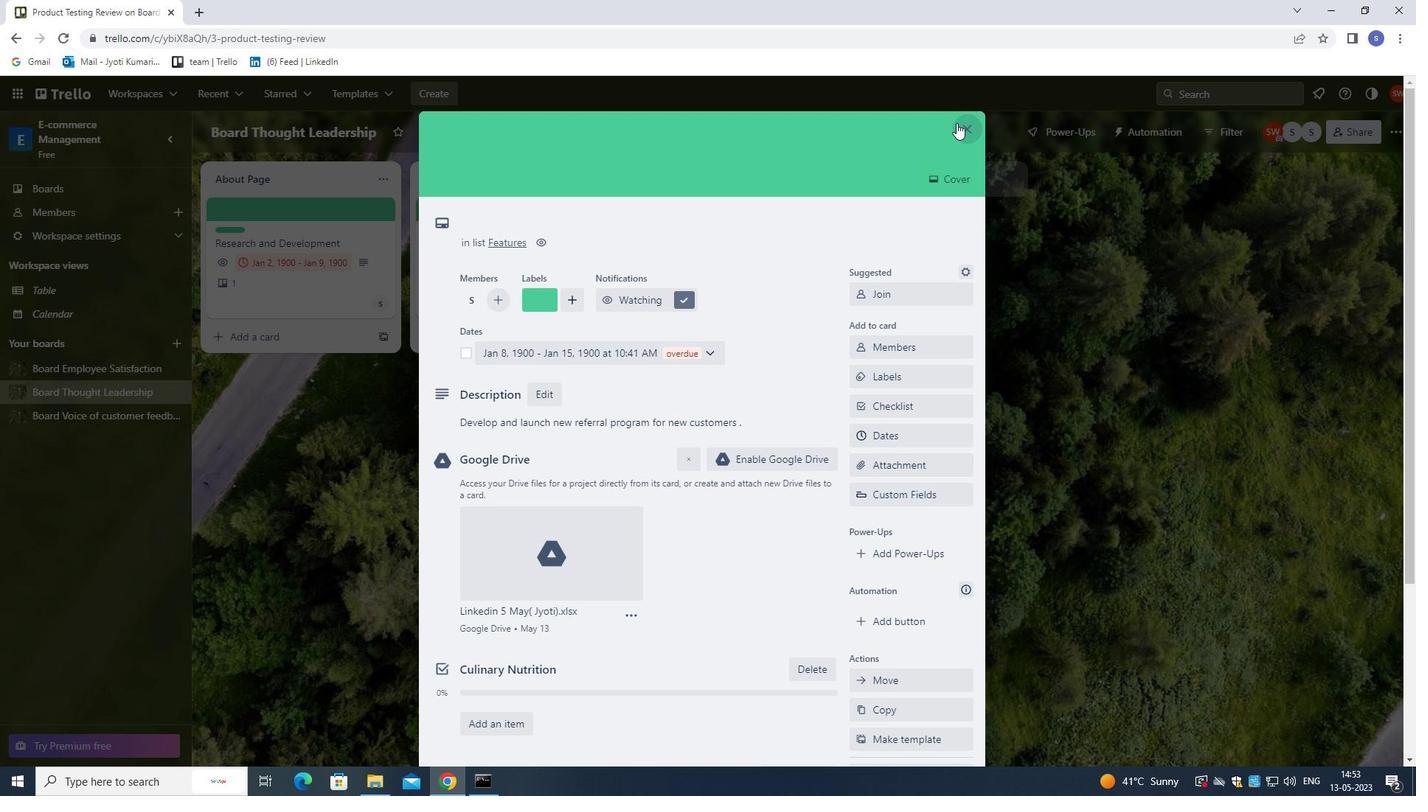 
Action: Mouse pressed left at (960, 126)
Screenshot: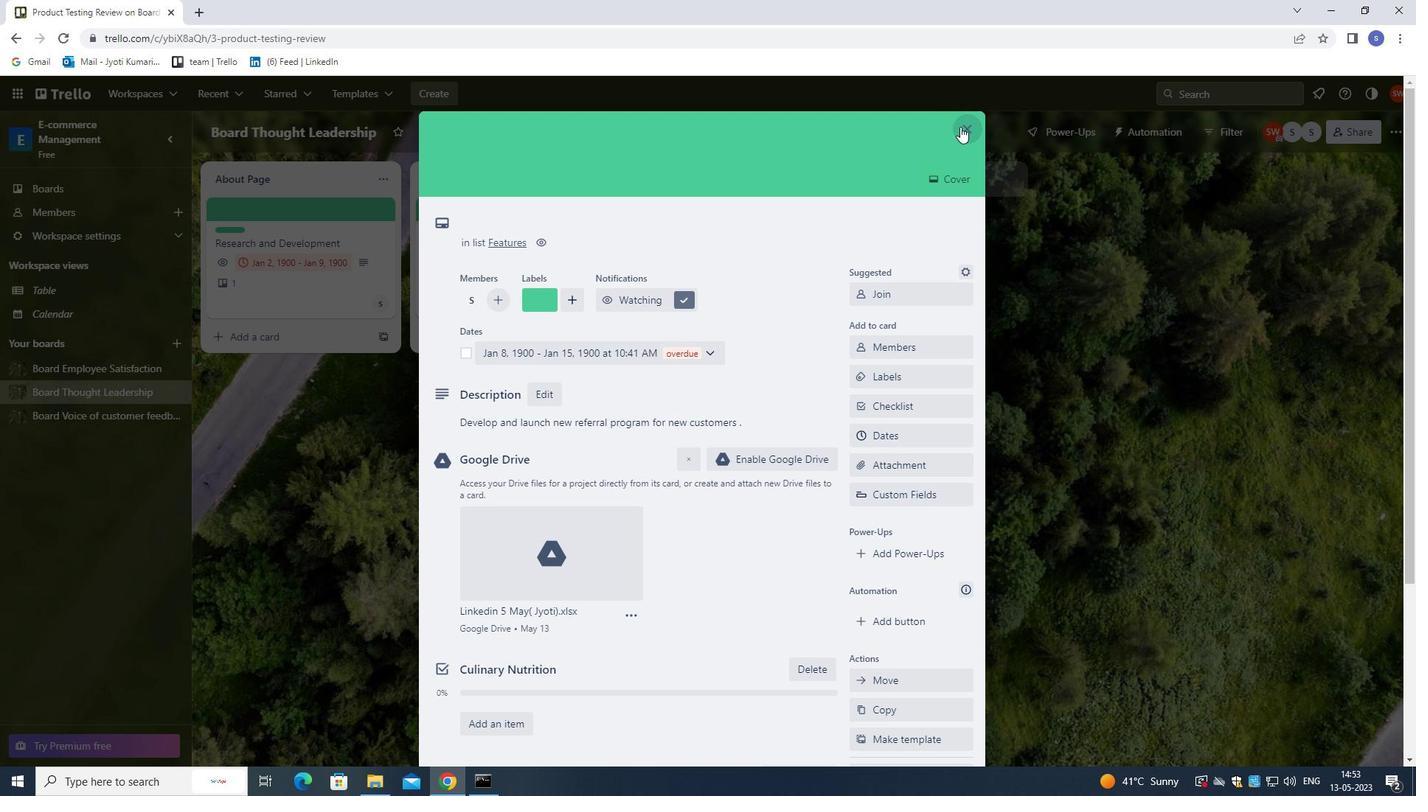 
Action: Mouse moved to (966, 137)
Screenshot: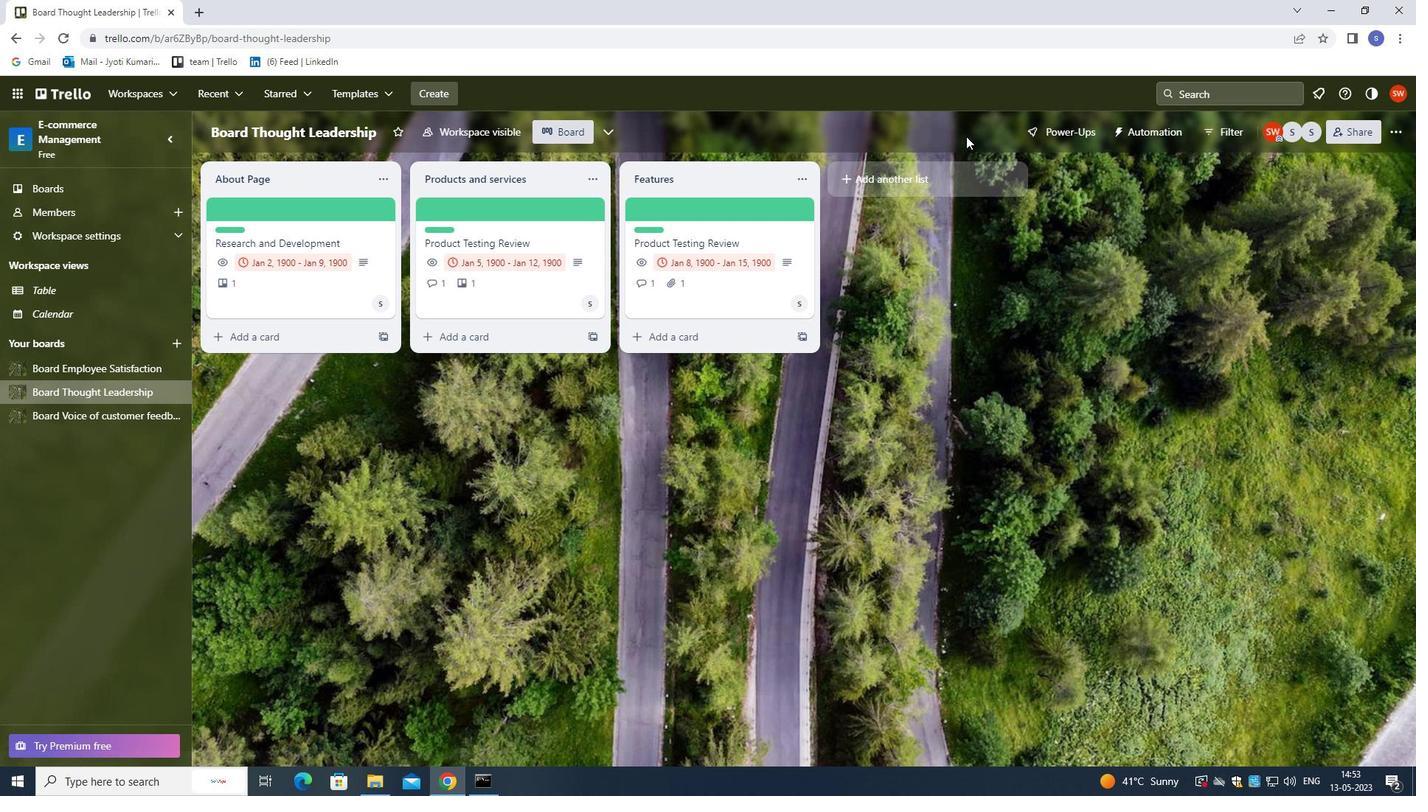
